 Task: Search for an entire place to stay in Pomerode, Brazil, from September 2nd to September 6th for 3 guests, with a price range of ₹15,000 to ₹20,000.
Action: Mouse moved to (555, 163)
Screenshot: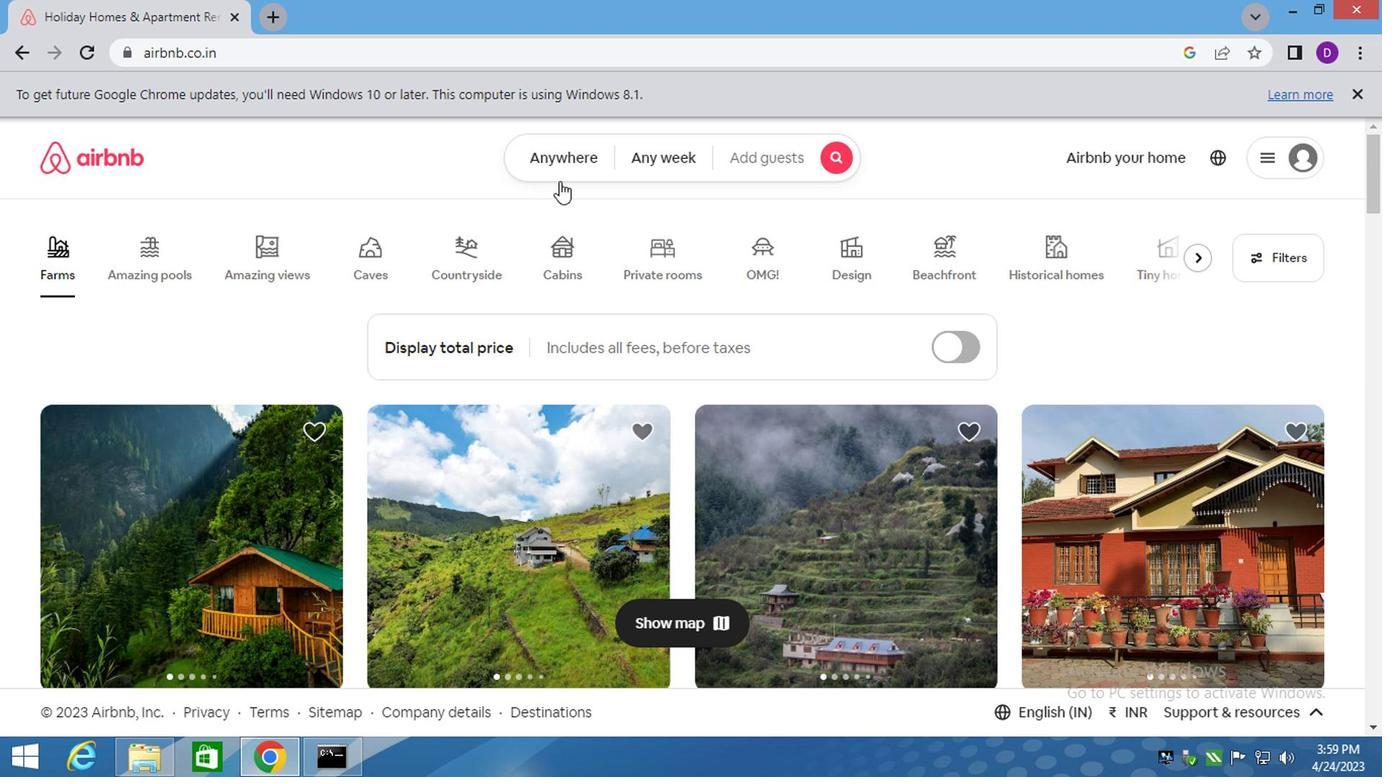 
Action: Mouse pressed left at (555, 163)
Screenshot: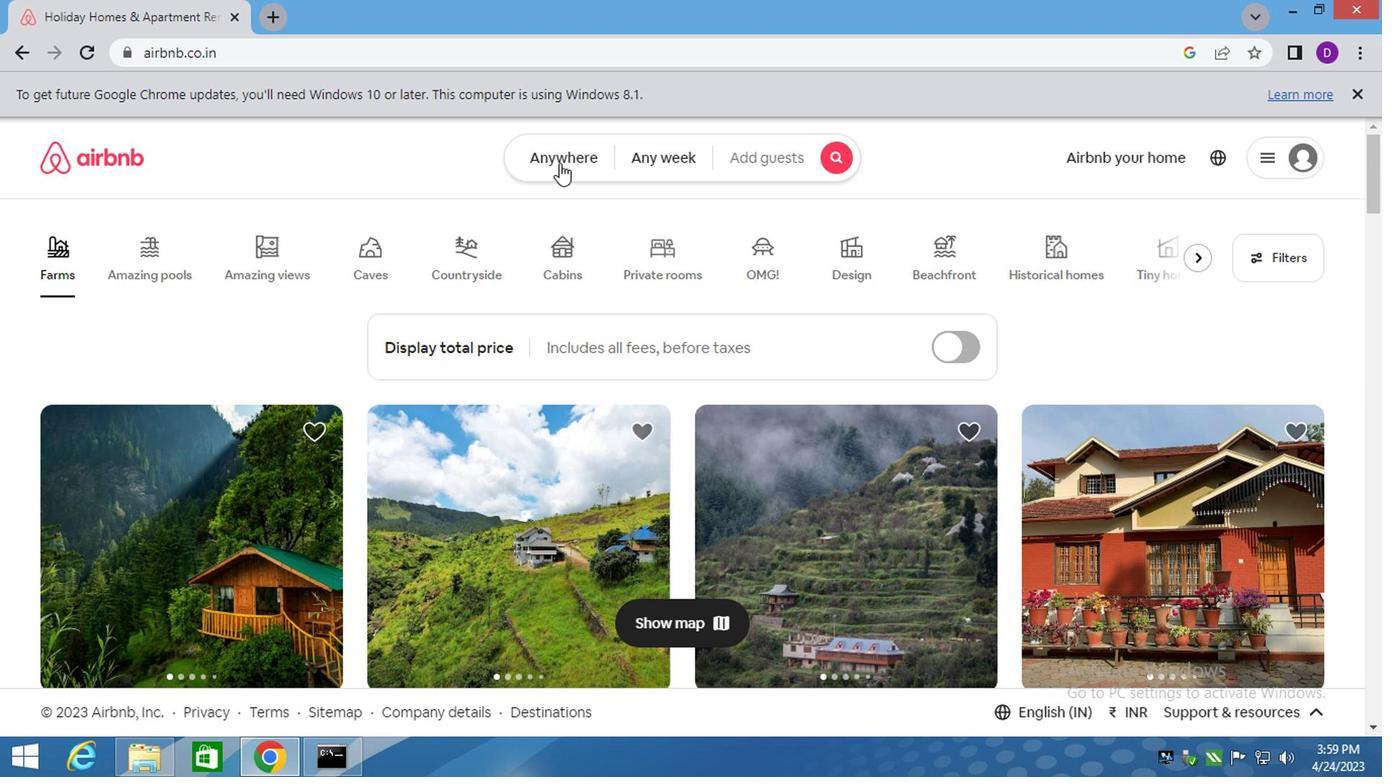 
Action: Mouse moved to (400, 224)
Screenshot: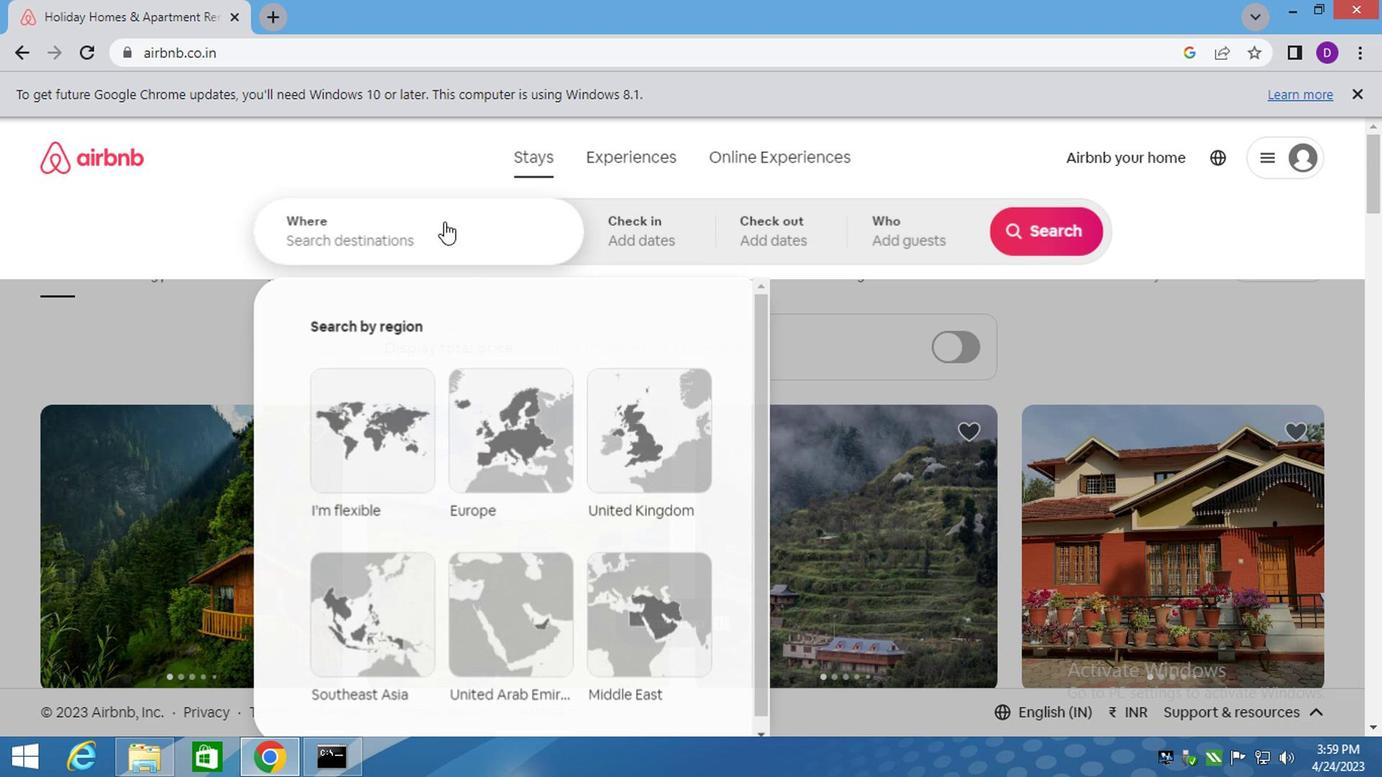 
Action: Mouse pressed left at (400, 224)
Screenshot: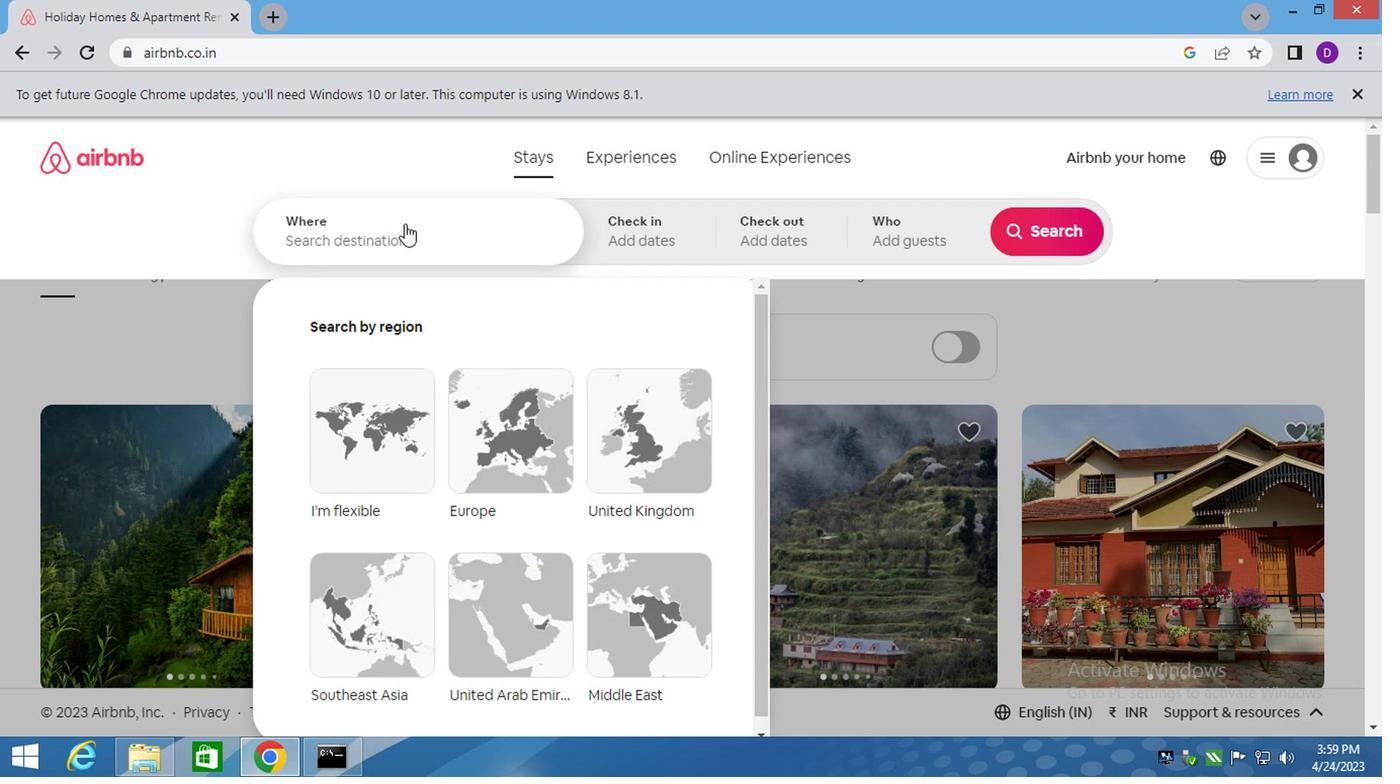 
Action: Mouse moved to (380, 241)
Screenshot: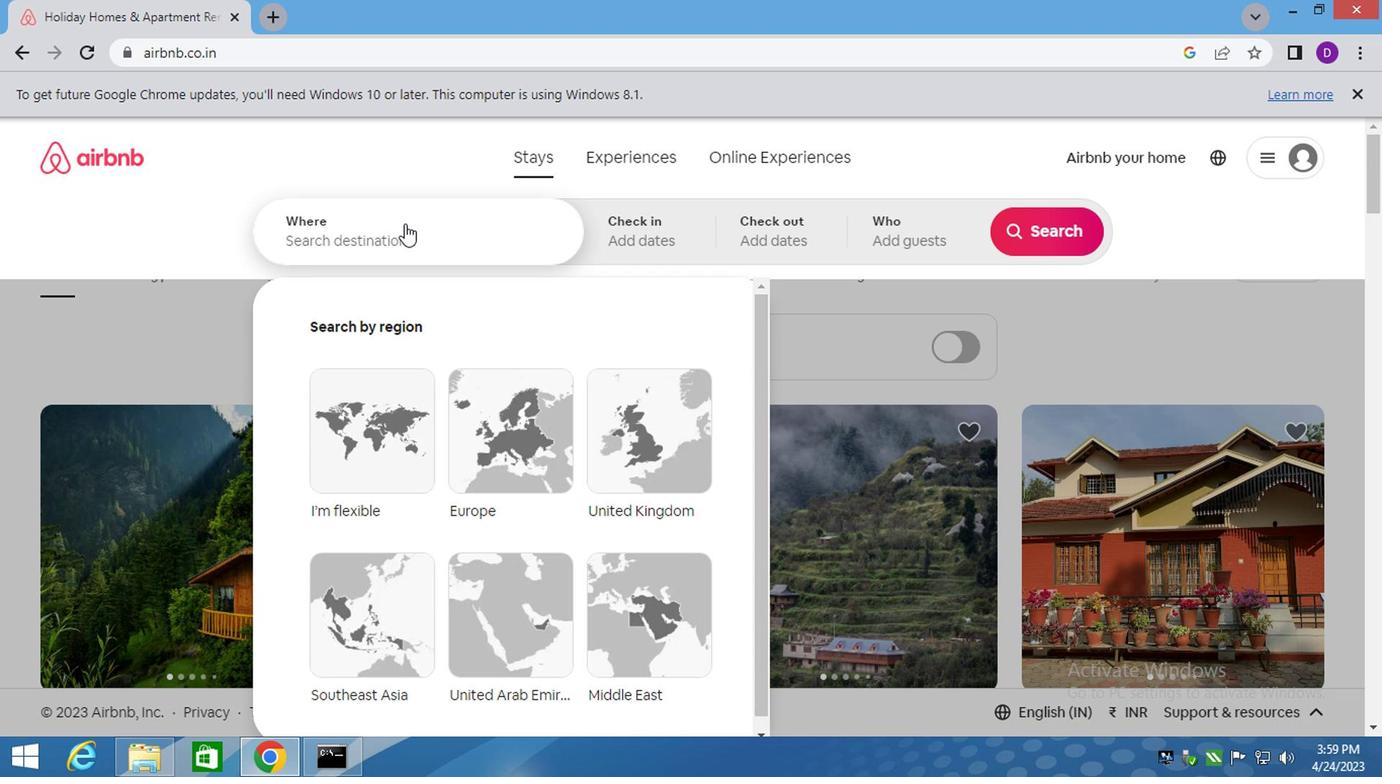 
Action: Mouse pressed left at (380, 241)
Screenshot: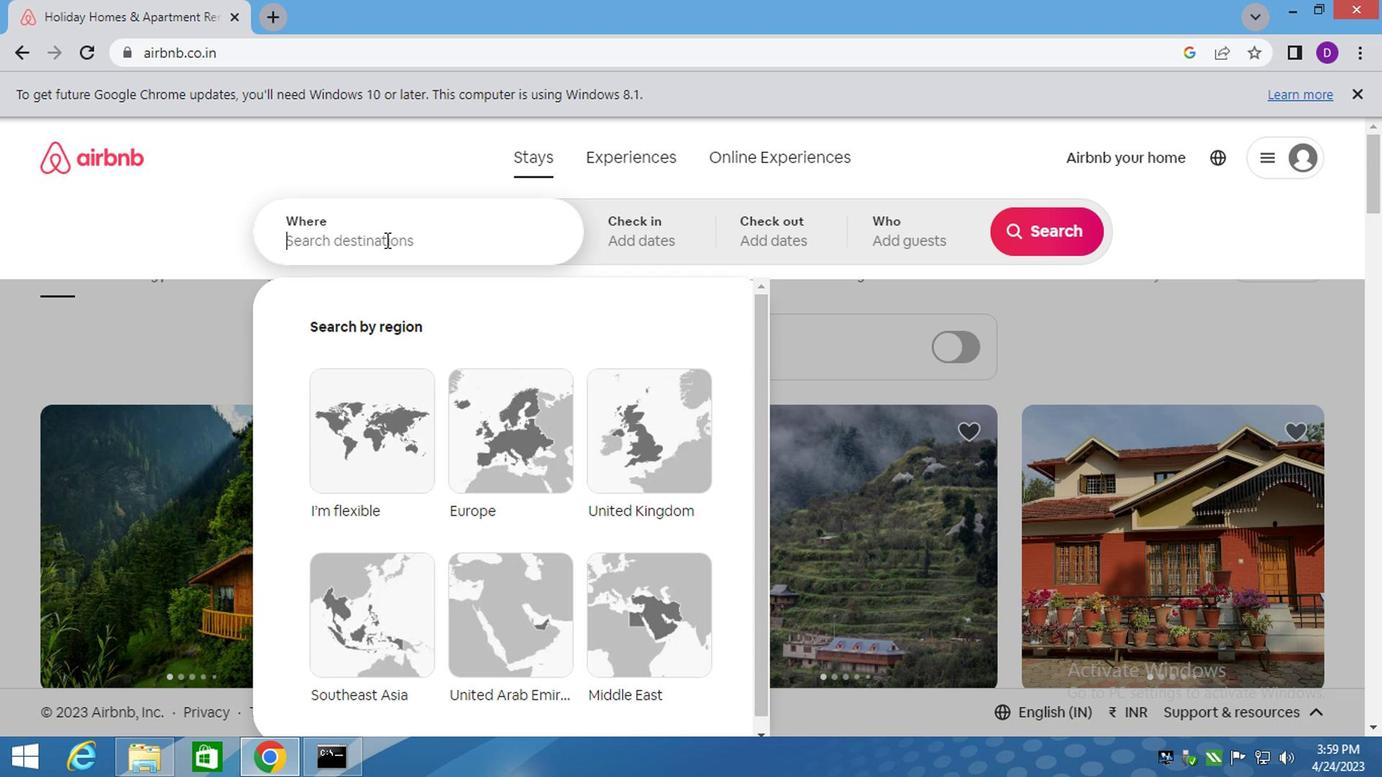 
Action: Key pressed pomerode,<Key.space><Key.shift>BRAZIL<Key.enter>
Screenshot: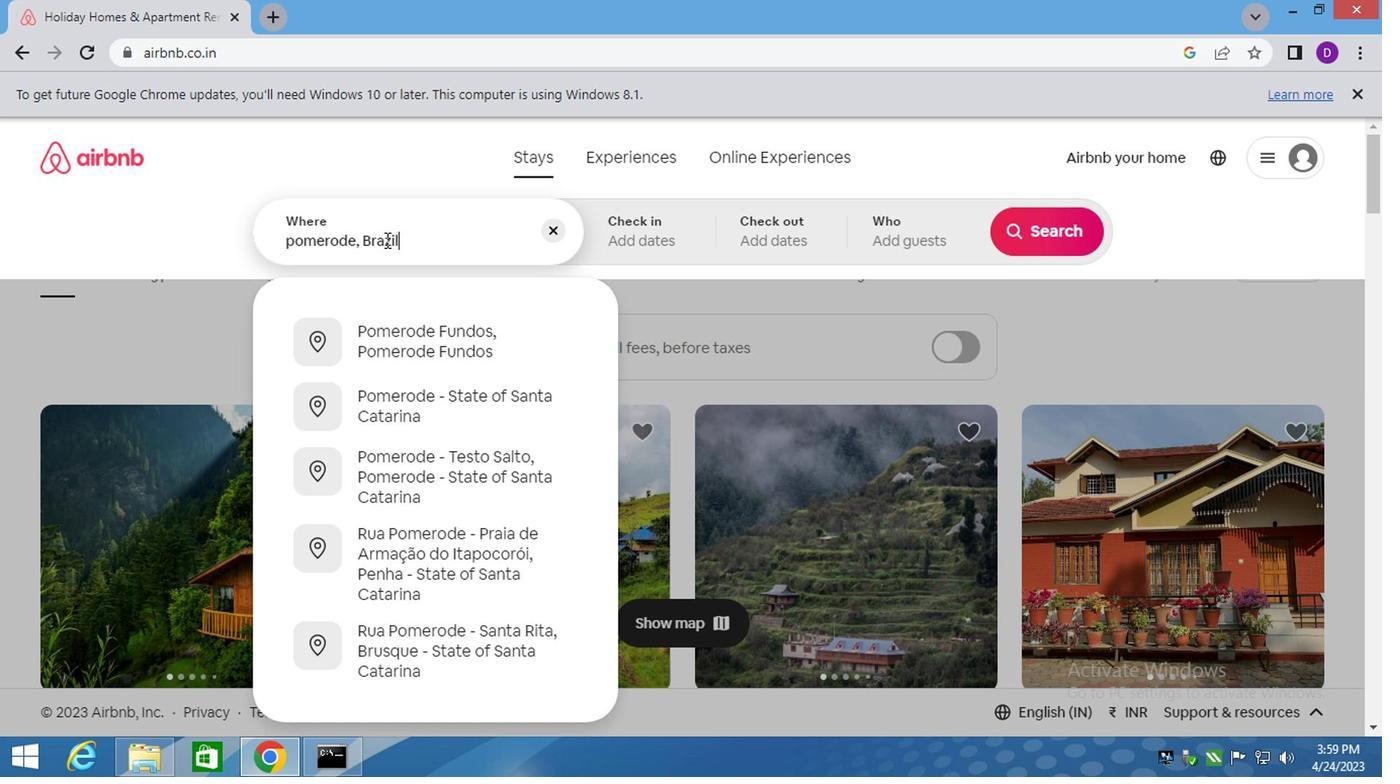 
Action: Mouse moved to (1030, 400)
Screenshot: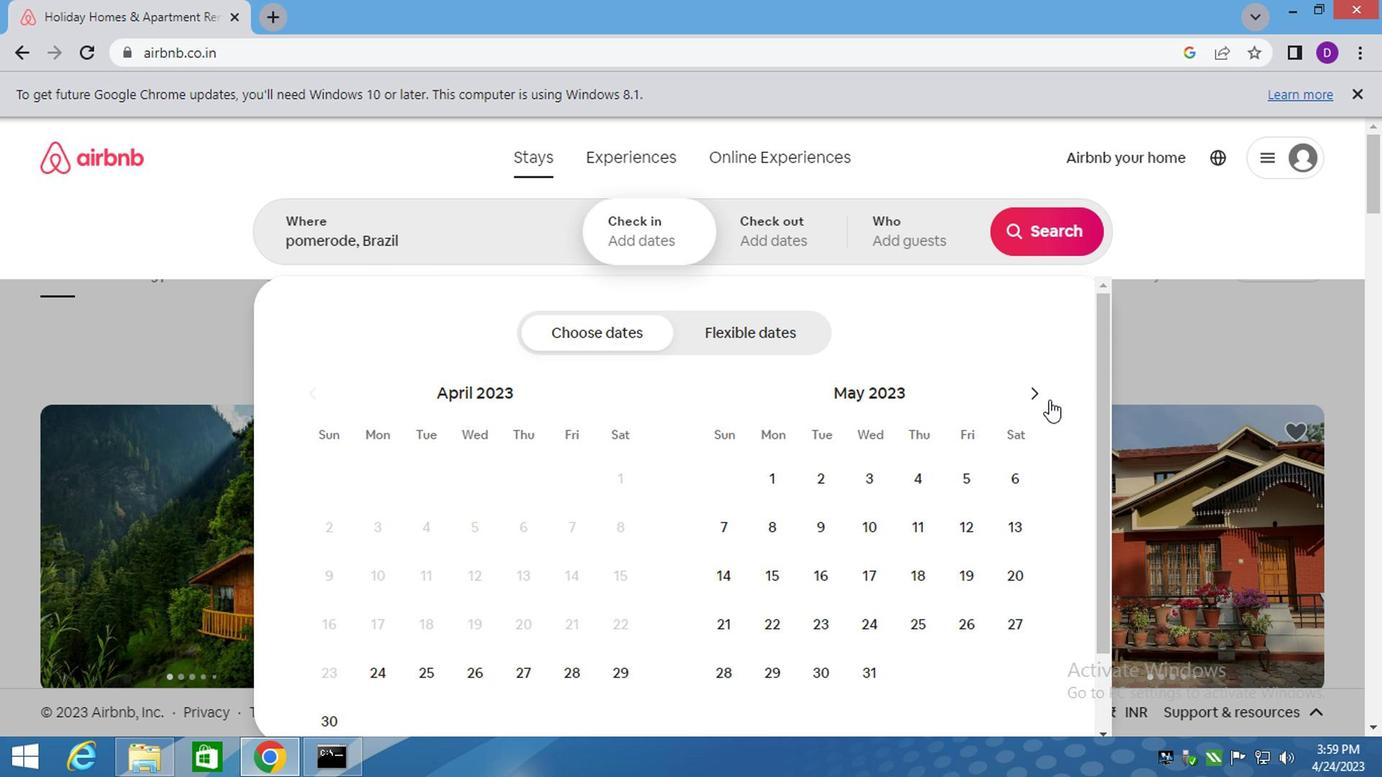 
Action: Mouse pressed left at (1030, 400)
Screenshot: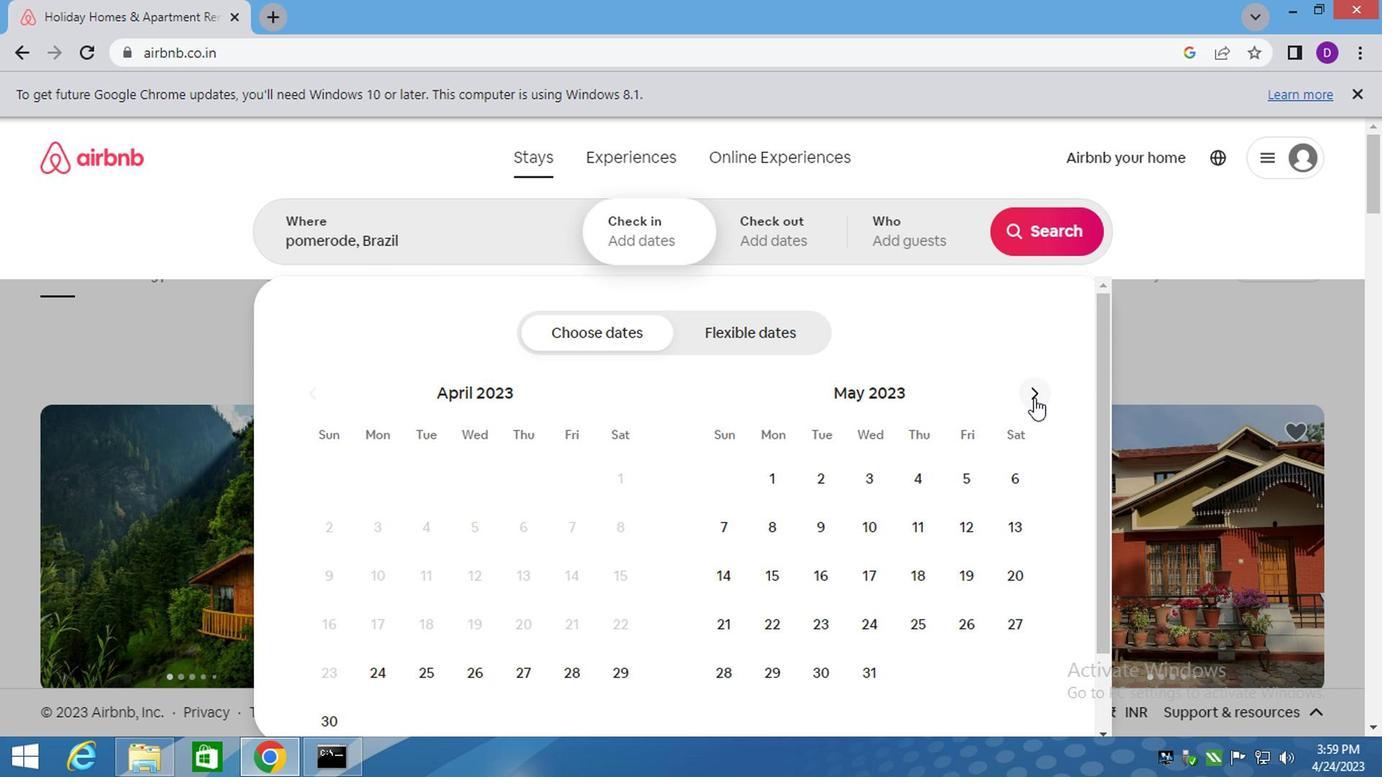 
Action: Mouse pressed left at (1030, 400)
Screenshot: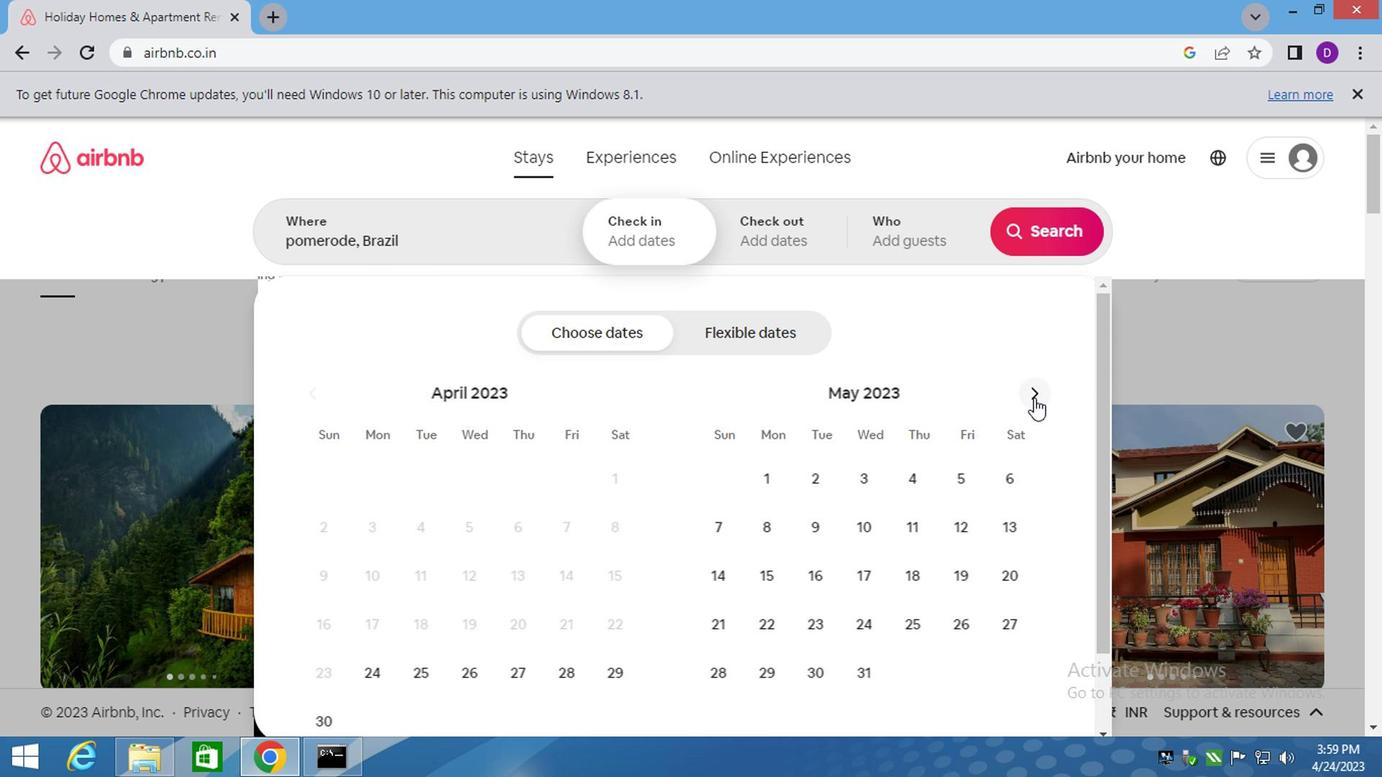 
Action: Mouse pressed left at (1030, 400)
Screenshot: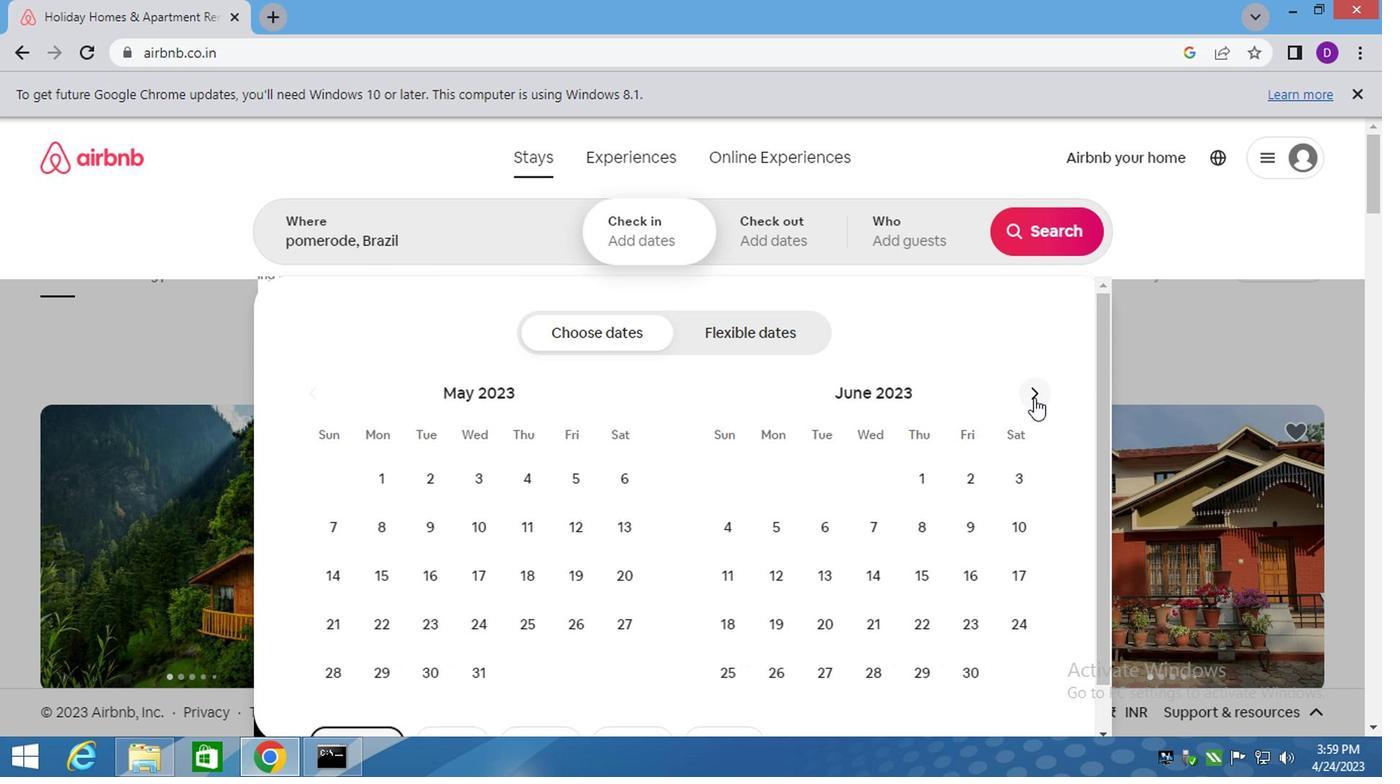 
Action: Mouse pressed left at (1030, 400)
Screenshot: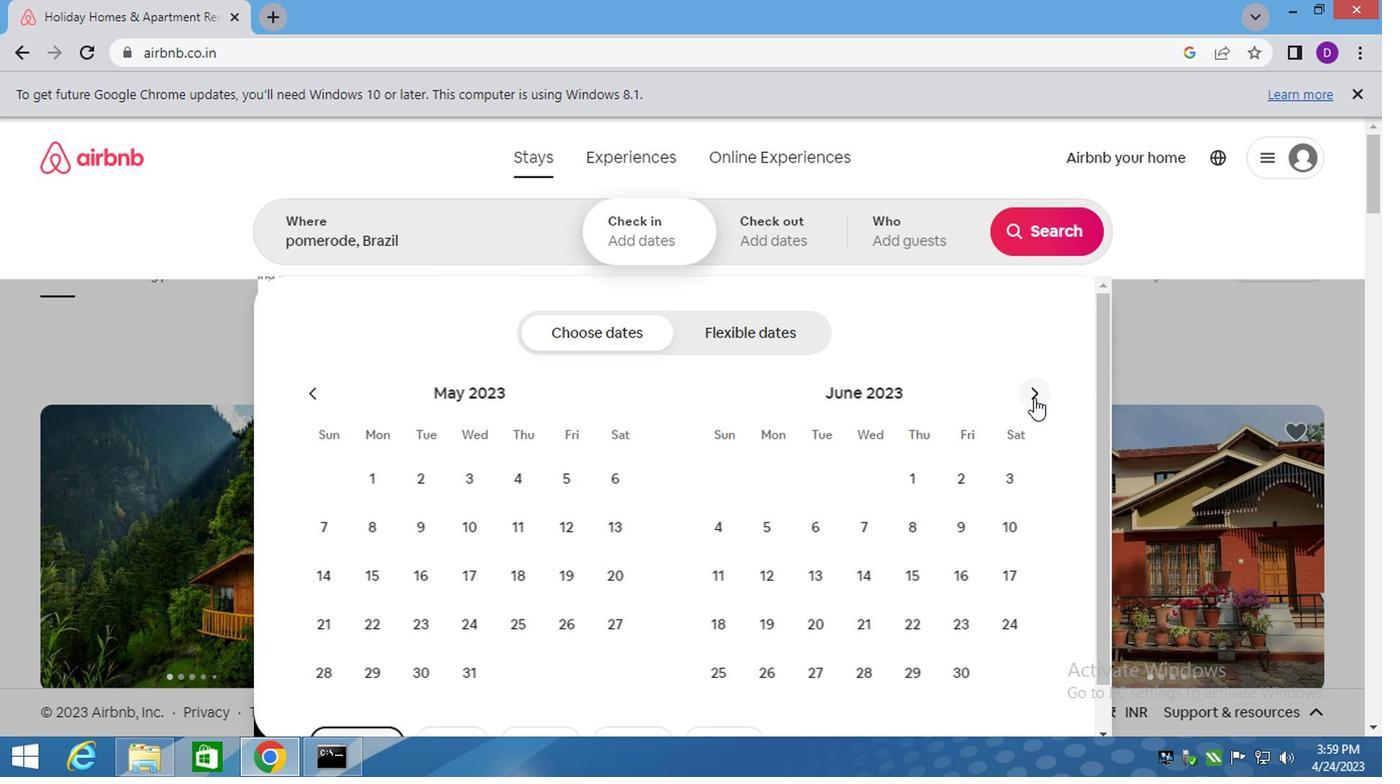 
Action: Mouse pressed left at (1030, 400)
Screenshot: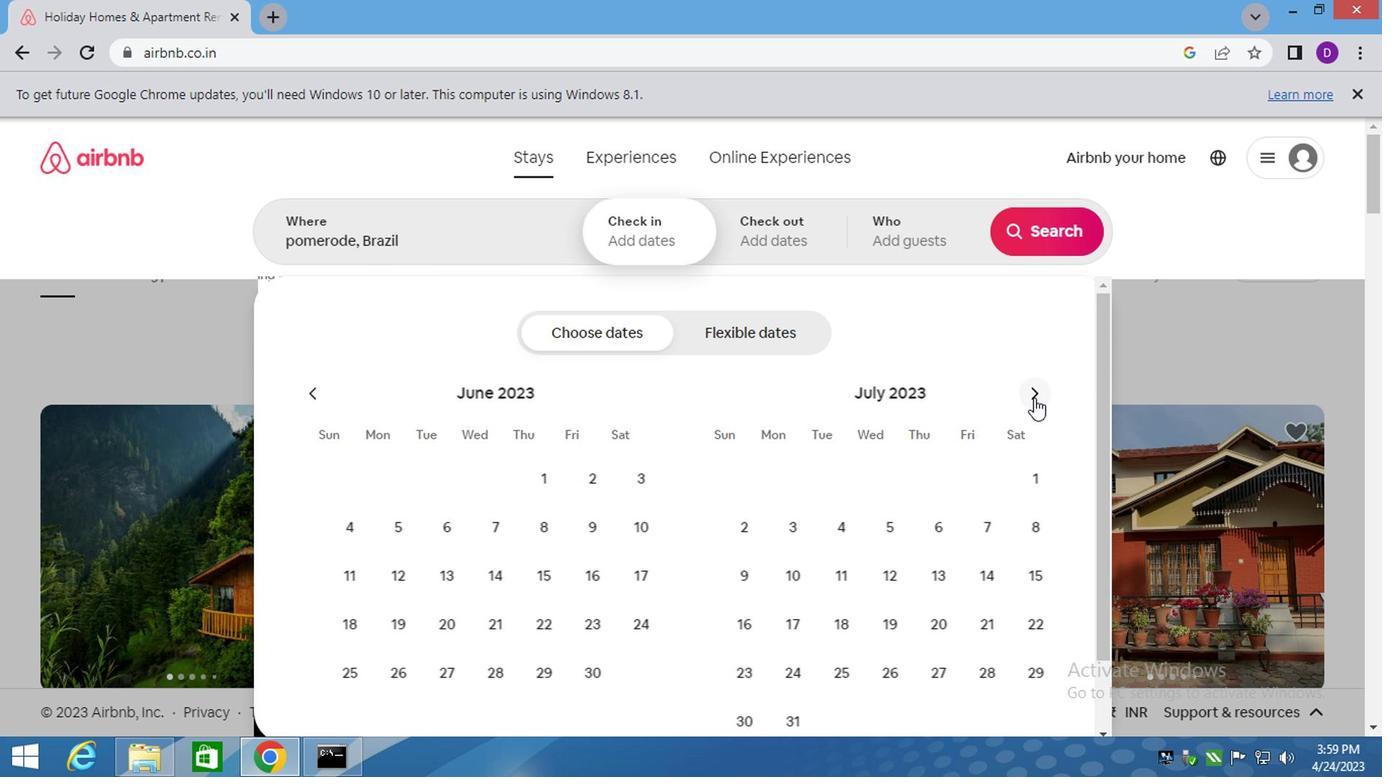 
Action: Mouse pressed left at (1030, 400)
Screenshot: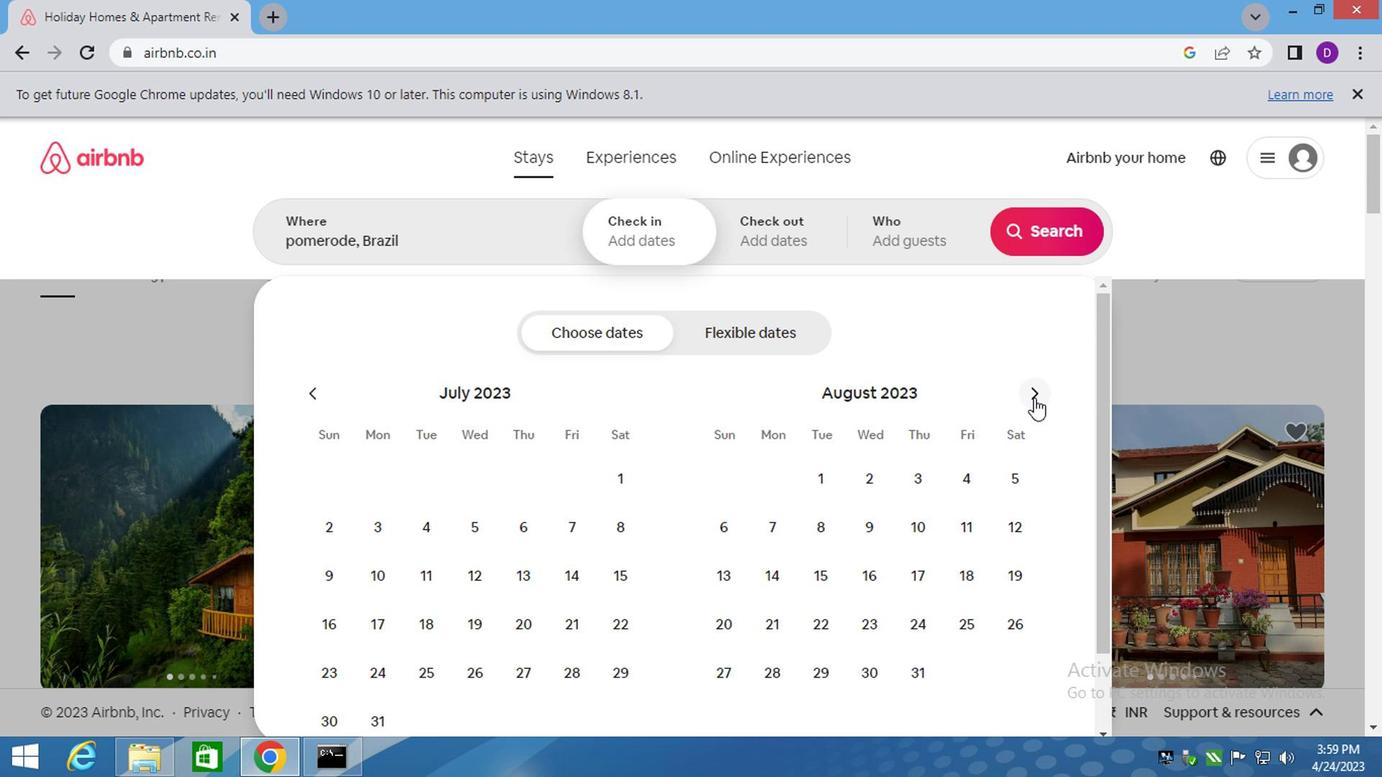 
Action: Mouse moved to (1004, 494)
Screenshot: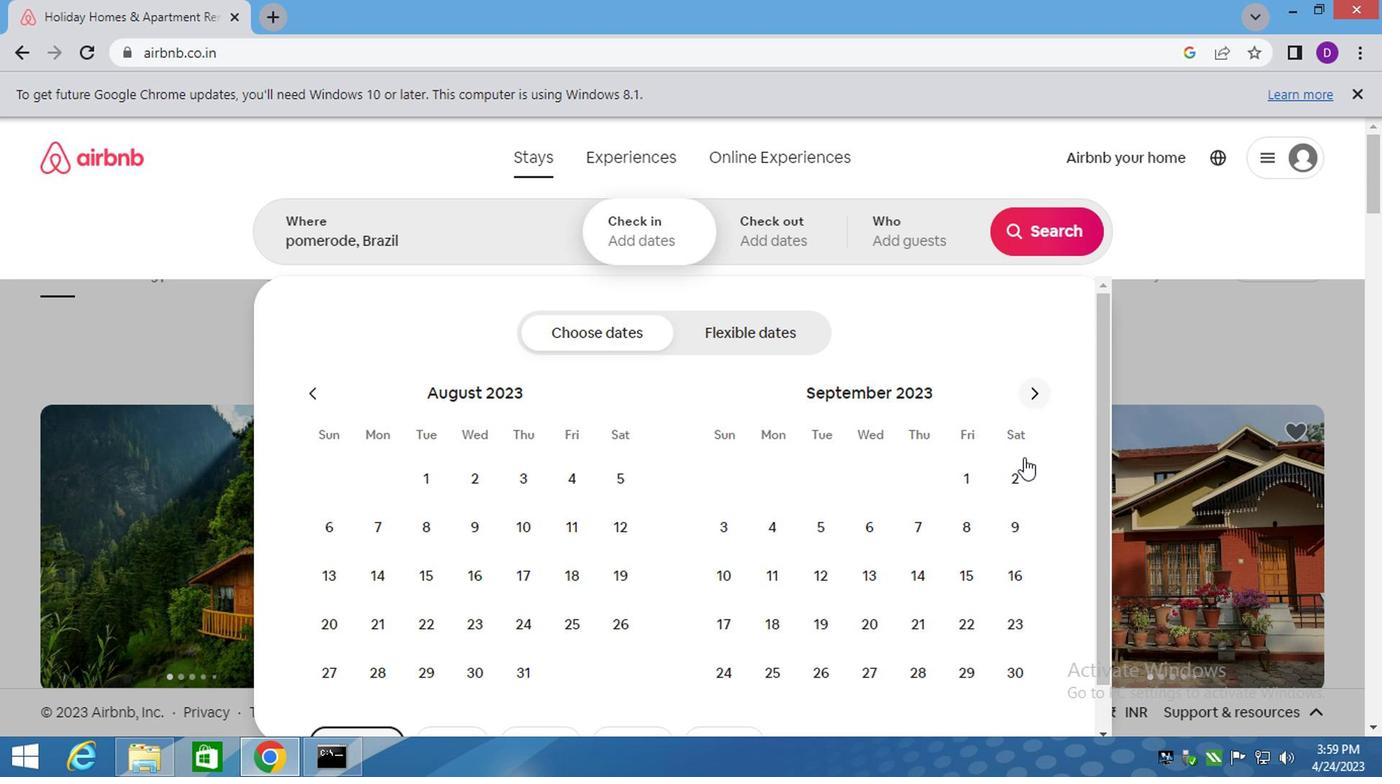 
Action: Mouse pressed left at (1004, 494)
Screenshot: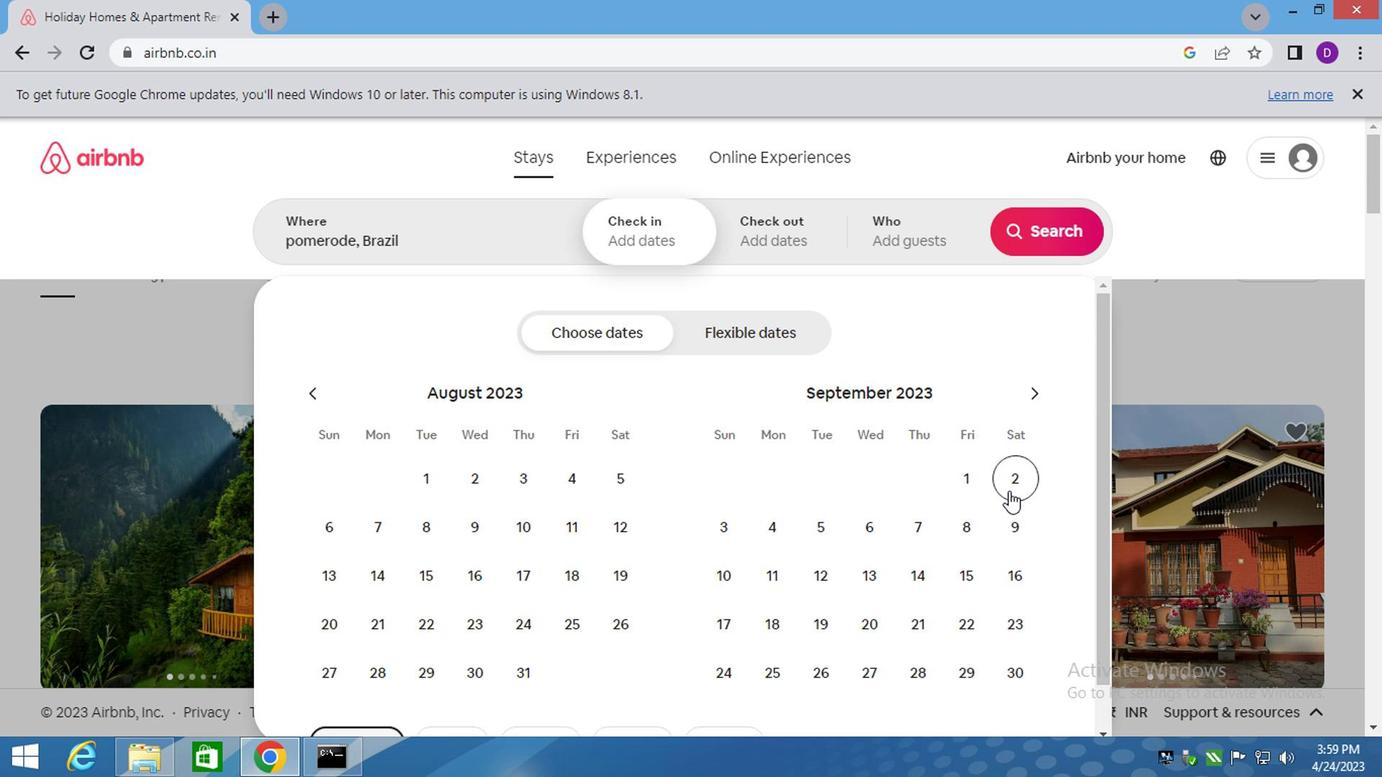 
Action: Mouse moved to (852, 528)
Screenshot: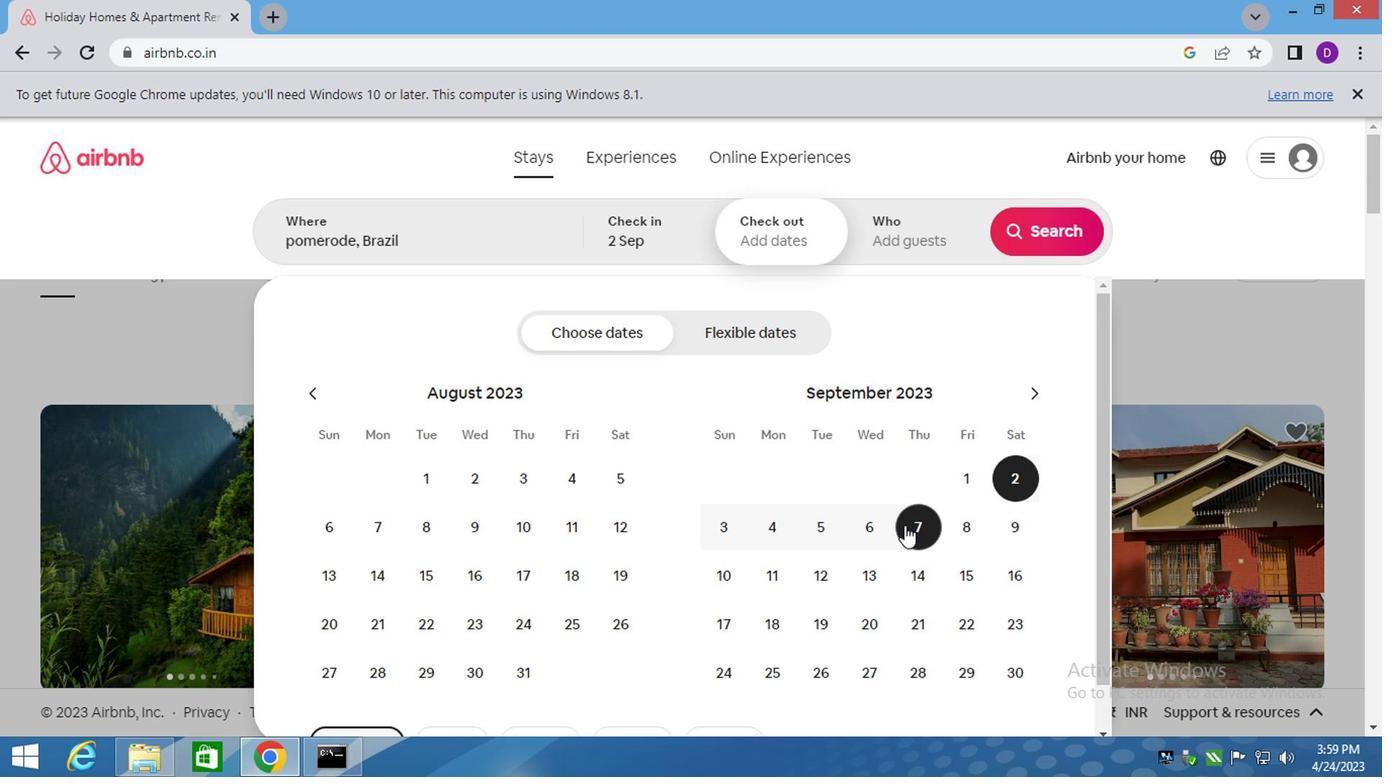 
Action: Mouse pressed left at (852, 528)
Screenshot: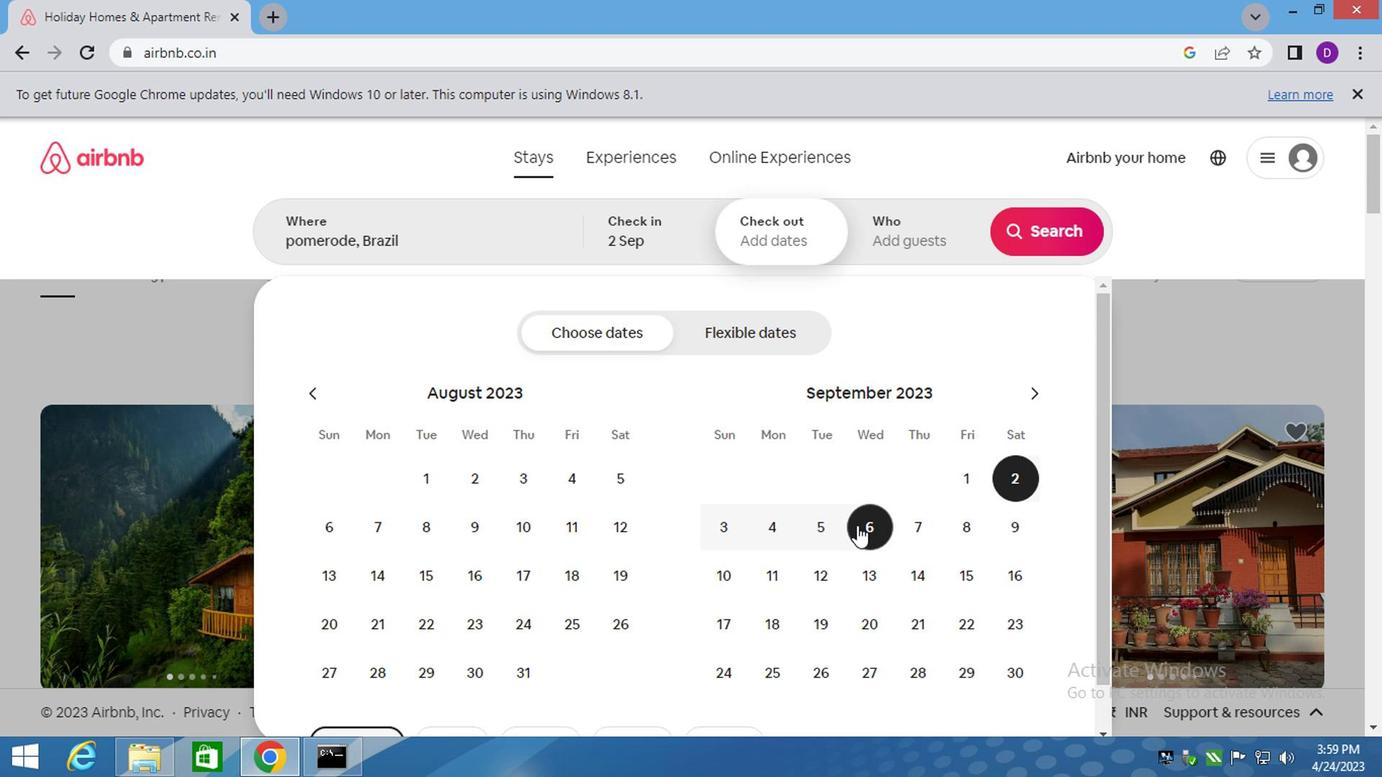 
Action: Mouse moved to (896, 246)
Screenshot: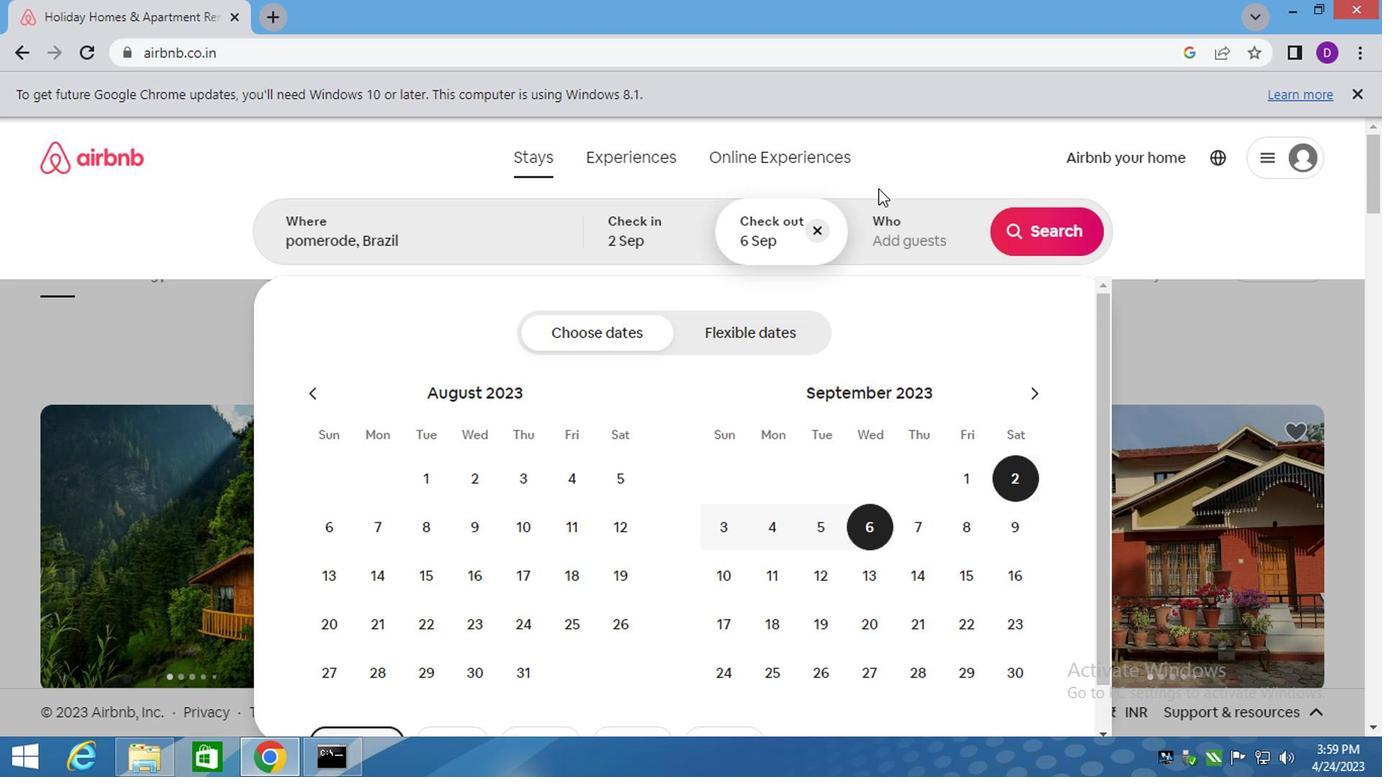 
Action: Mouse pressed left at (896, 246)
Screenshot: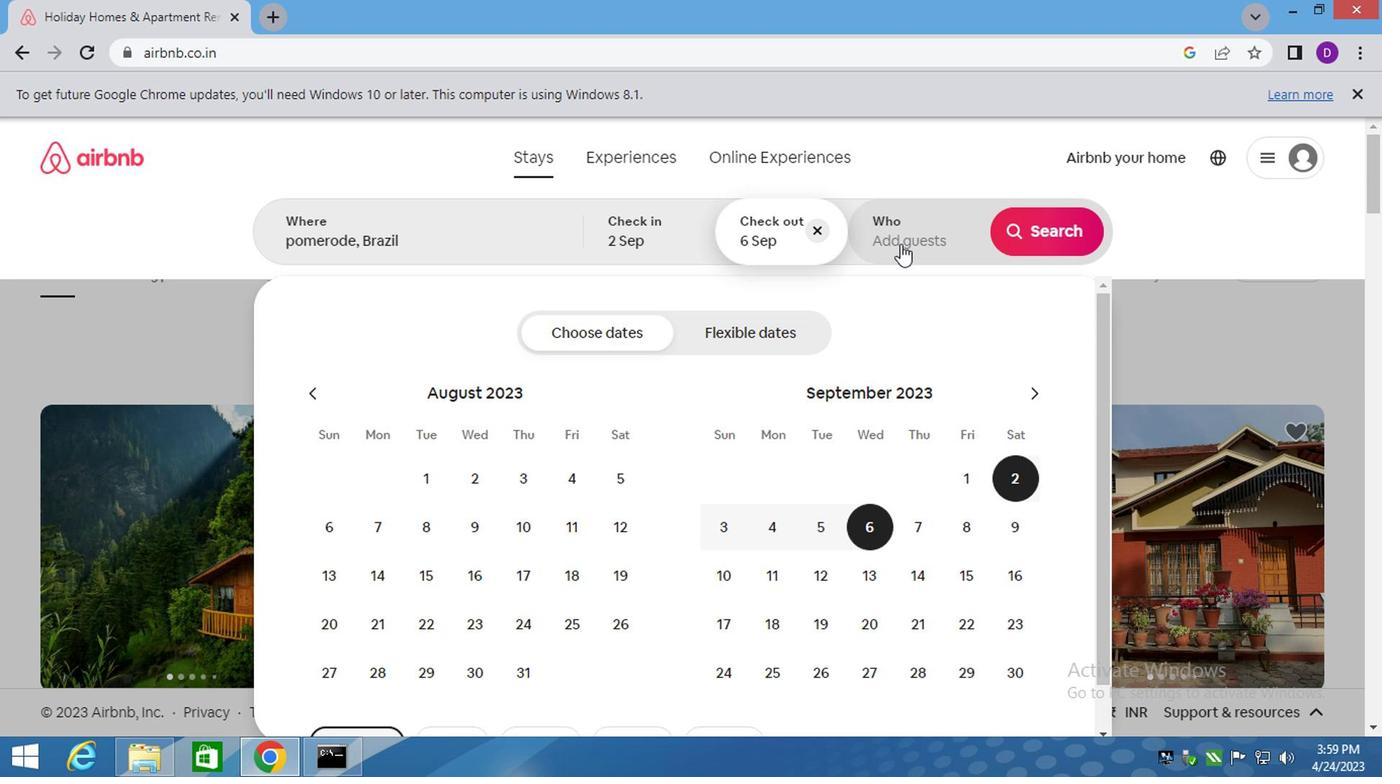 
Action: Mouse moved to (1047, 344)
Screenshot: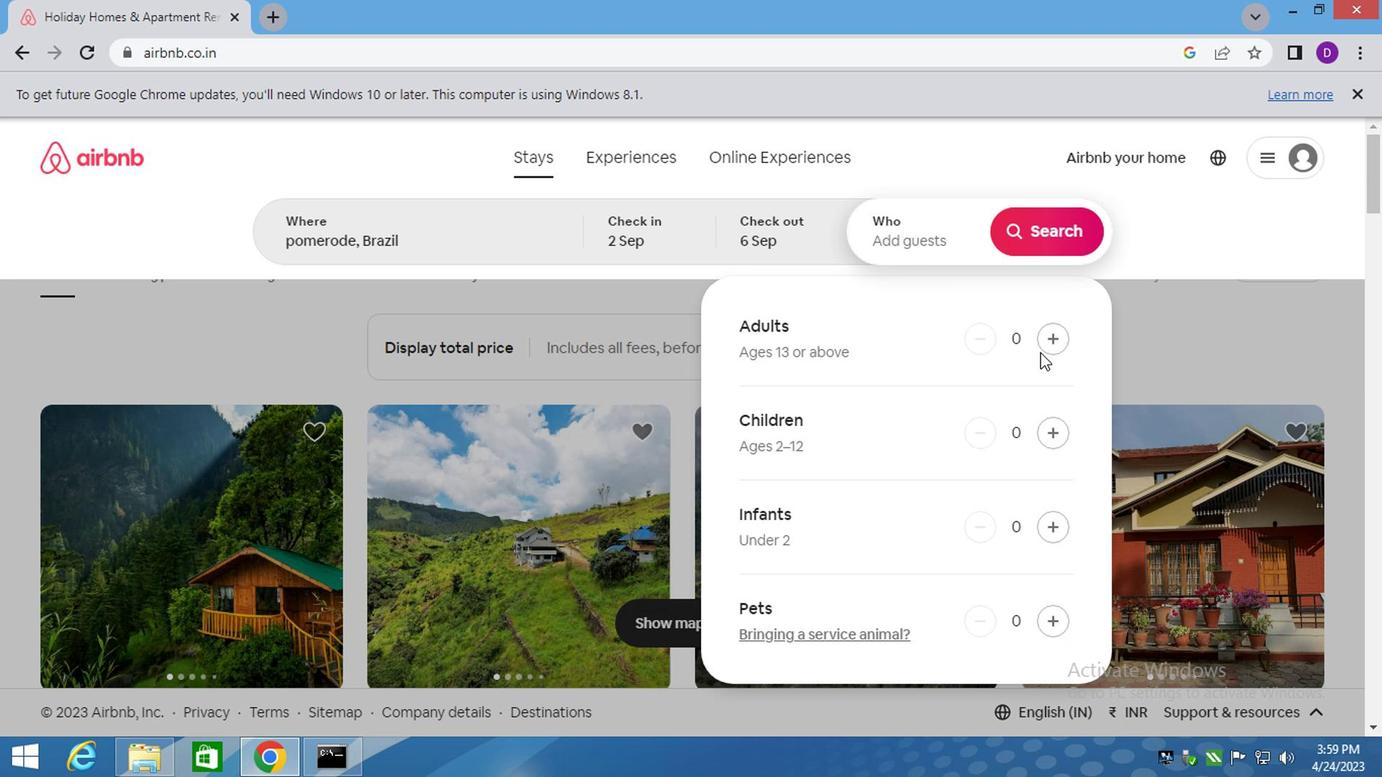 
Action: Mouse pressed left at (1047, 344)
Screenshot: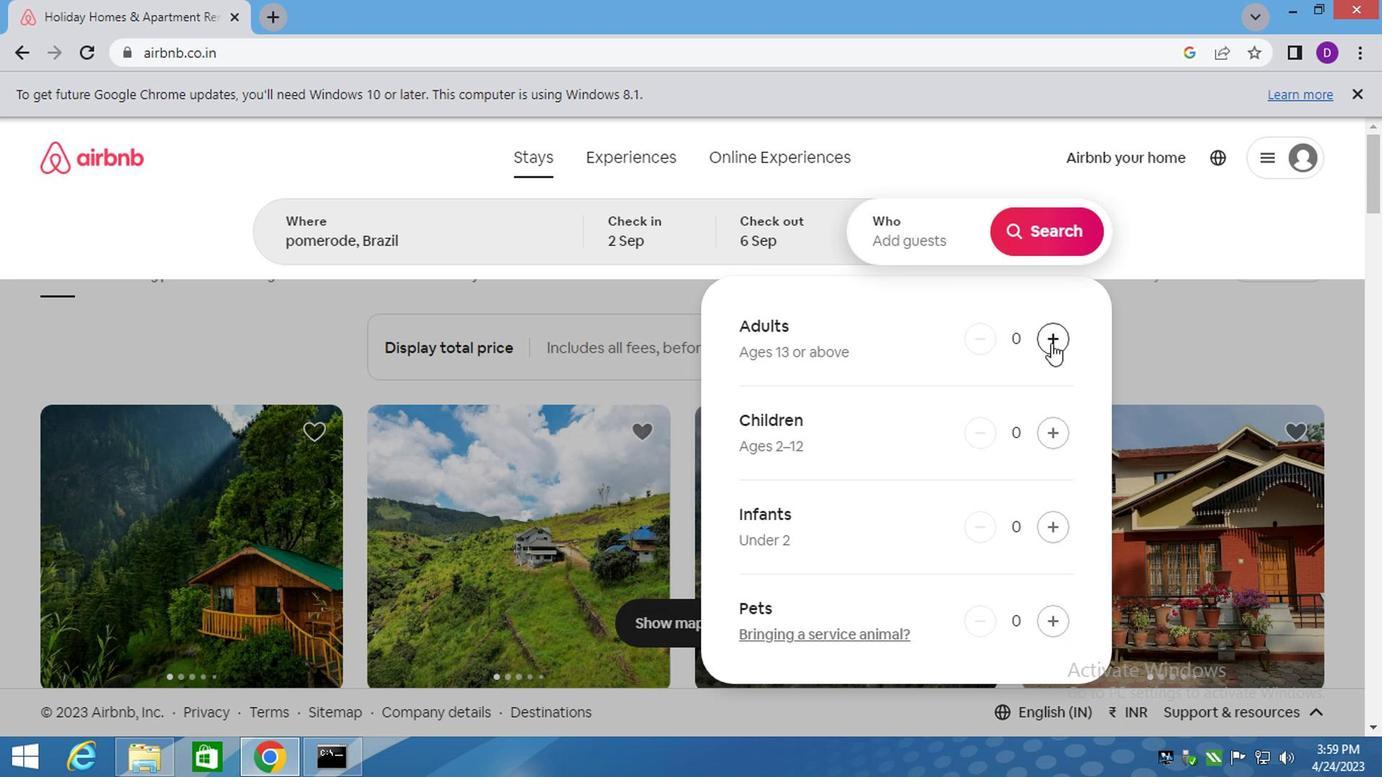
Action: Mouse pressed left at (1047, 344)
Screenshot: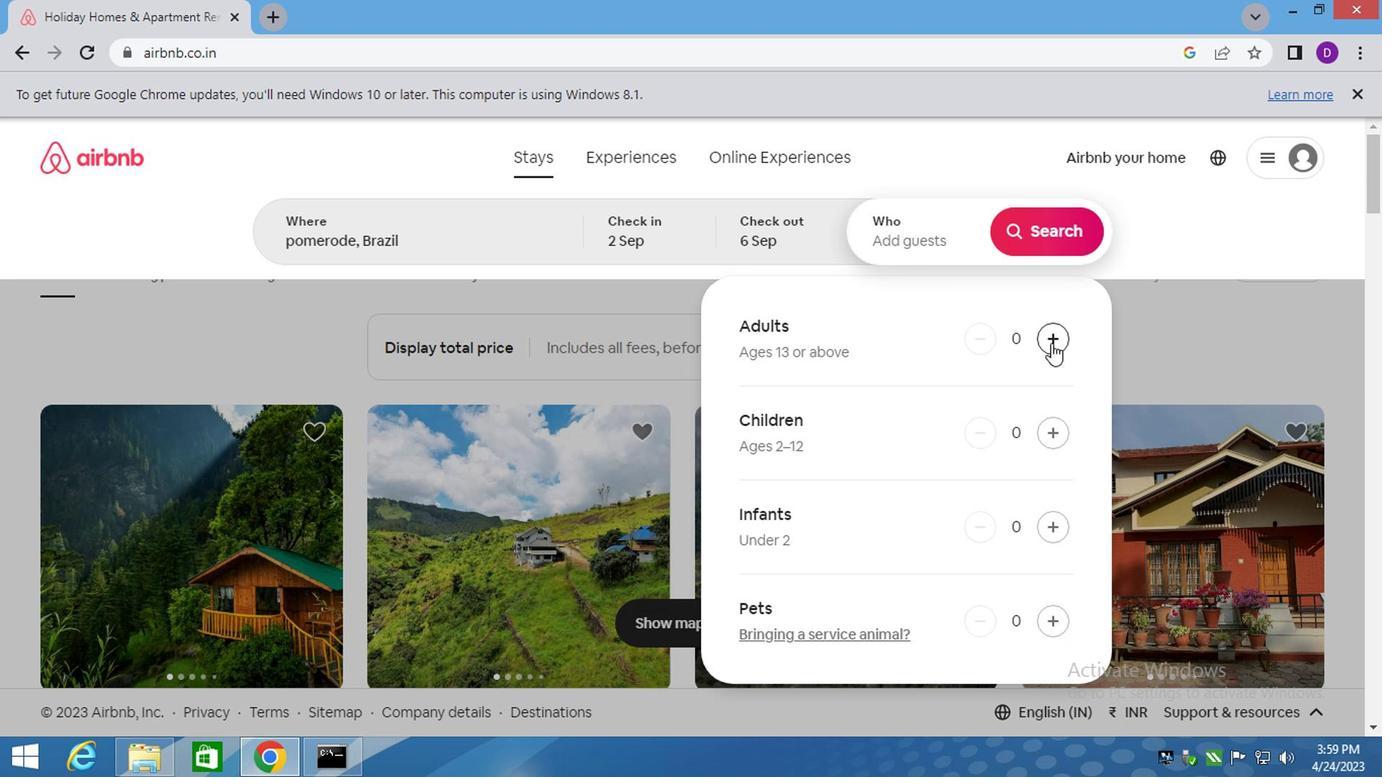 
Action: Mouse moved to (1049, 221)
Screenshot: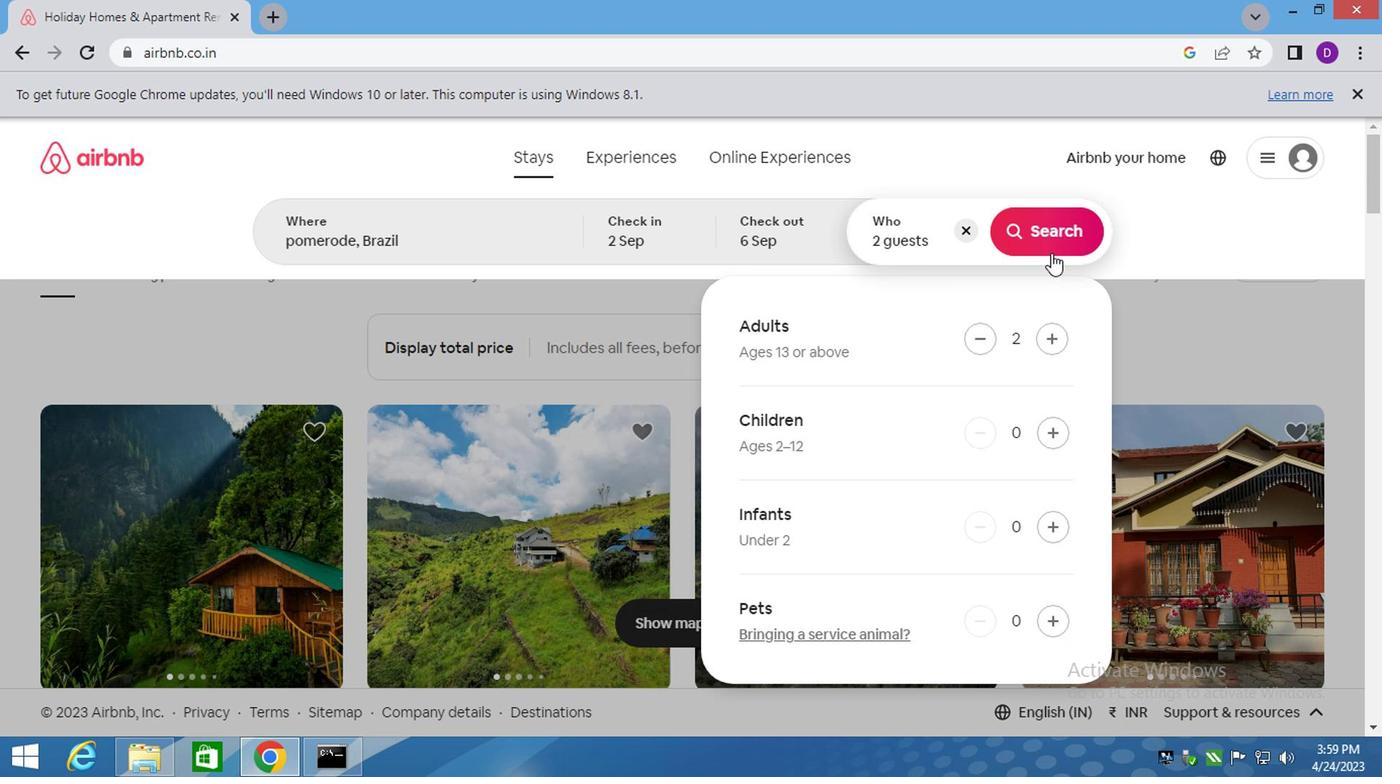 
Action: Mouse pressed left at (1049, 221)
Screenshot: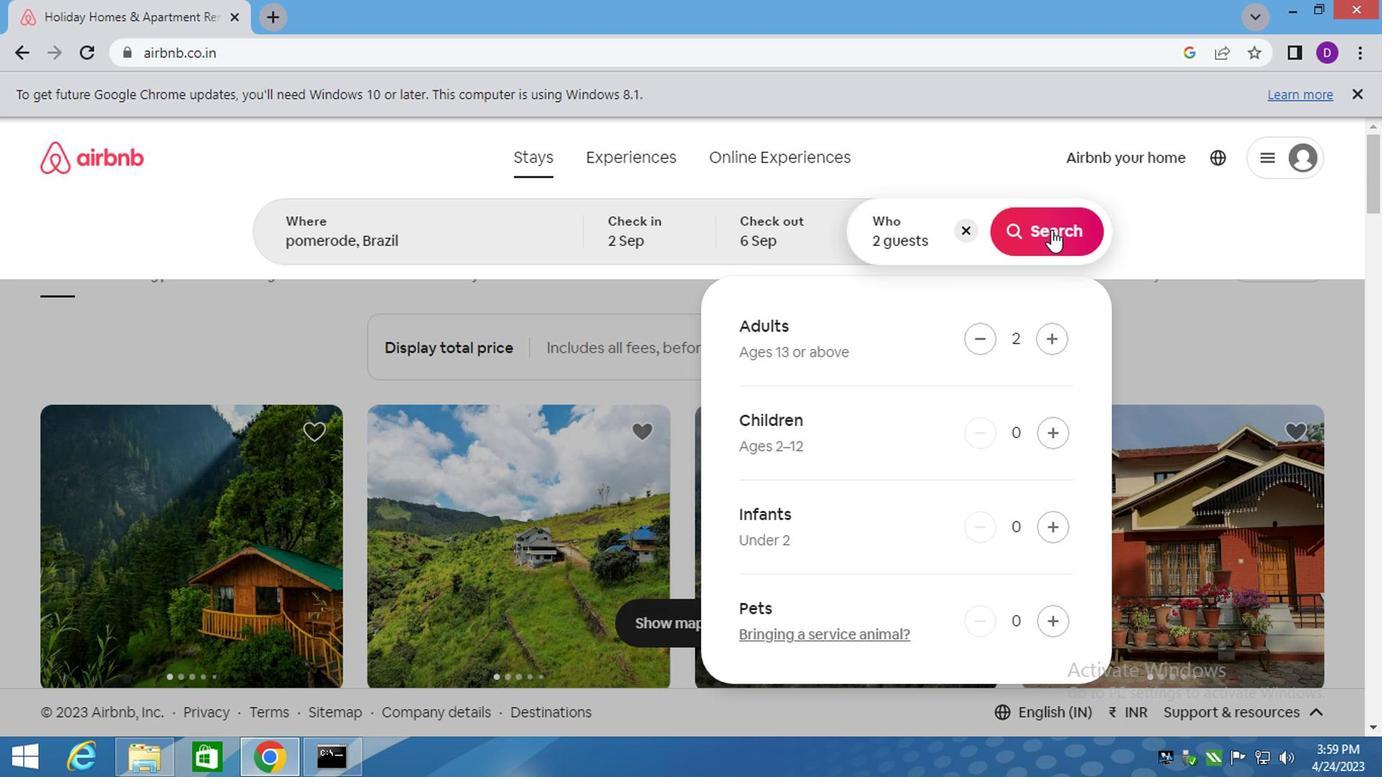 
Action: Mouse moved to (1248, 244)
Screenshot: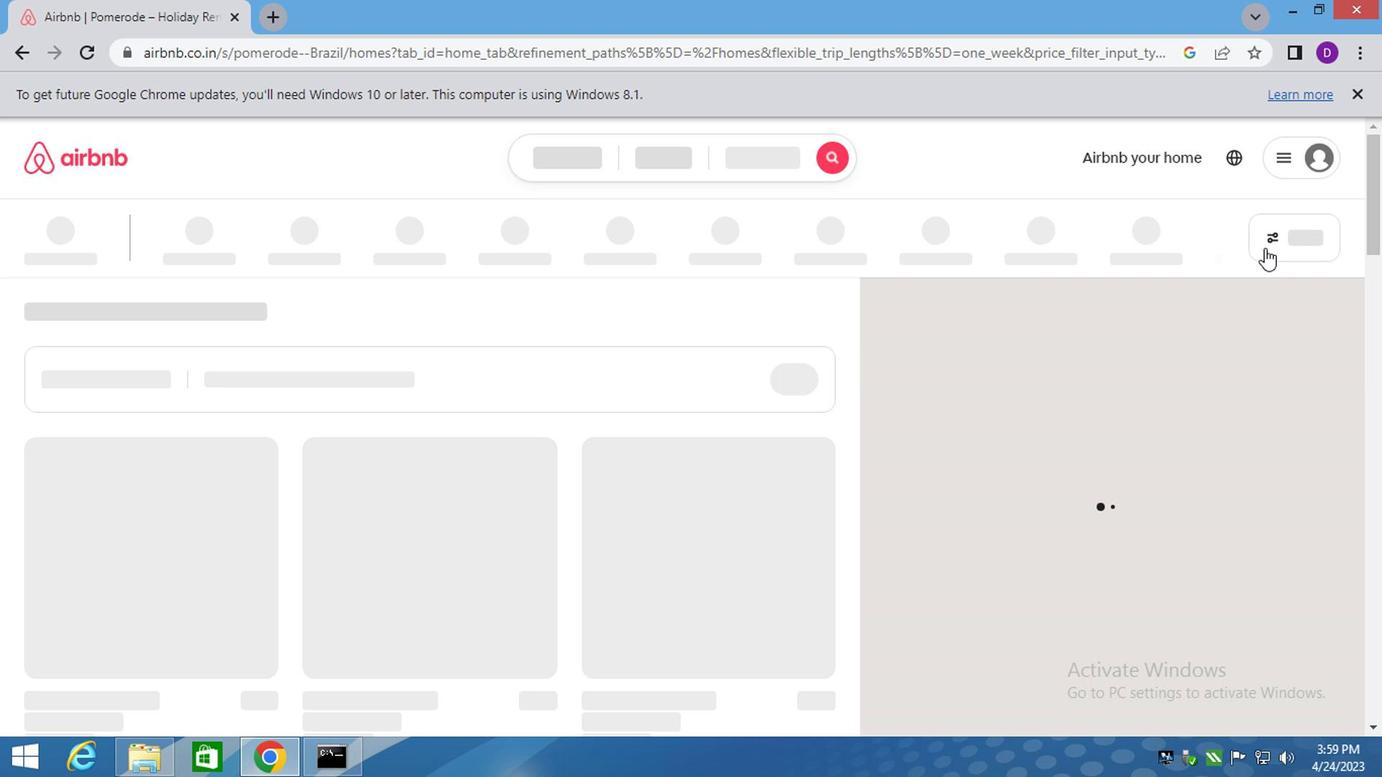
Action: Mouse pressed left at (1248, 244)
Screenshot: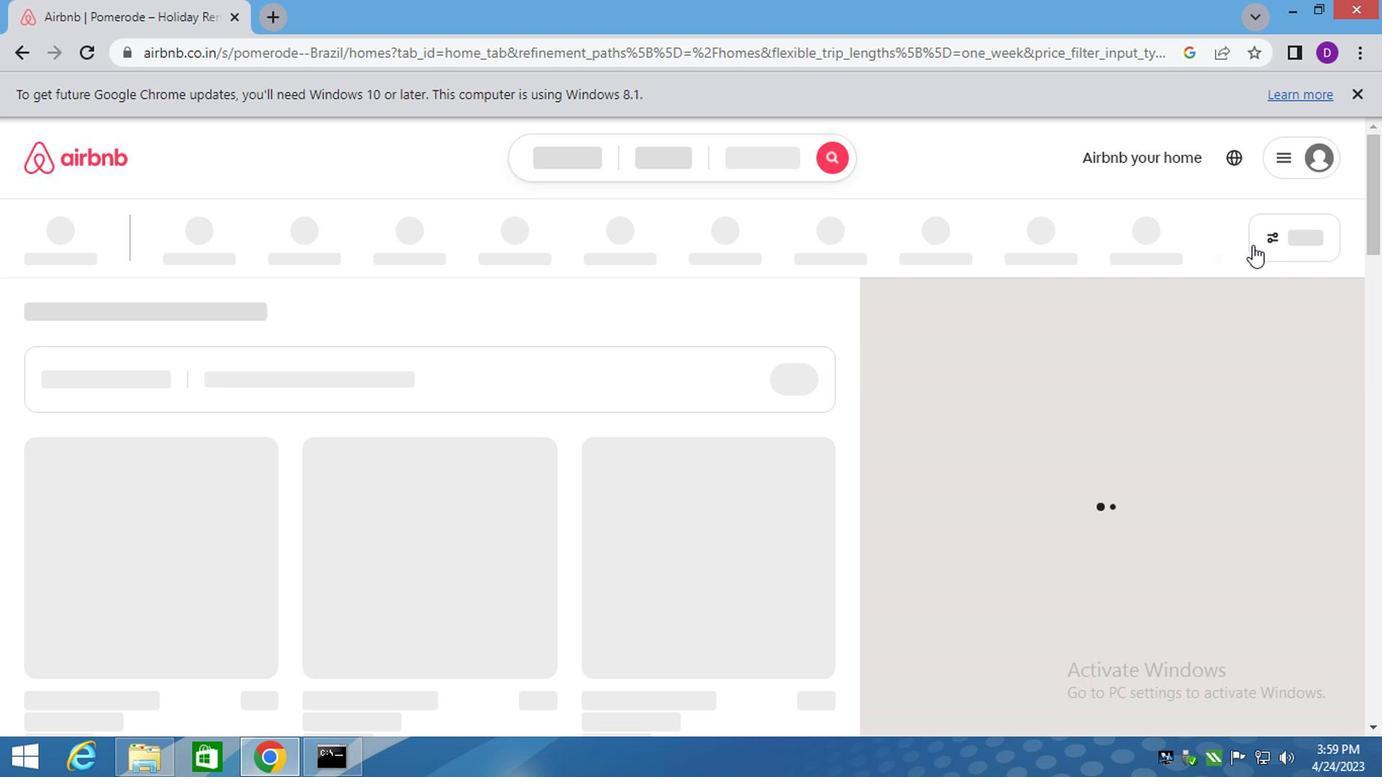 
Action: Mouse moved to (441, 491)
Screenshot: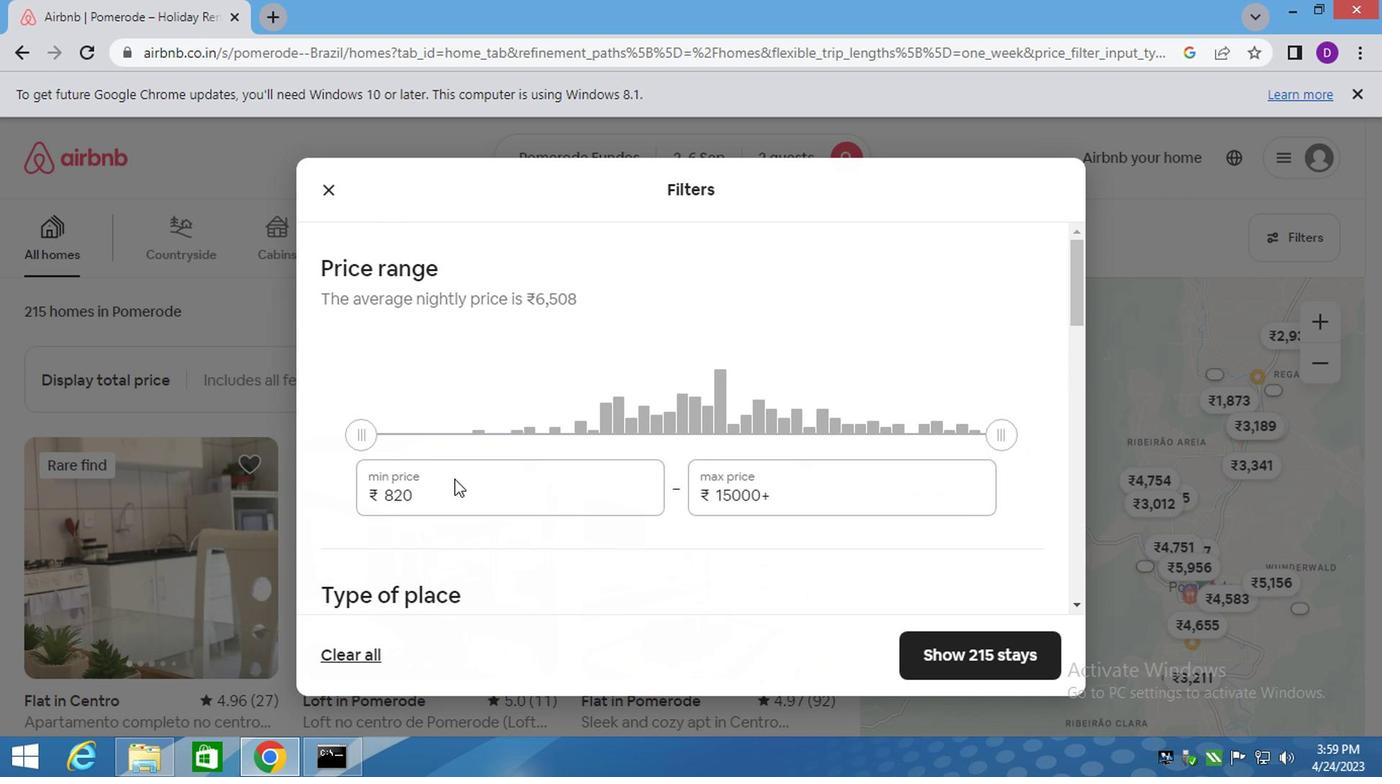 
Action: Mouse pressed left at (441, 491)
Screenshot: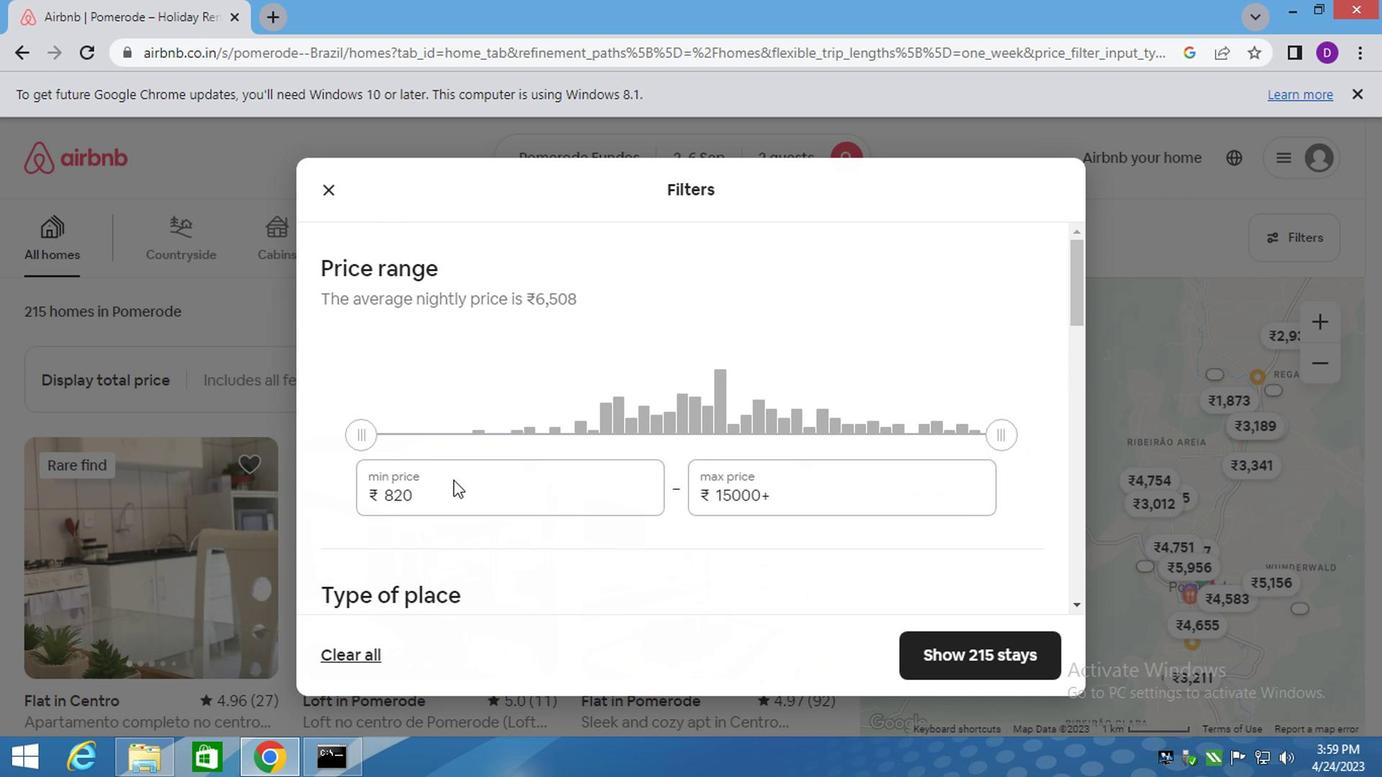 
Action: Mouse pressed left at (441, 491)
Screenshot: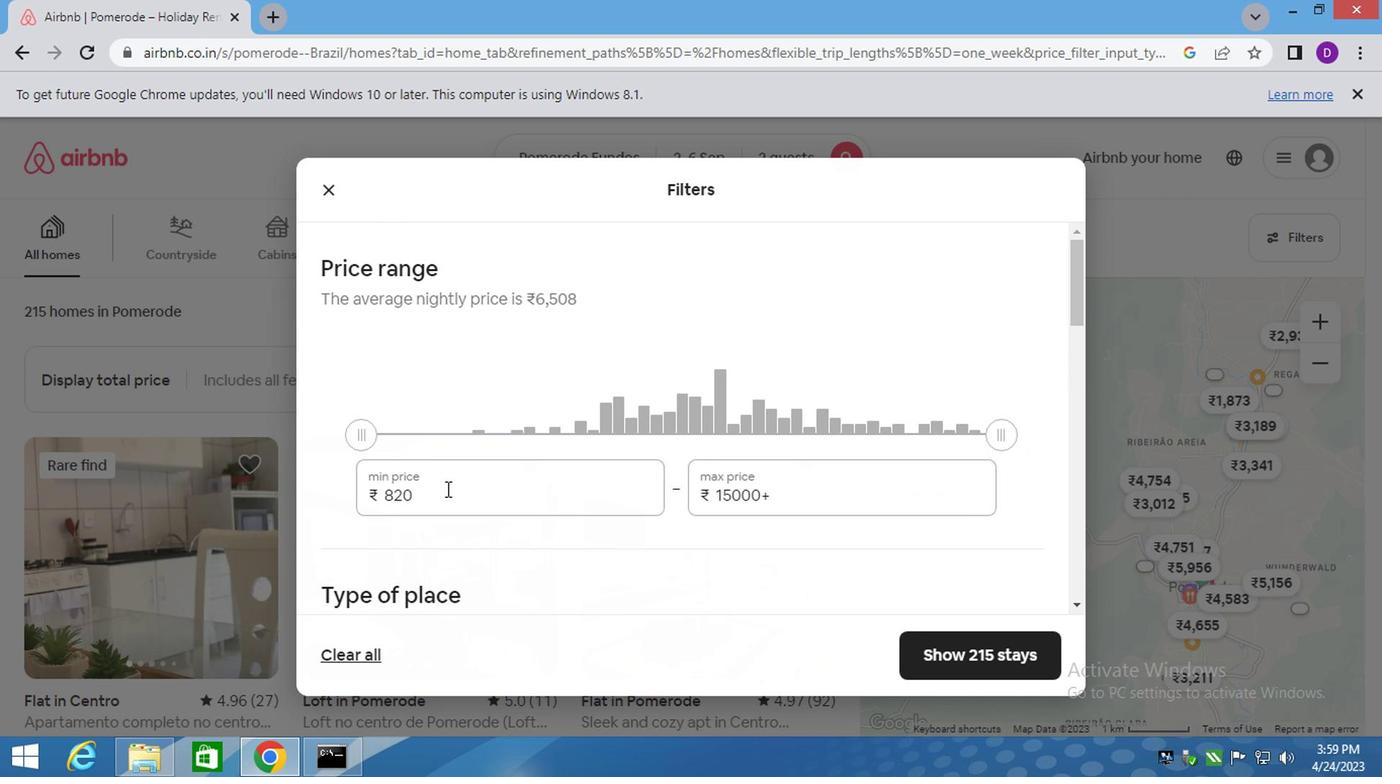 
Action: Mouse pressed left at (441, 491)
Screenshot: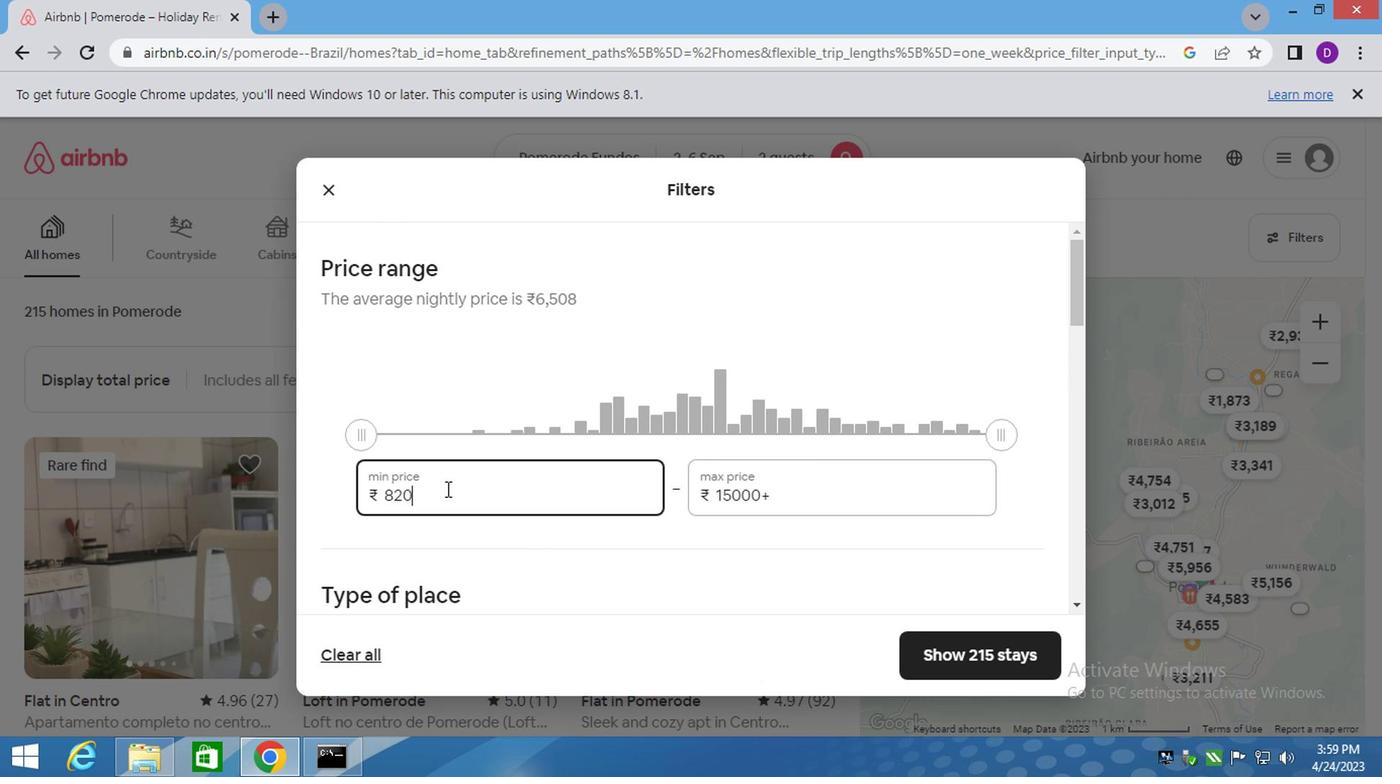 
Action: Key pressed 150
Screenshot: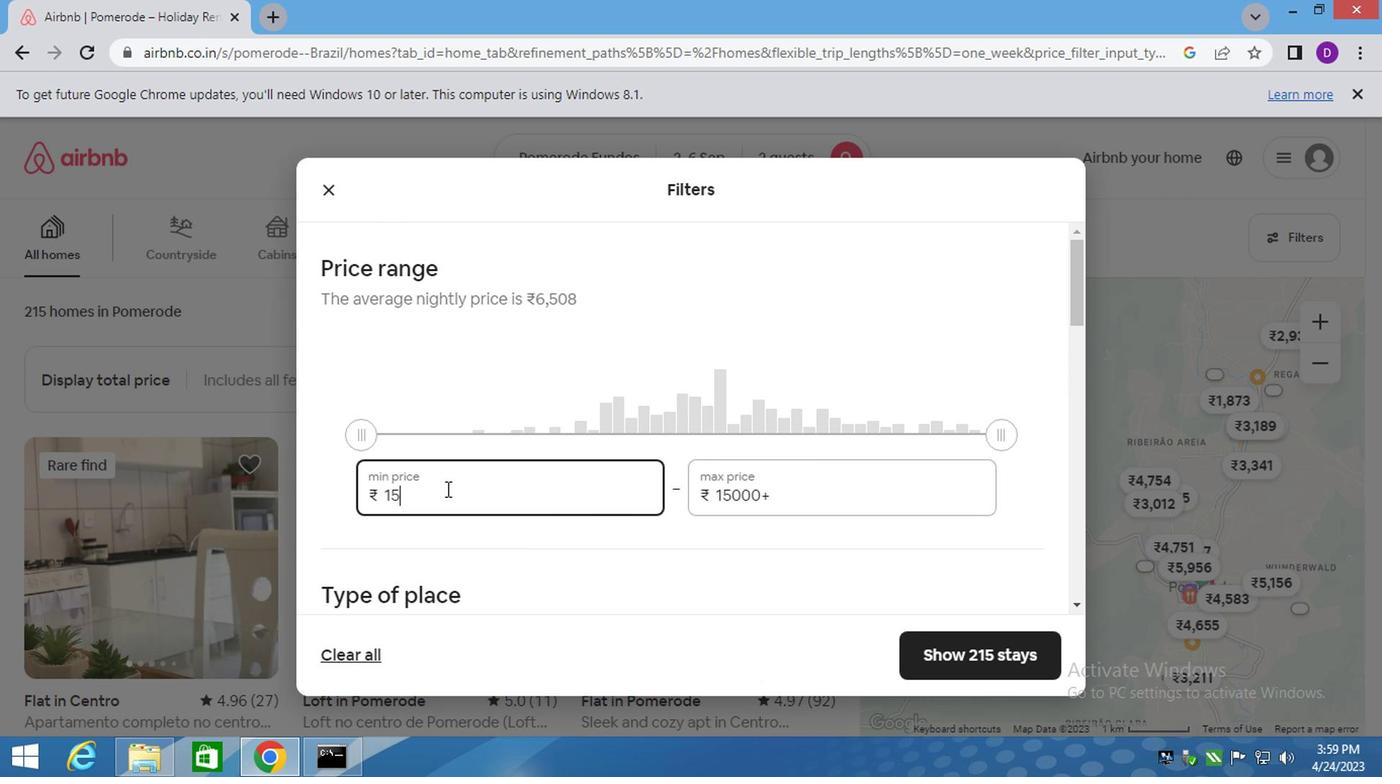 
Action: Mouse moved to (442, 491)
Screenshot: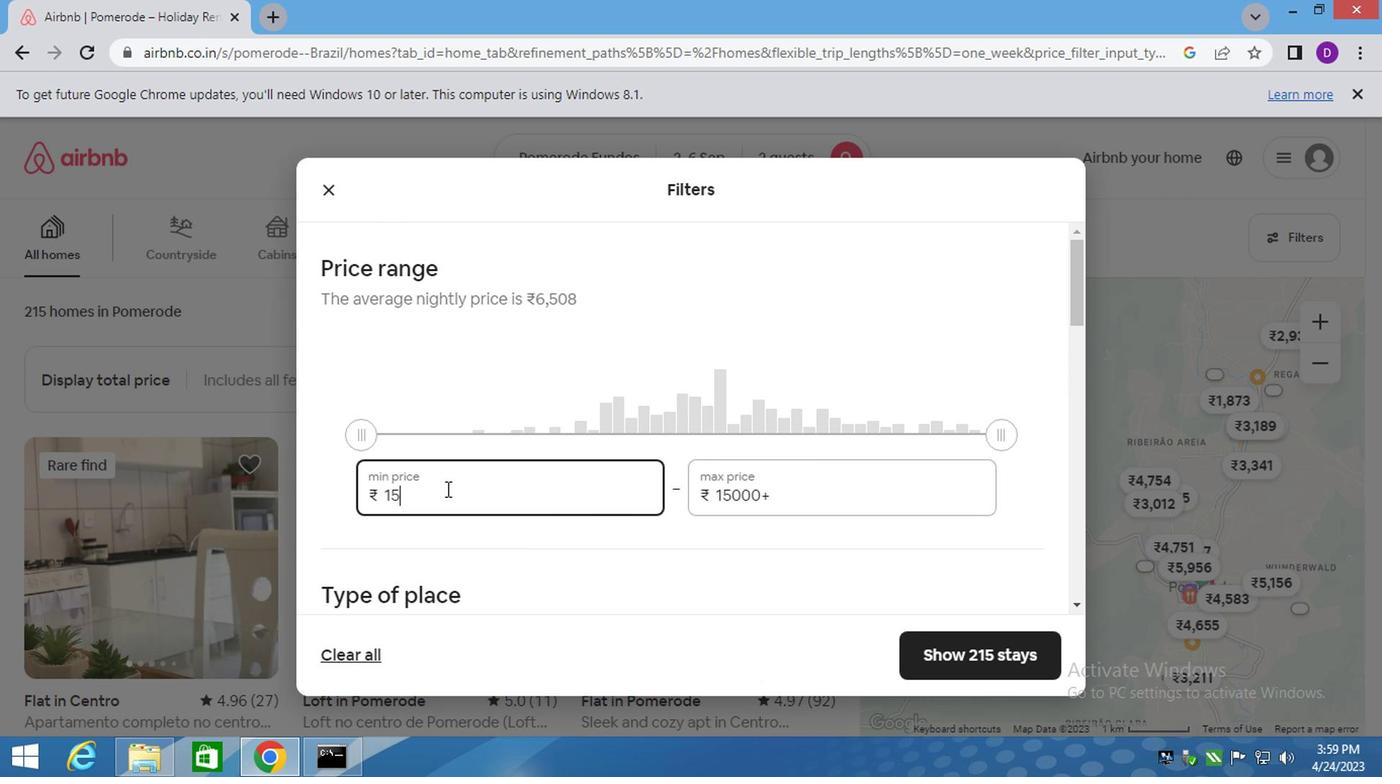
Action: Key pressed 0
Screenshot: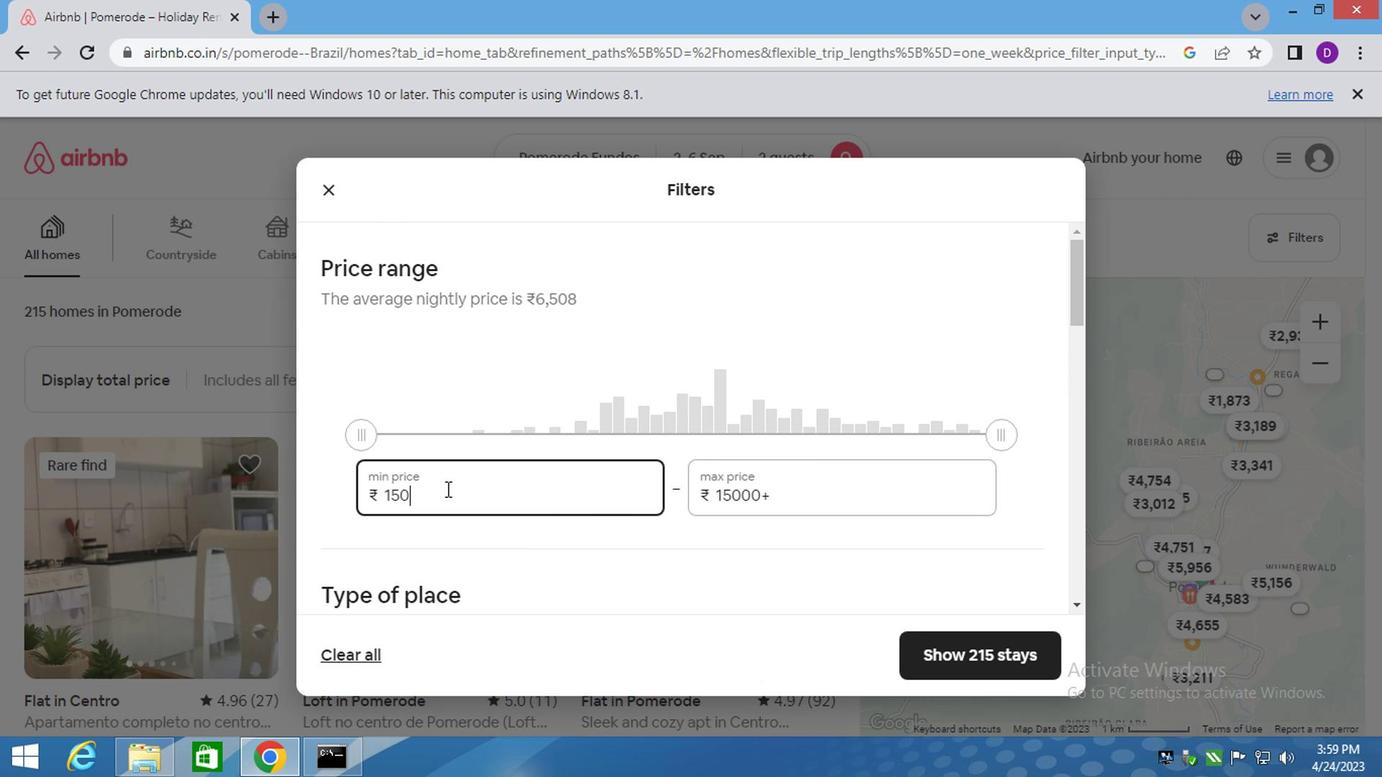 
Action: Mouse moved to (571, 484)
Screenshot: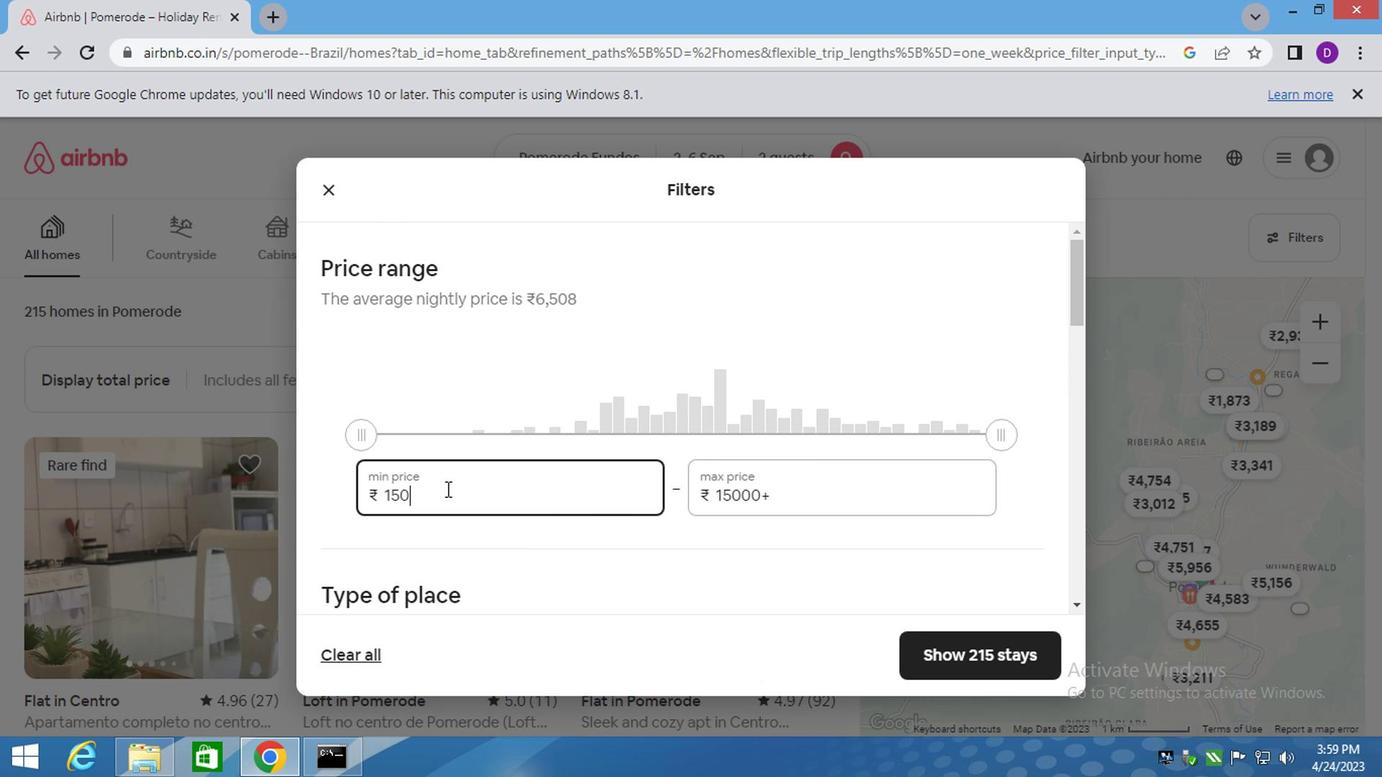 
Action: Key pressed 0
Screenshot: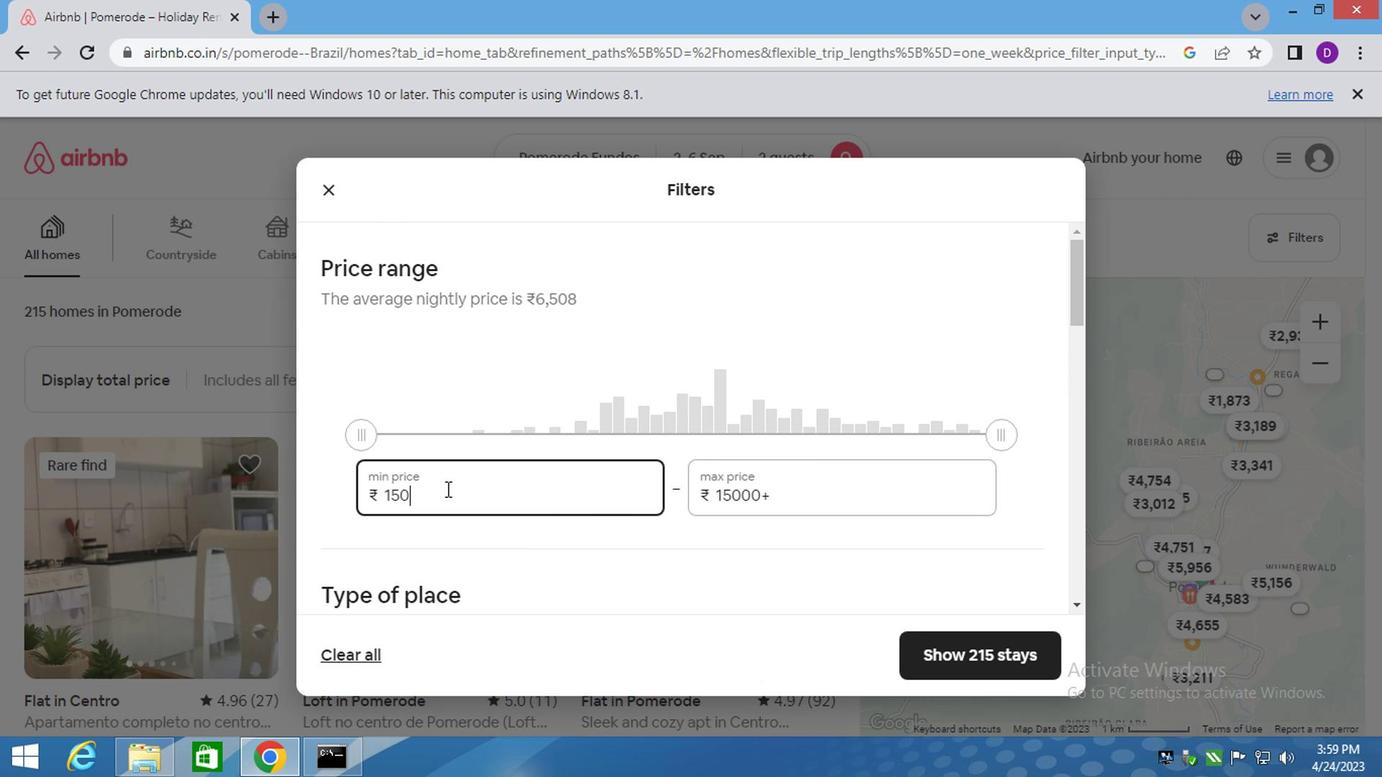 
Action: Mouse moved to (712, 496)
Screenshot: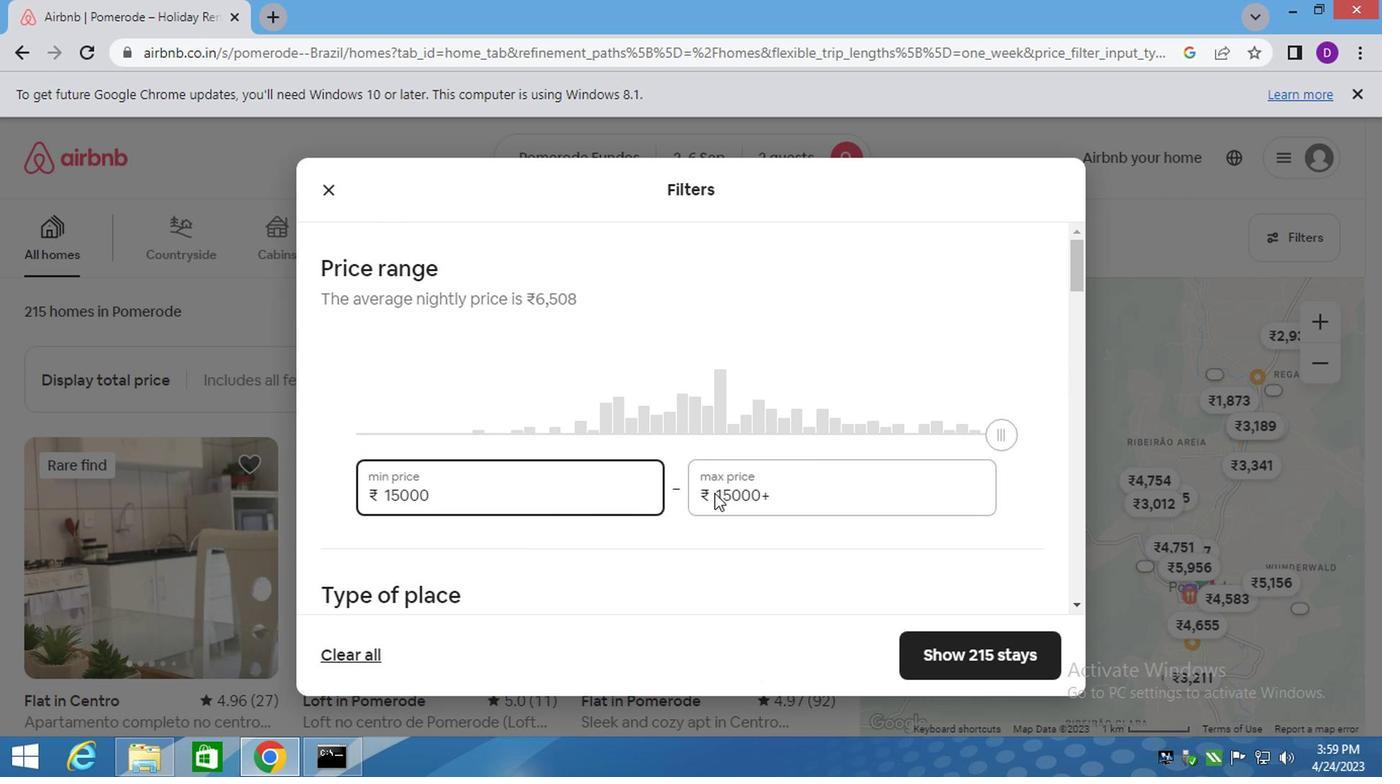 
Action: Mouse pressed left at (712, 496)
Screenshot: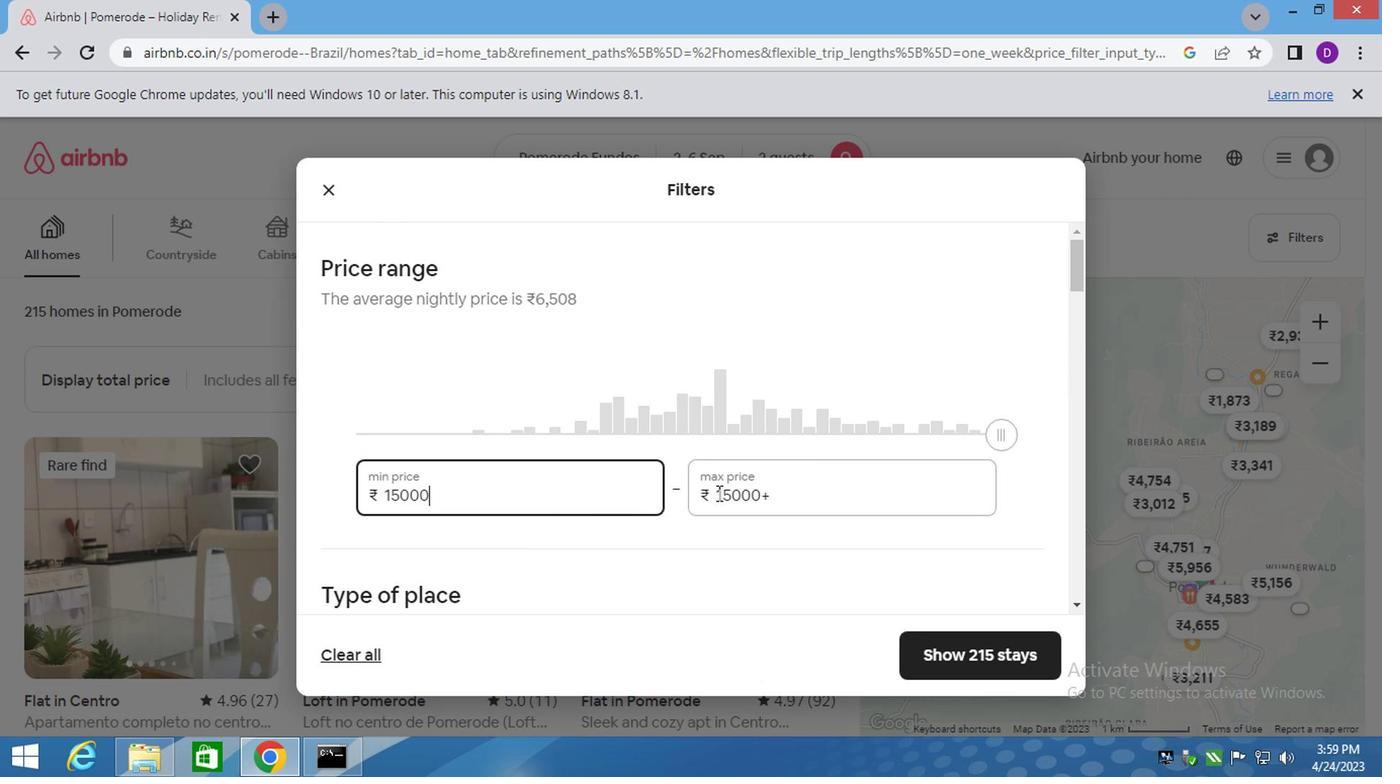 
Action: Mouse moved to (712, 496)
Screenshot: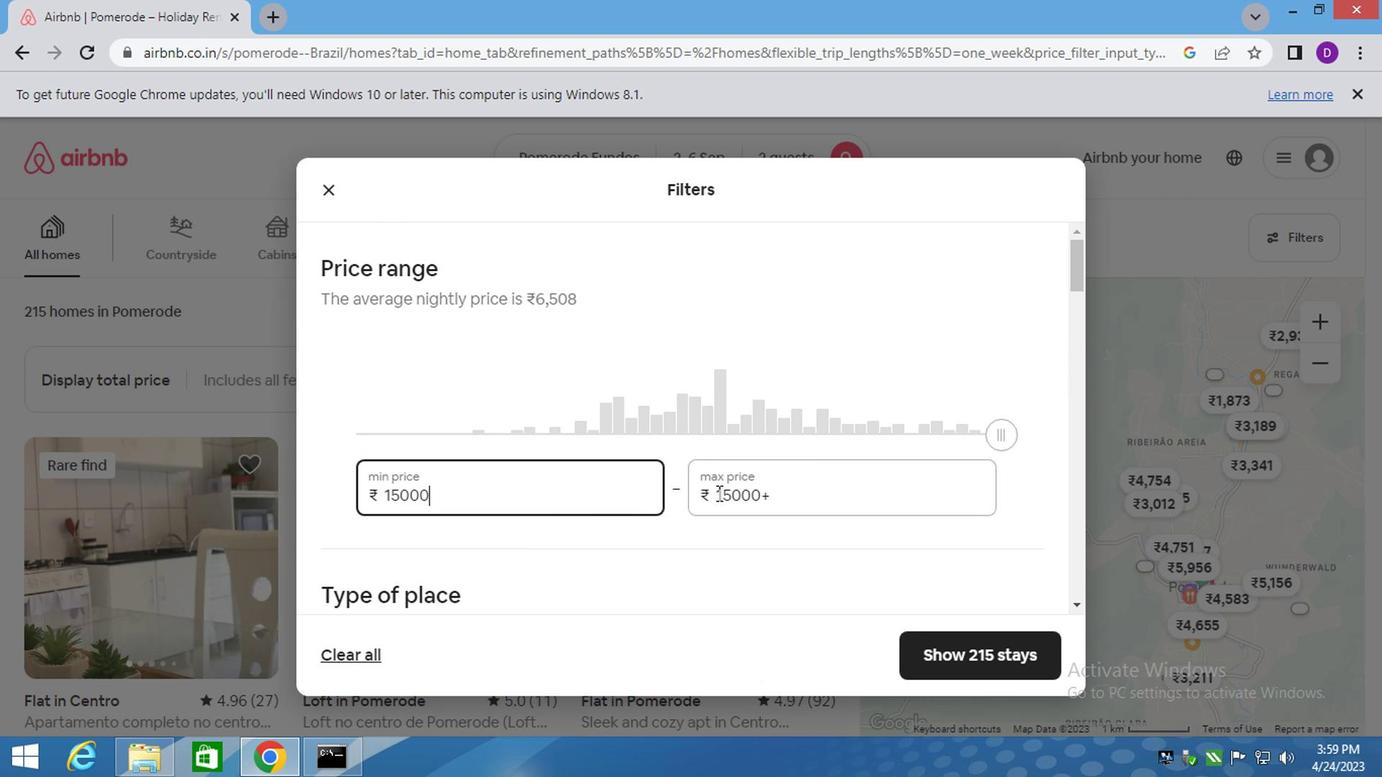 
Action: Mouse pressed left at (712, 496)
Screenshot: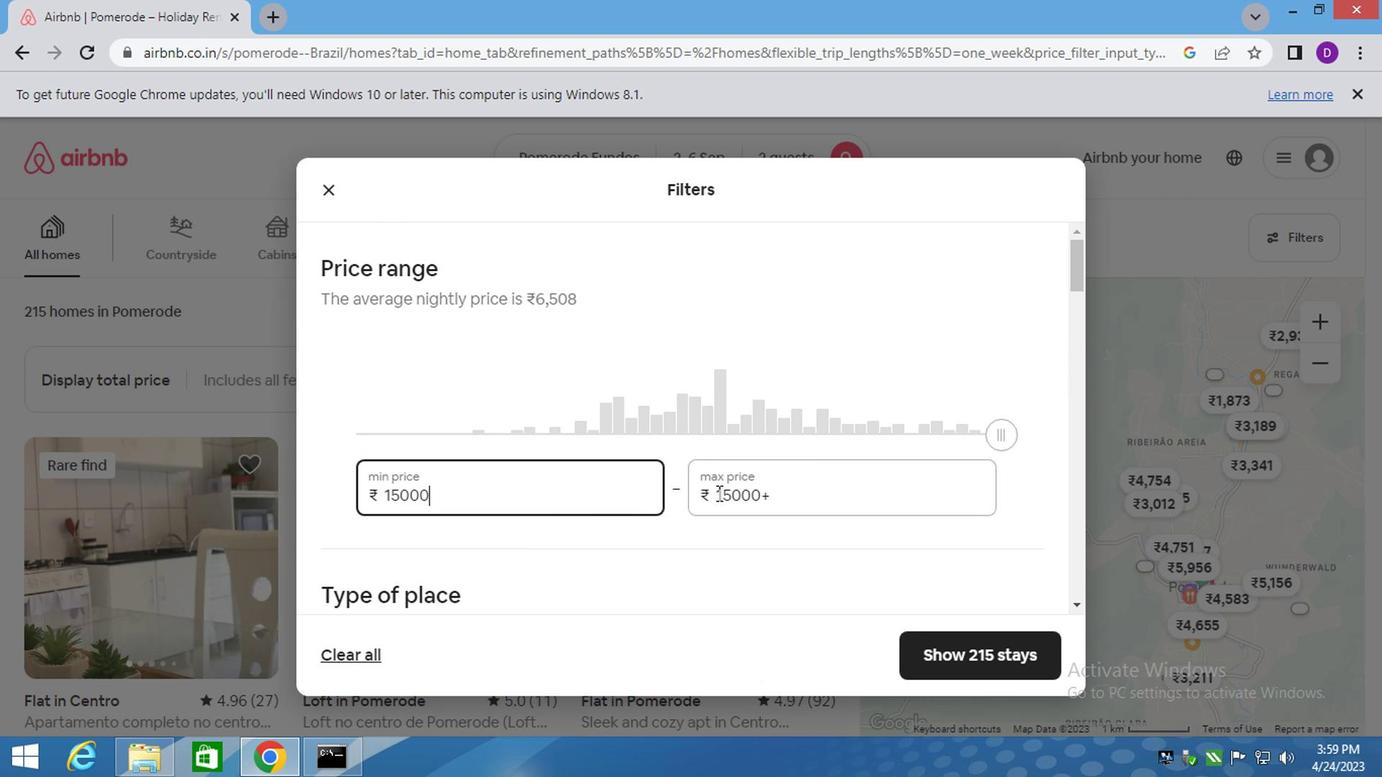 
Action: Mouse pressed left at (712, 496)
Screenshot: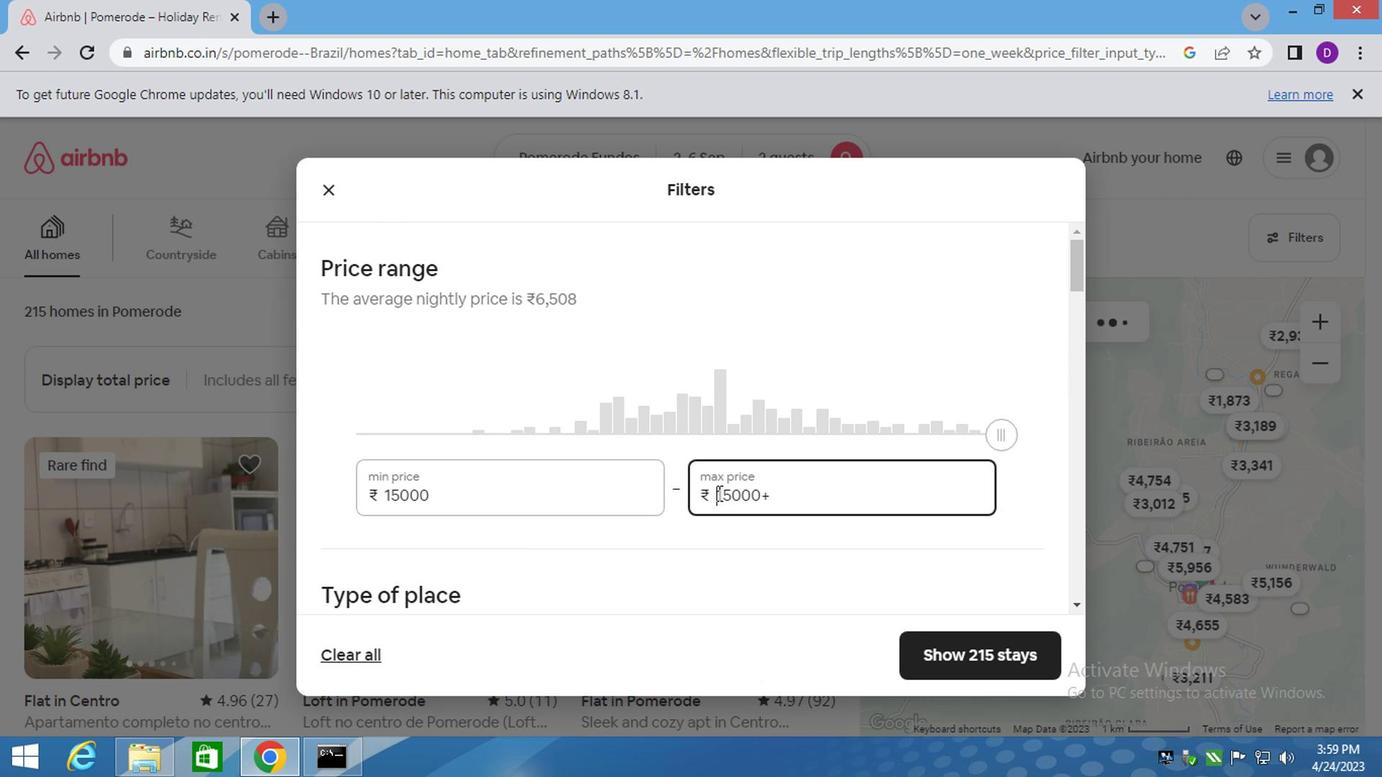 
Action: Mouse pressed left at (712, 496)
Screenshot: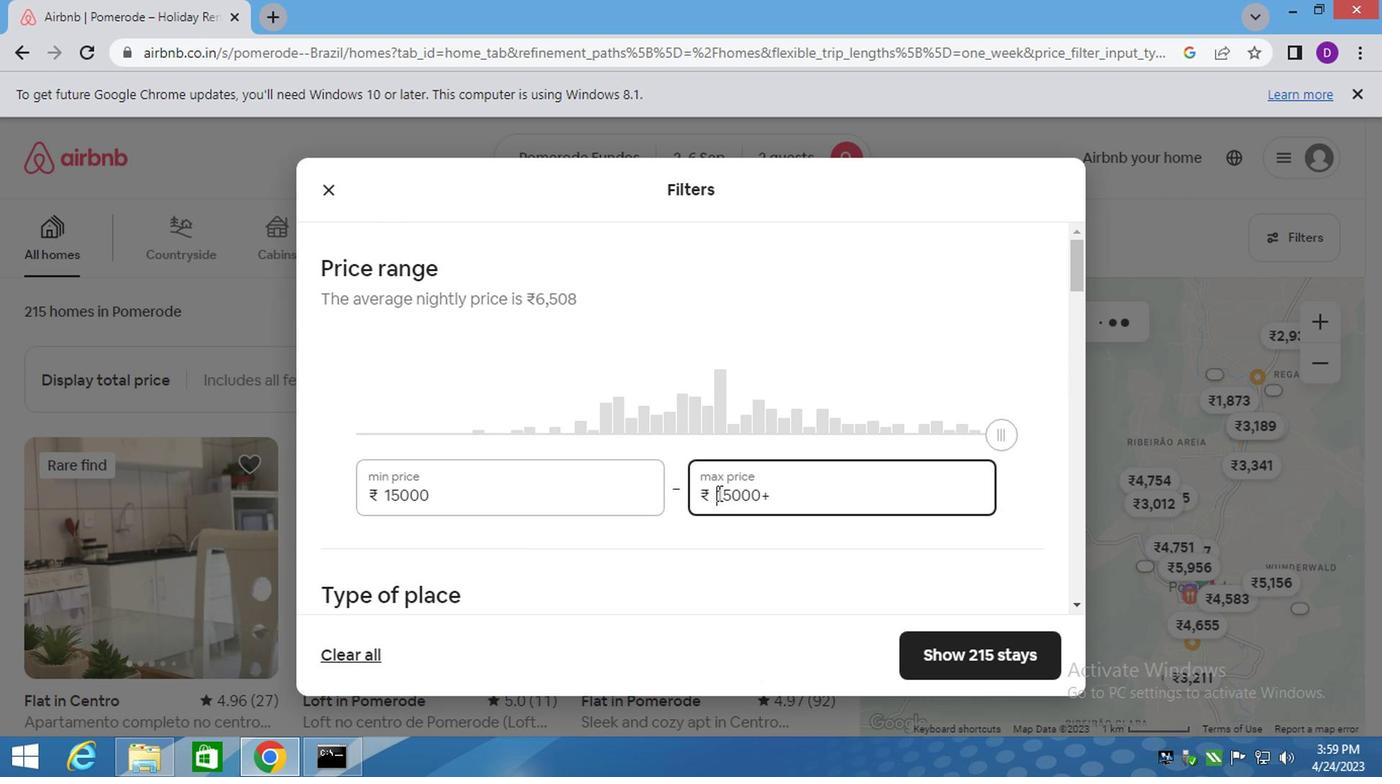 
Action: Key pressed 20000
Screenshot: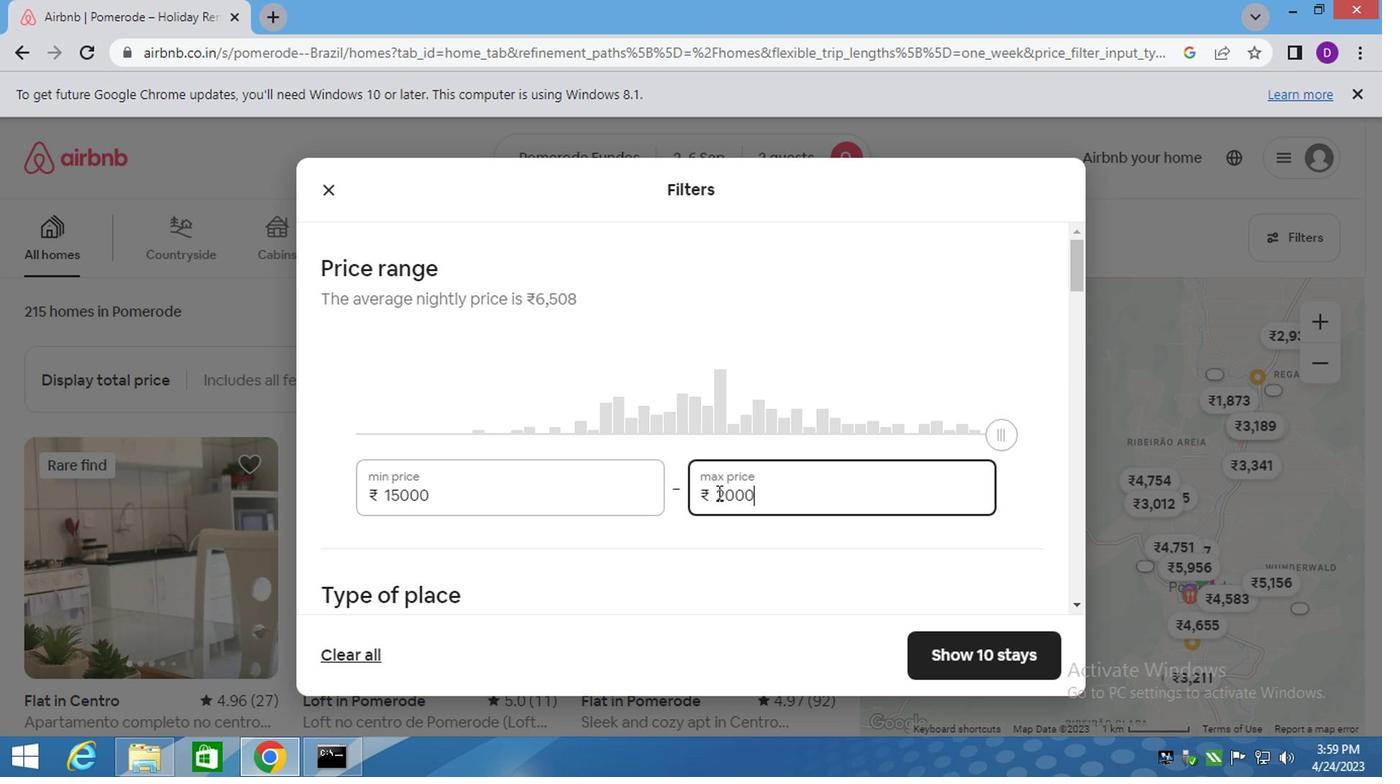 
Action: Mouse scrolled (712, 495) with delta (0, 0)
Screenshot: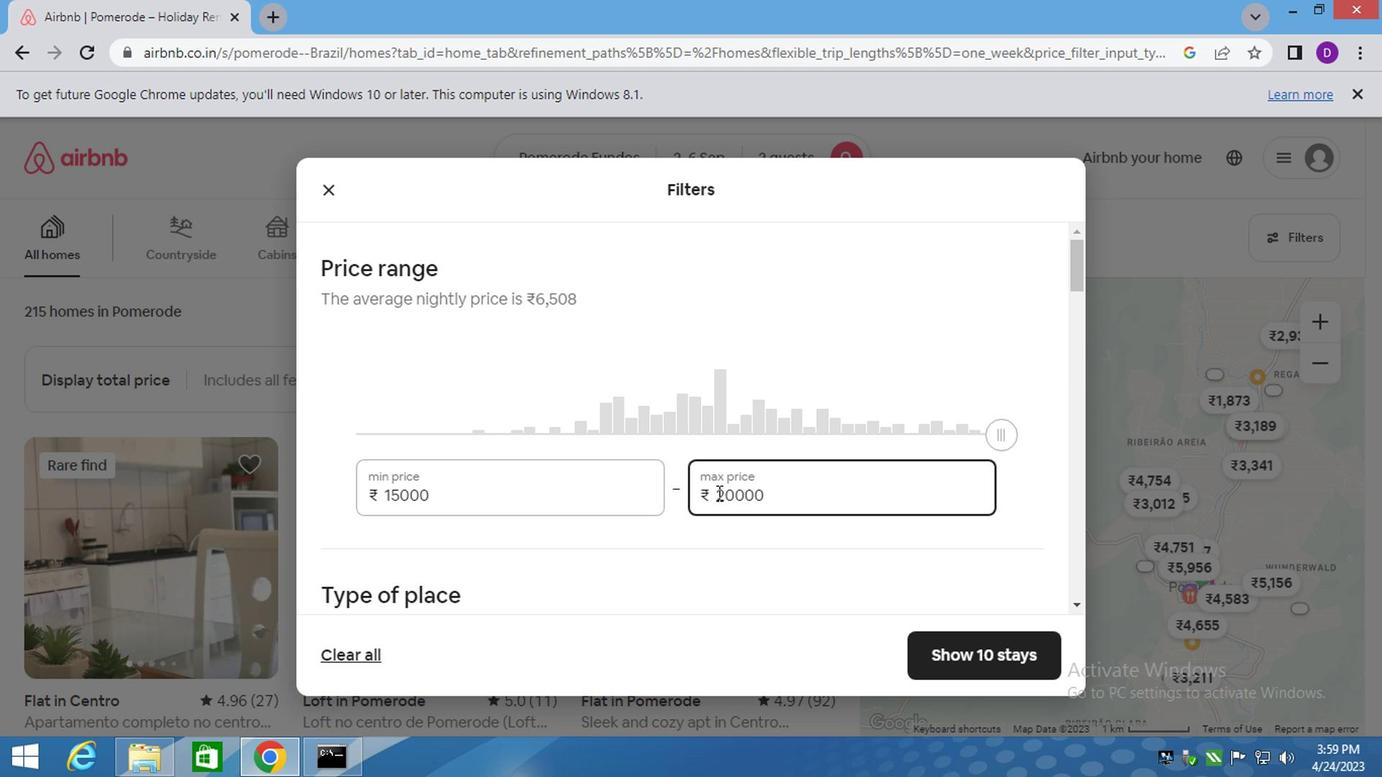 
Action: Mouse scrolled (712, 495) with delta (0, 0)
Screenshot: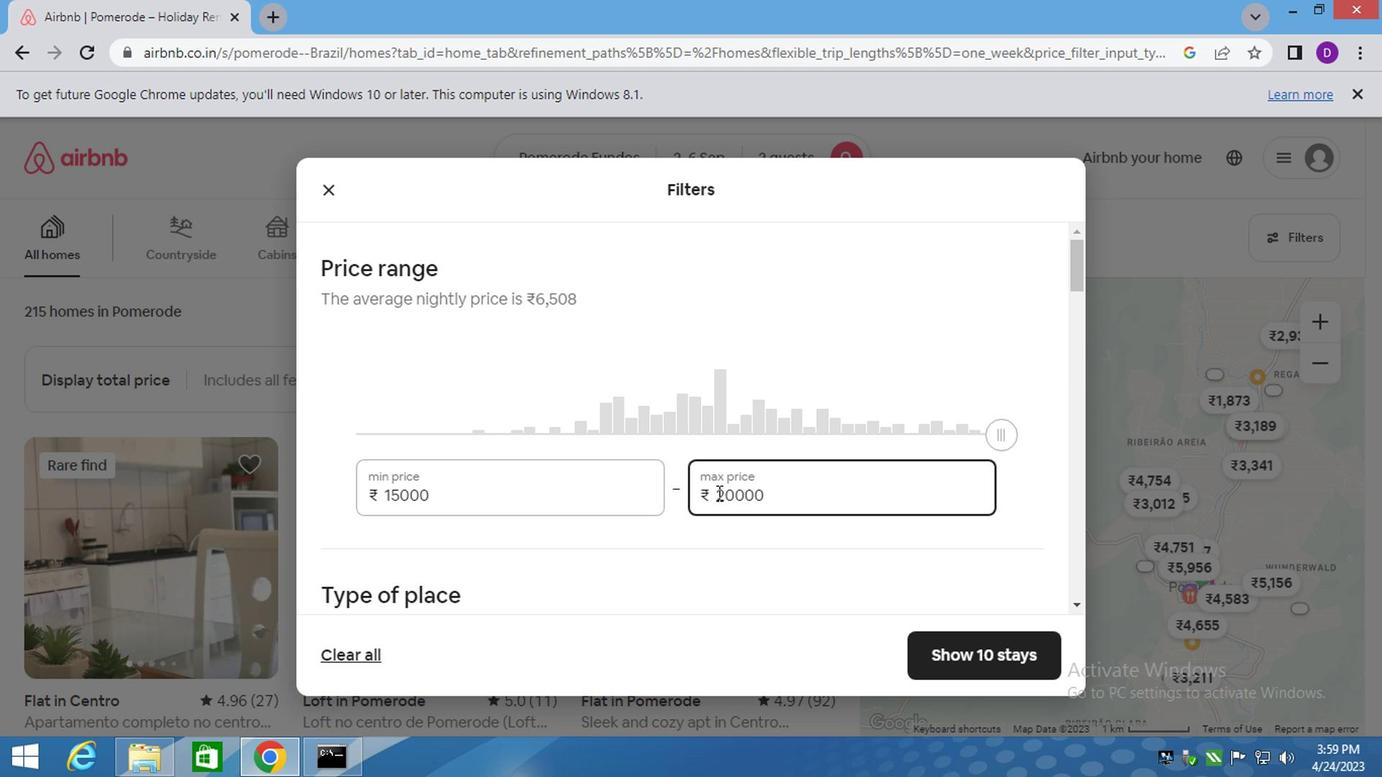 
Action: Mouse moved to (410, 471)
Screenshot: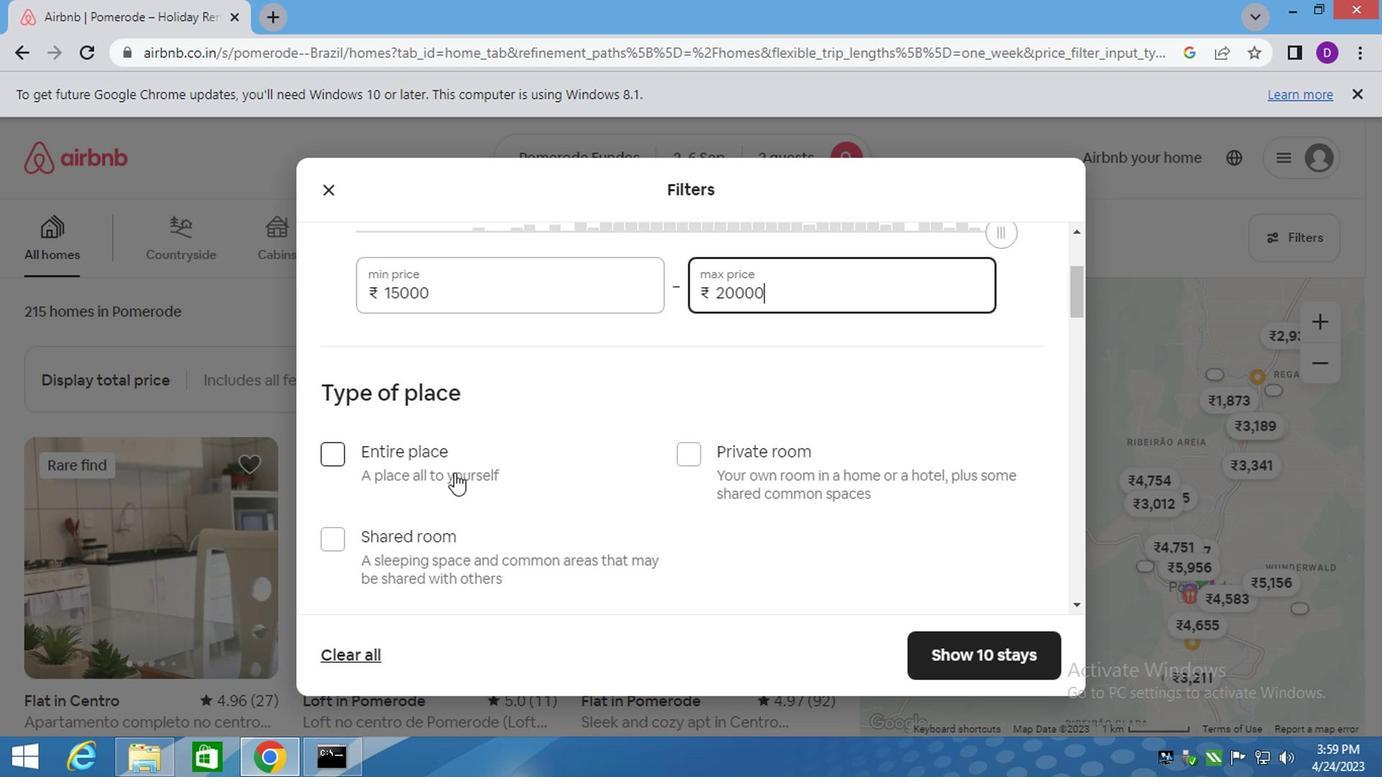 
Action: Mouse pressed left at (410, 471)
Screenshot: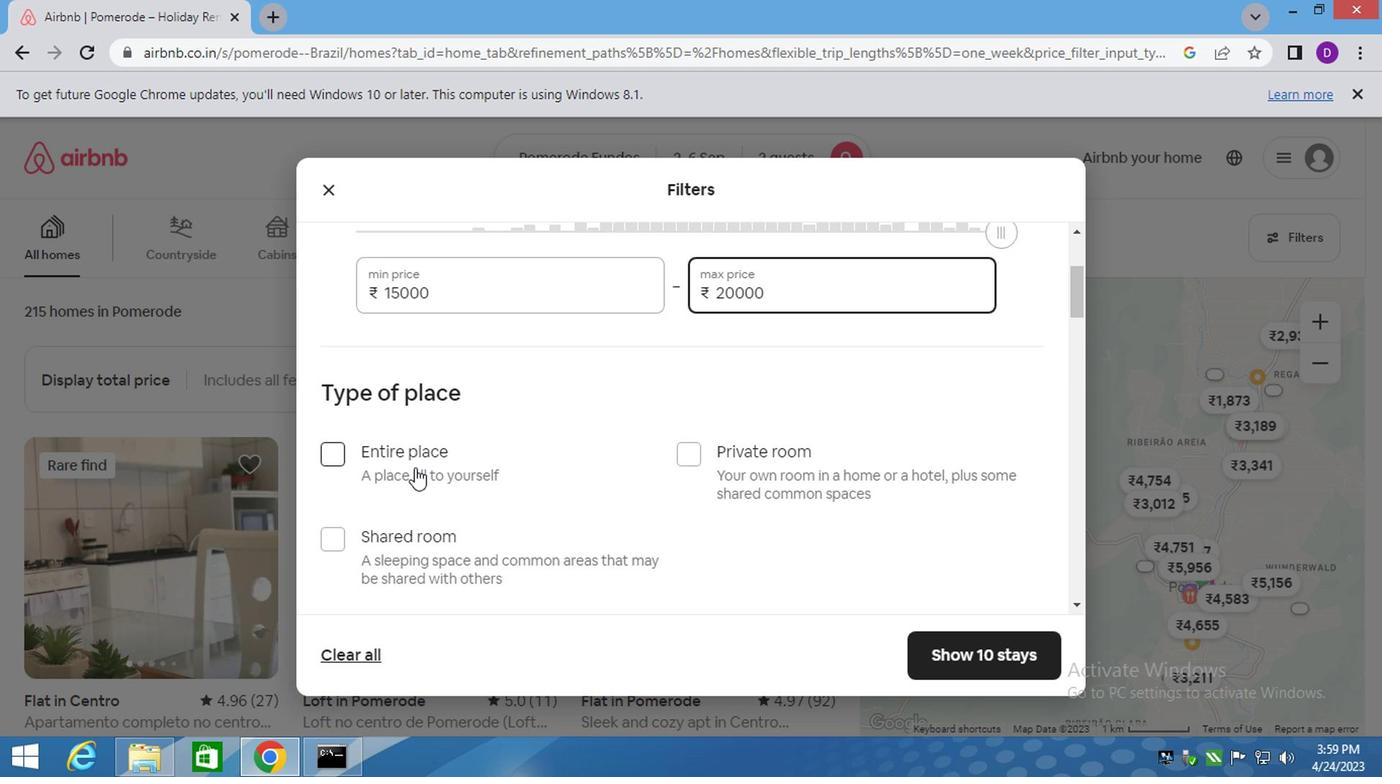 
Action: Mouse moved to (410, 481)
Screenshot: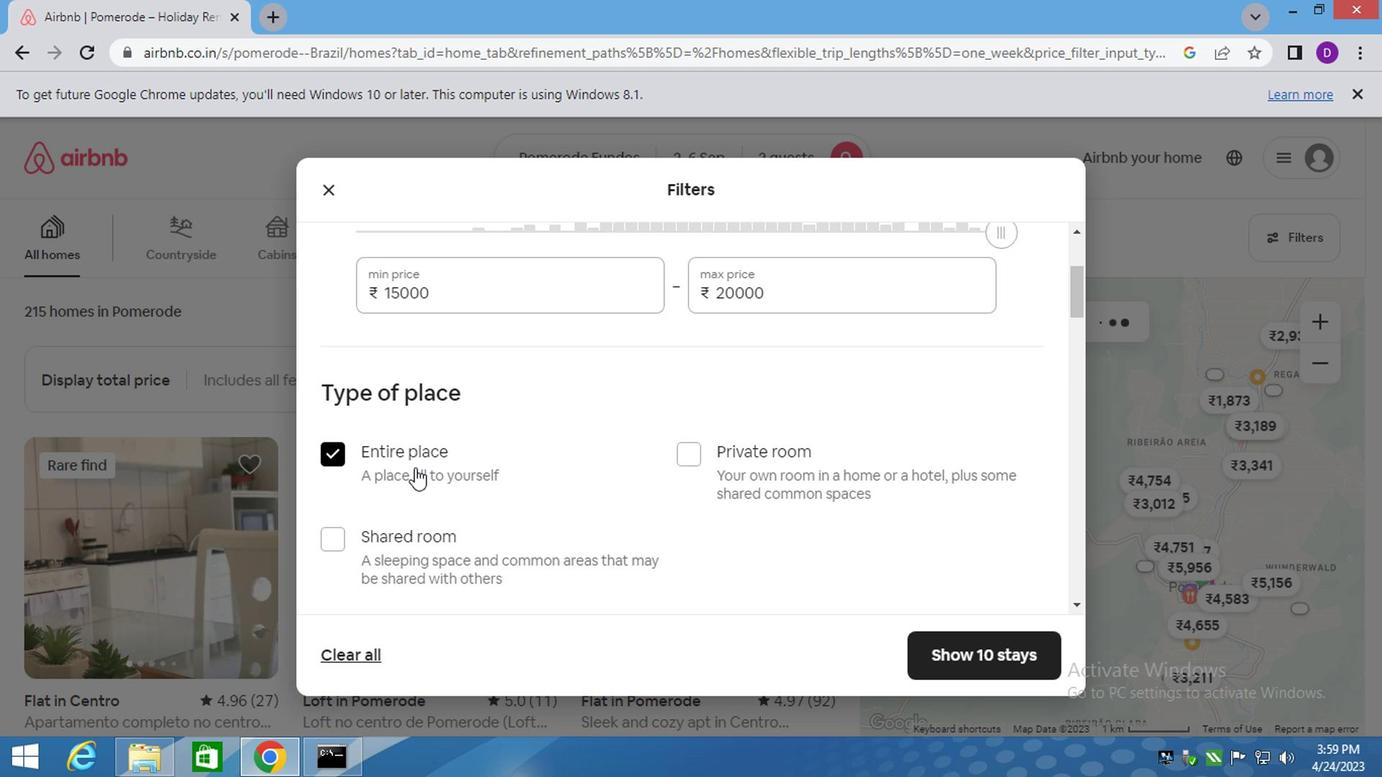
Action: Mouse scrolled (410, 479) with delta (0, -1)
Screenshot: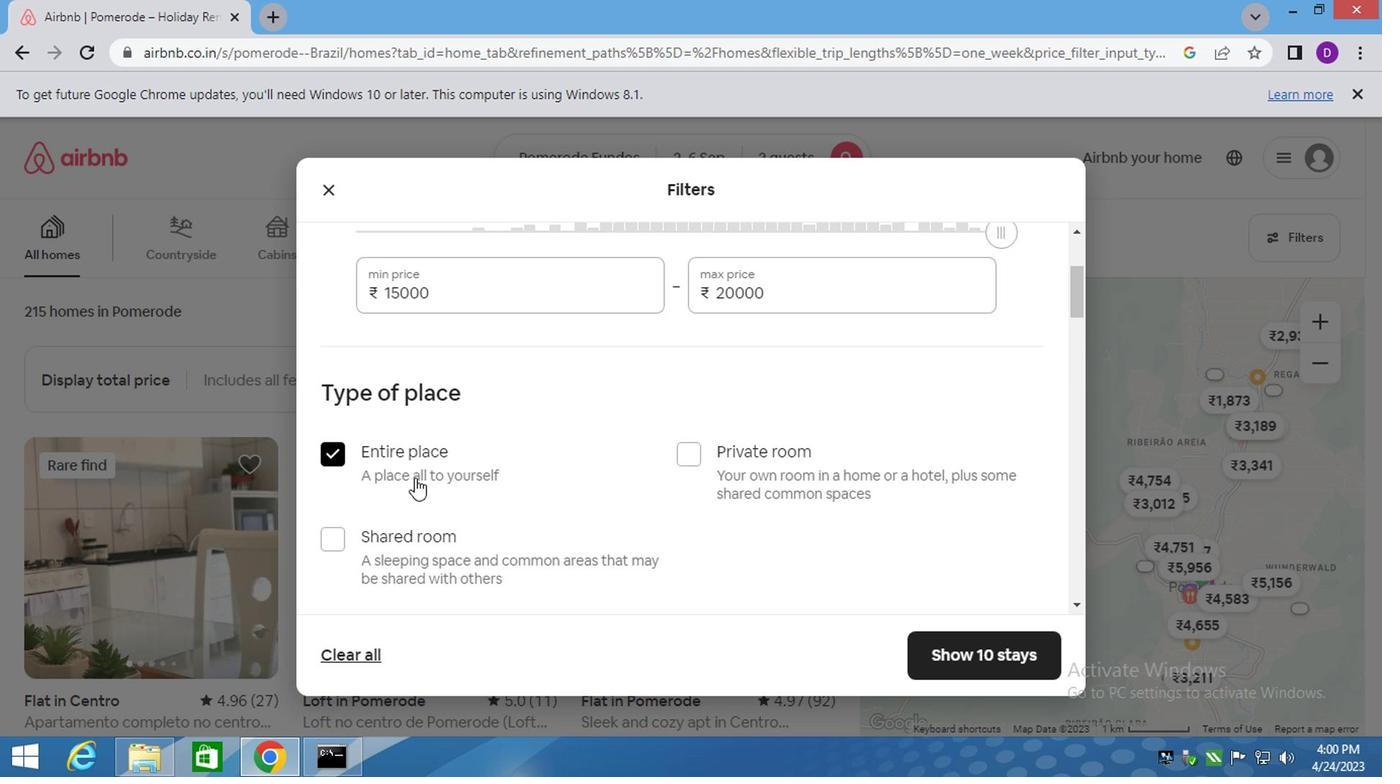 
Action: Mouse scrolled (410, 479) with delta (0, -1)
Screenshot: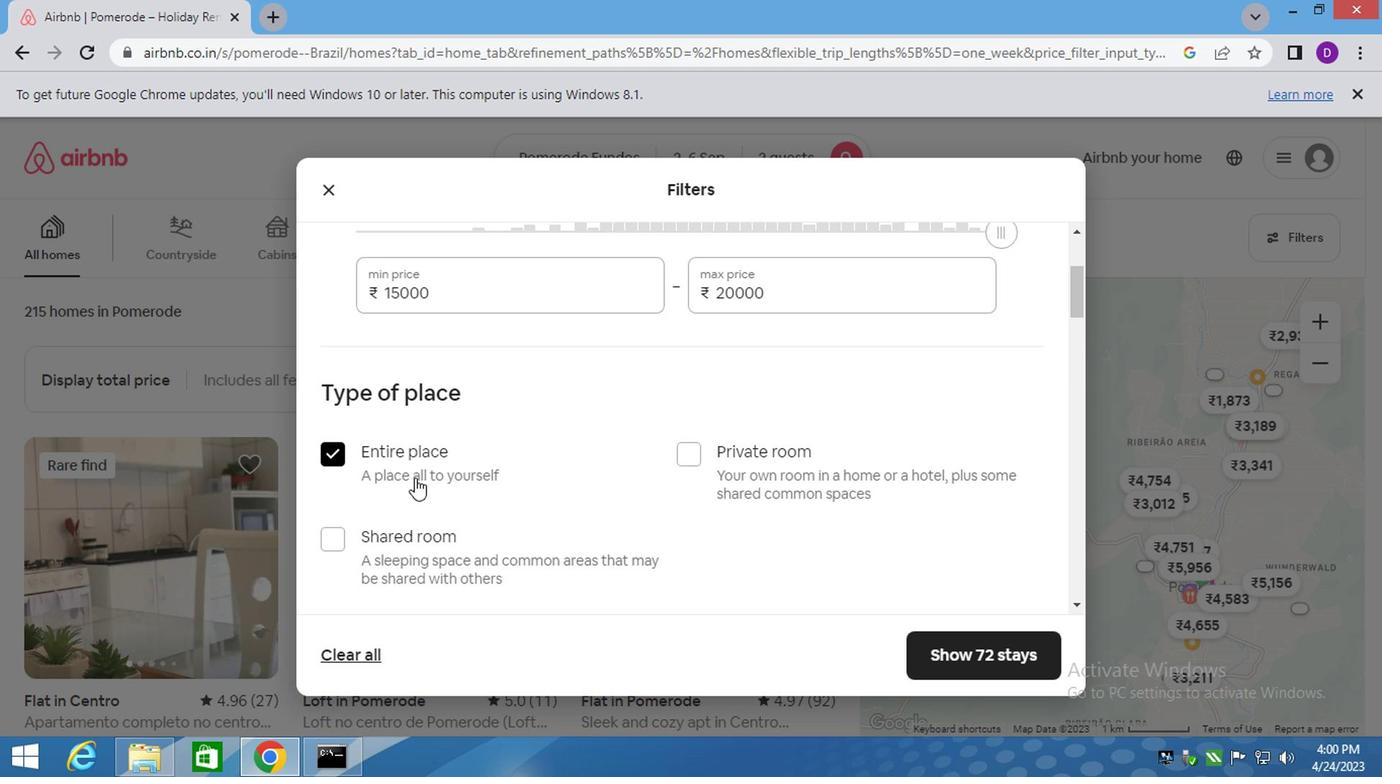 
Action: Mouse moved to (429, 478)
Screenshot: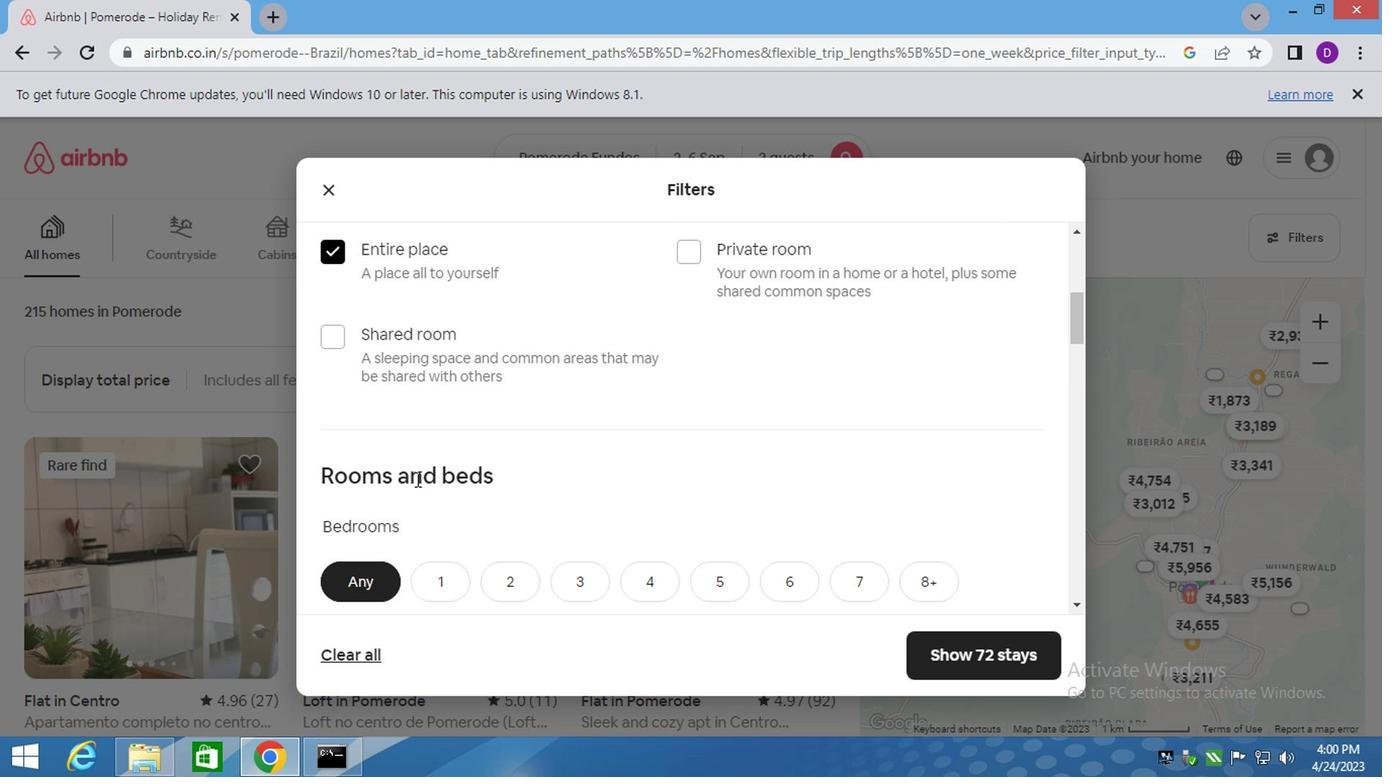 
Action: Mouse scrolled (429, 477) with delta (0, -1)
Screenshot: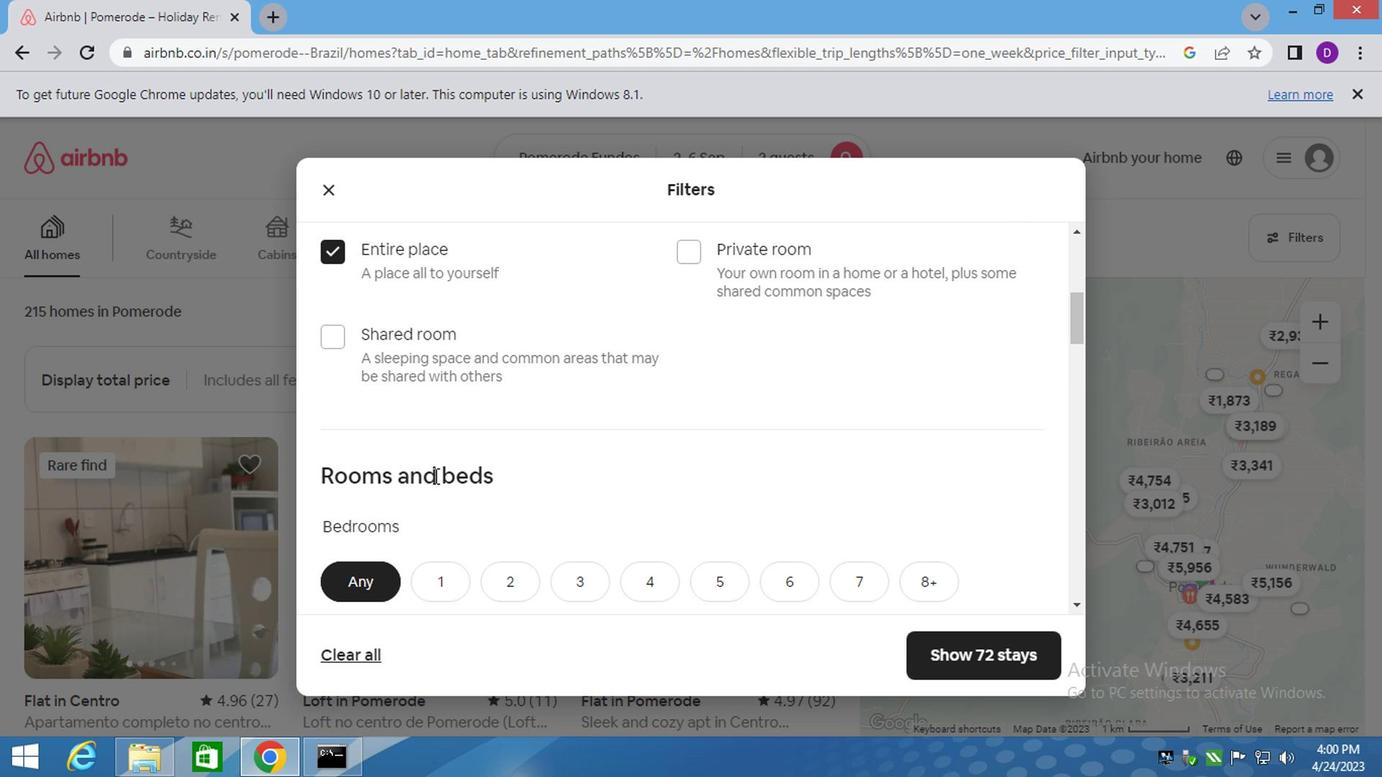 
Action: Mouse scrolled (429, 477) with delta (0, -1)
Screenshot: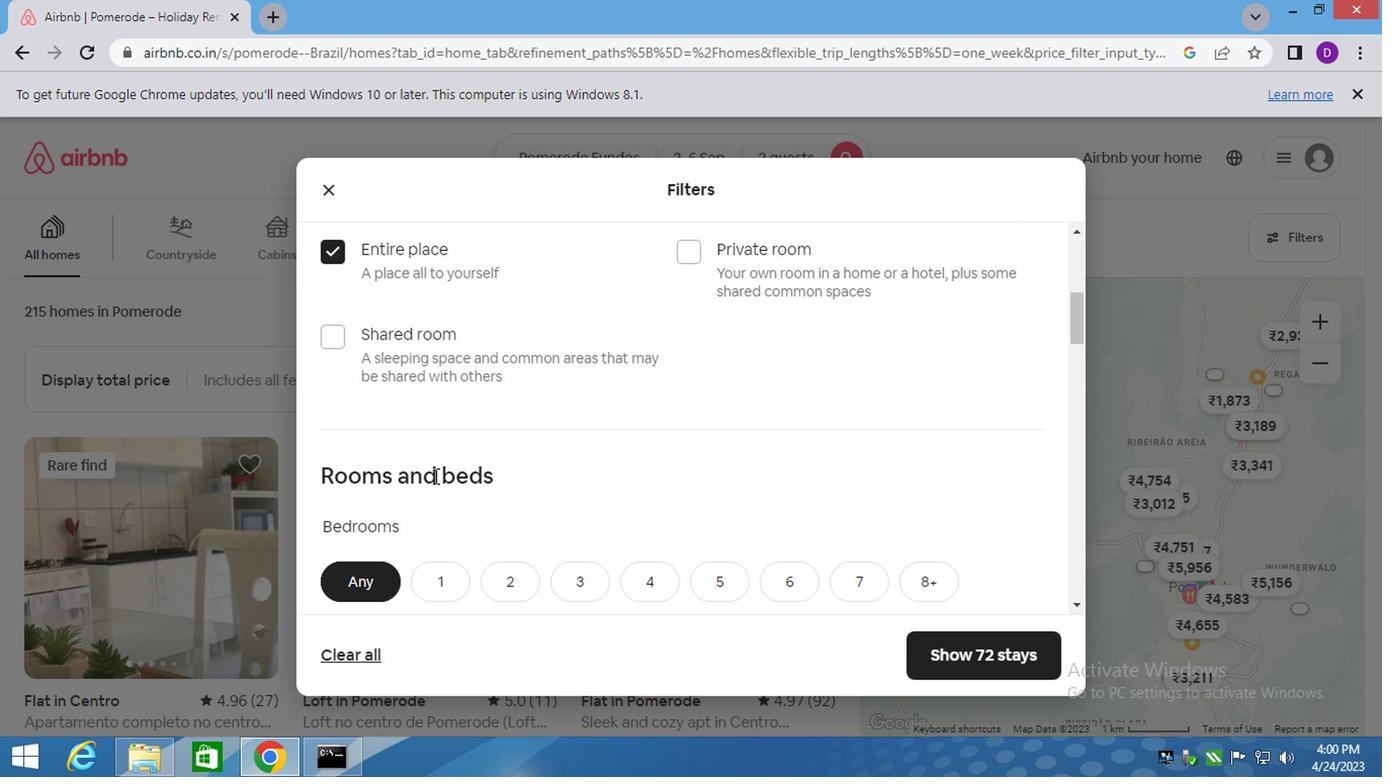 
Action: Mouse moved to (468, 406)
Screenshot: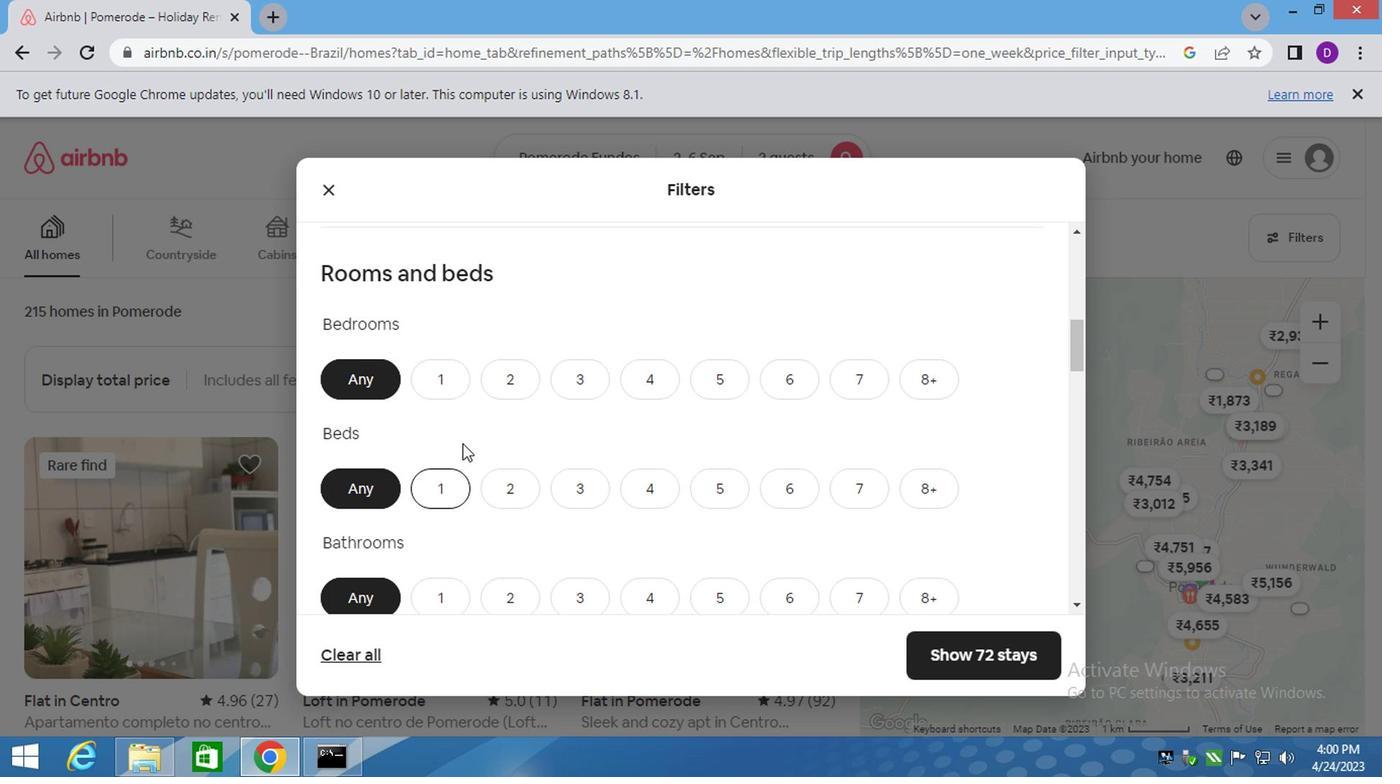 
Action: Mouse scrolled (468, 405) with delta (0, 0)
Screenshot: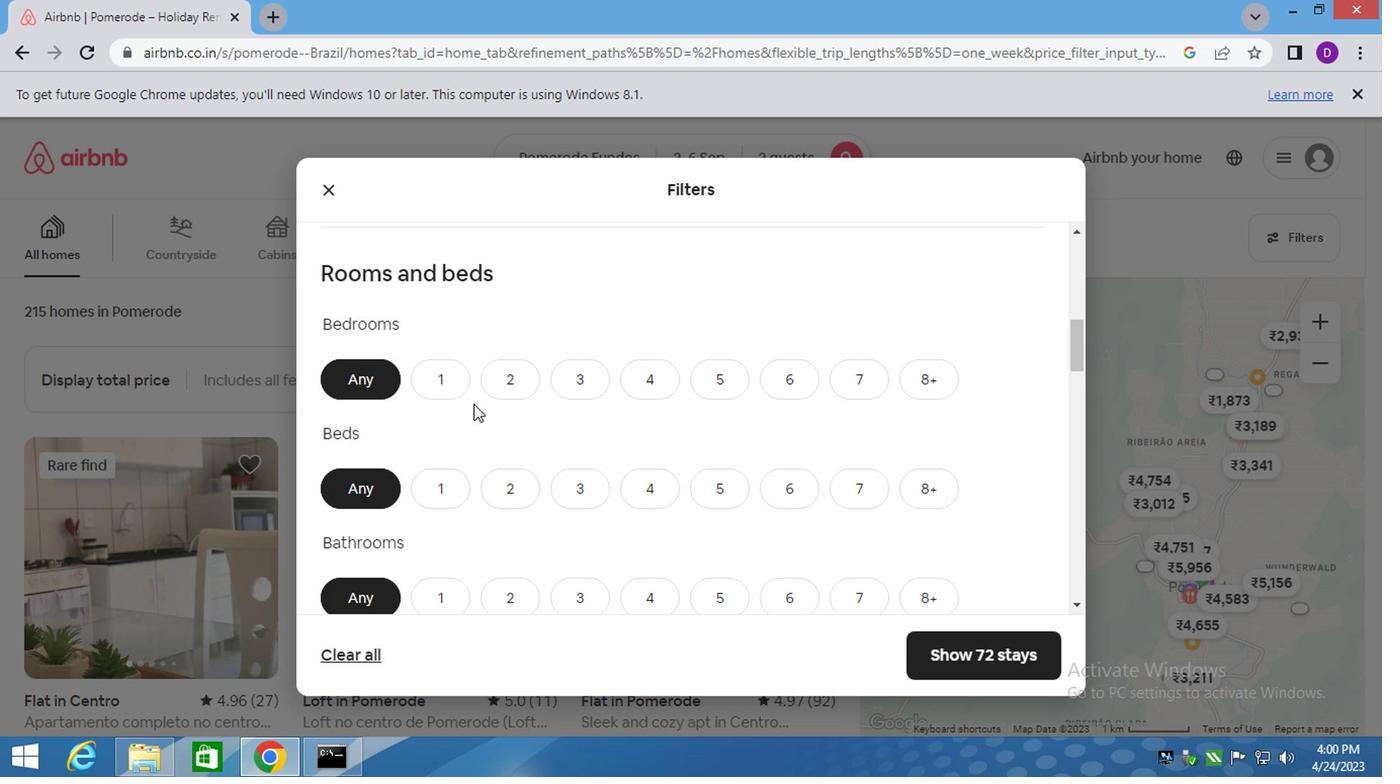 
Action: Mouse moved to (421, 278)
Screenshot: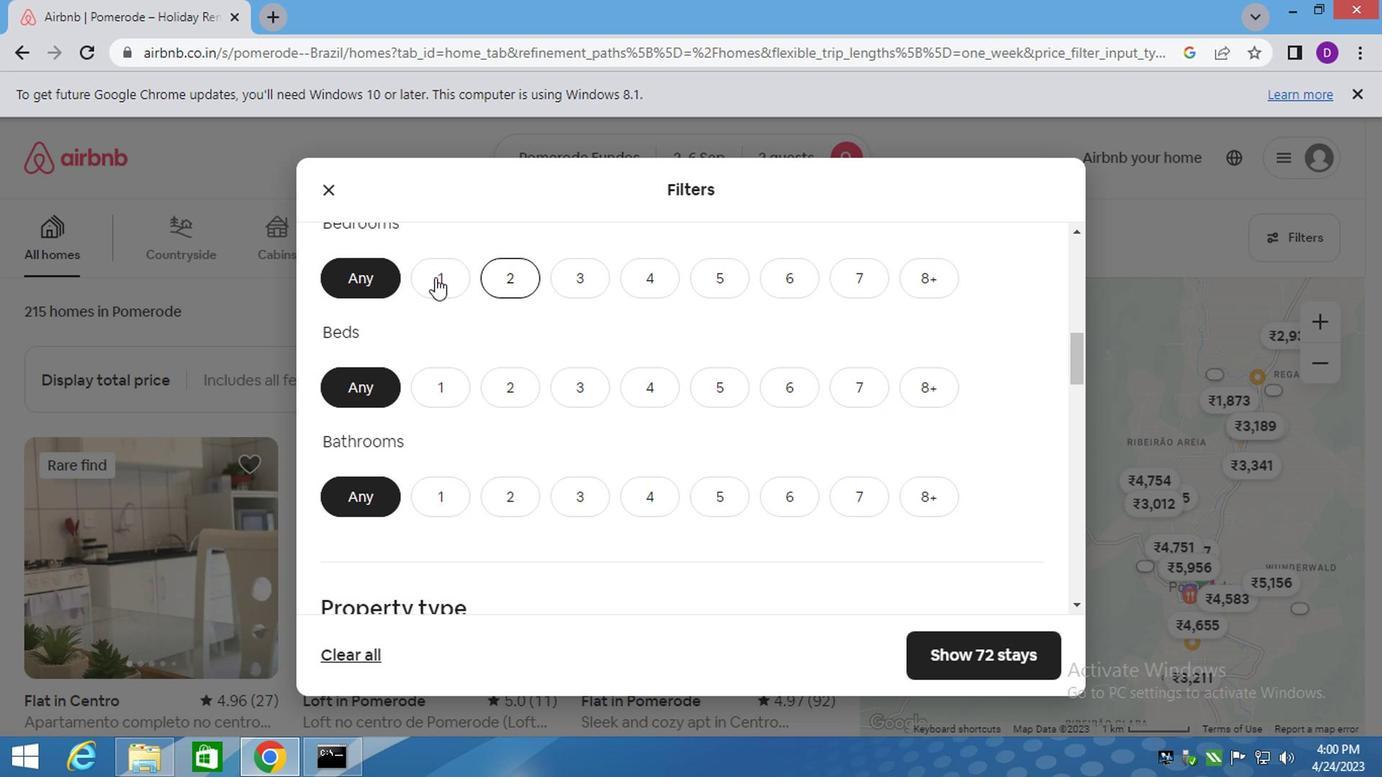 
Action: Mouse pressed left at (421, 278)
Screenshot: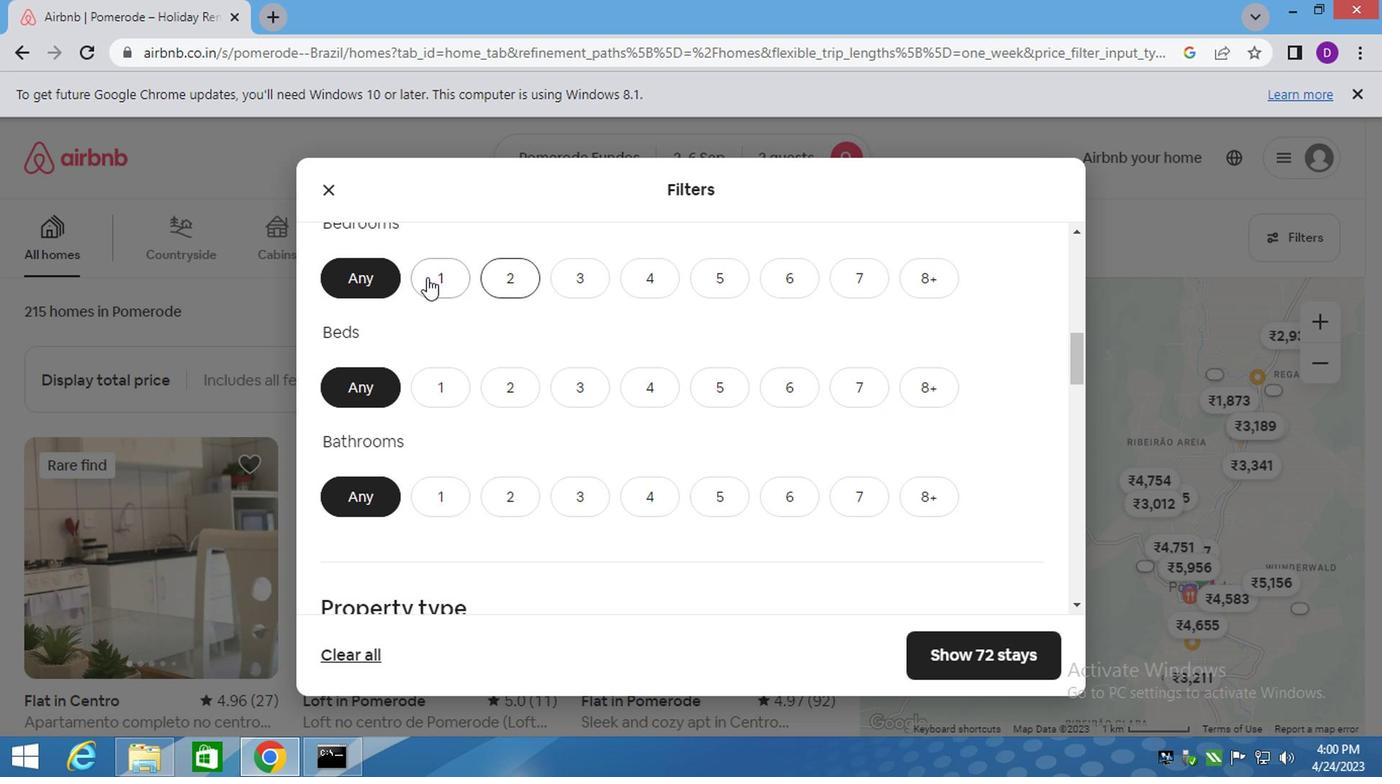 
Action: Mouse moved to (424, 397)
Screenshot: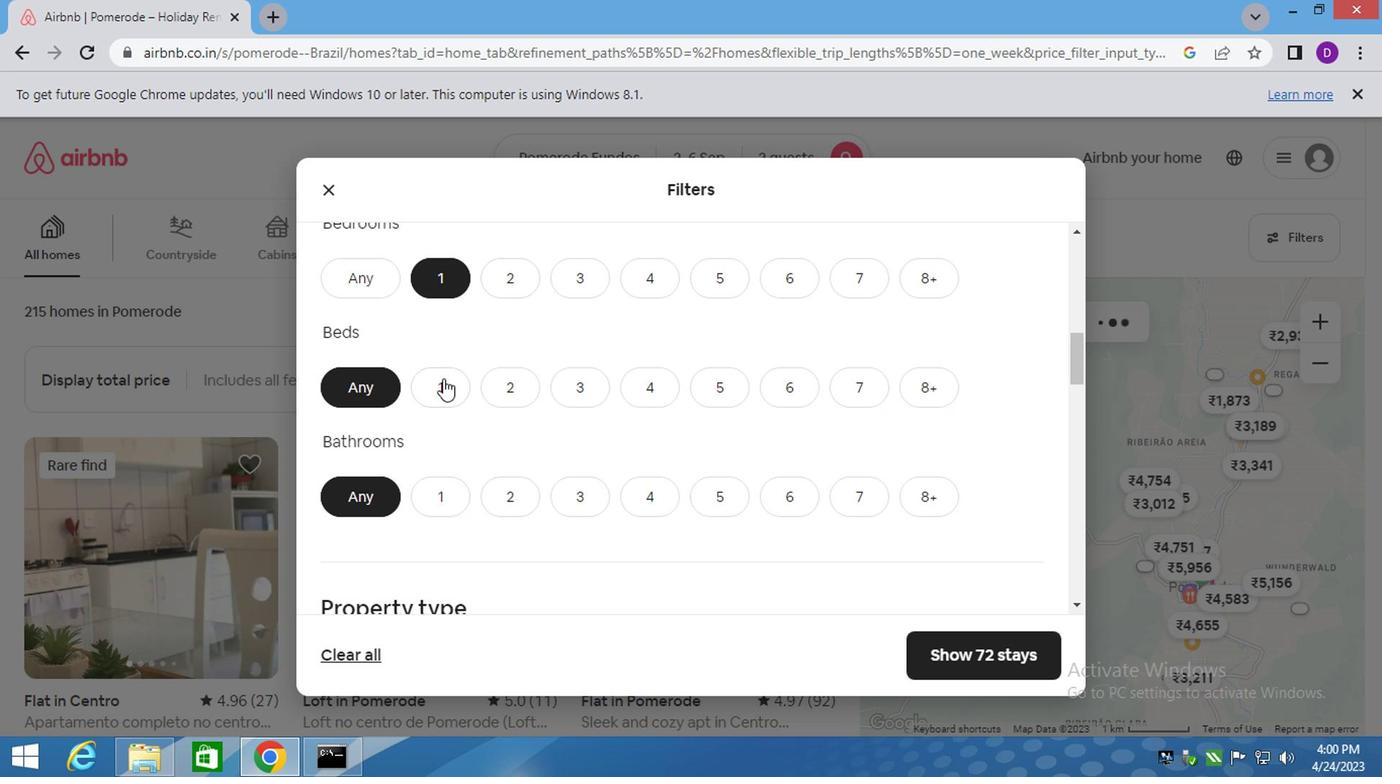 
Action: Mouse pressed left at (424, 397)
Screenshot: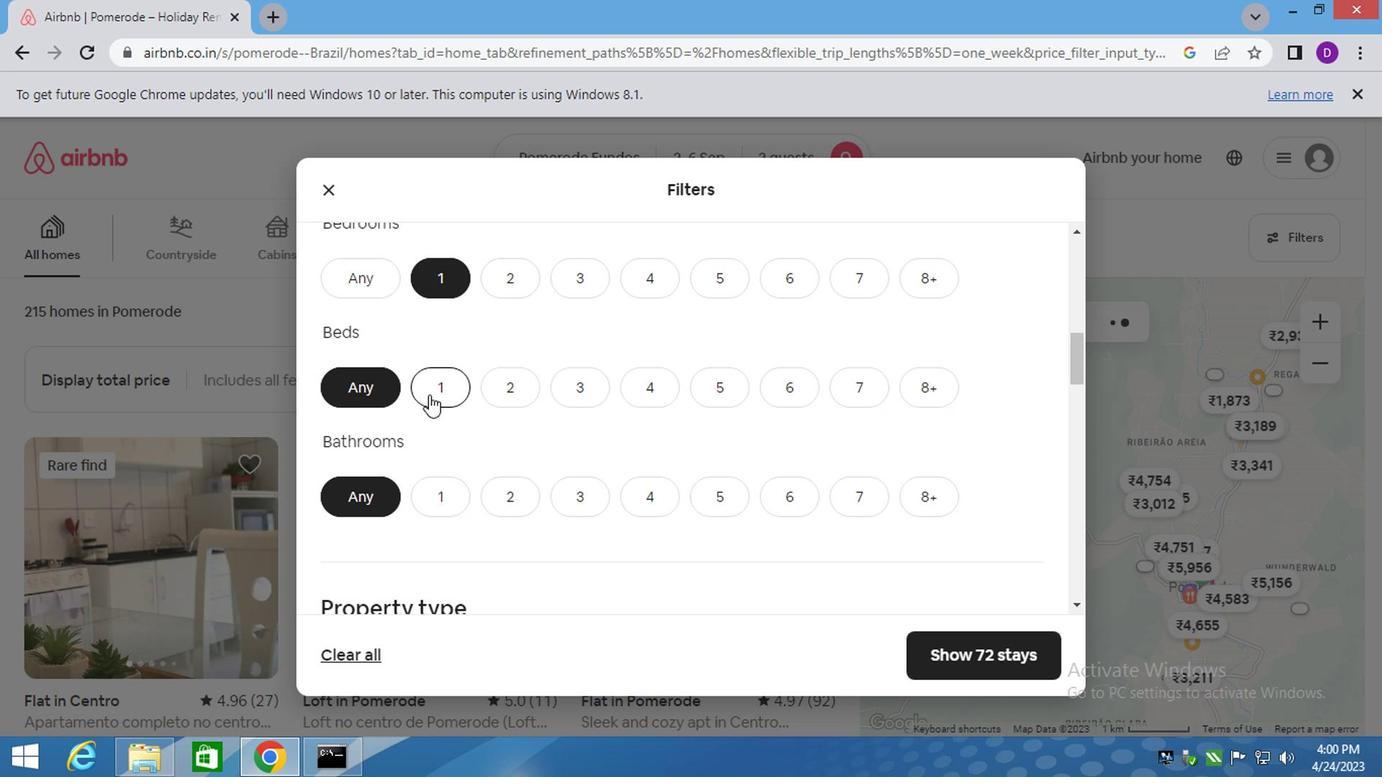 
Action: Mouse moved to (443, 503)
Screenshot: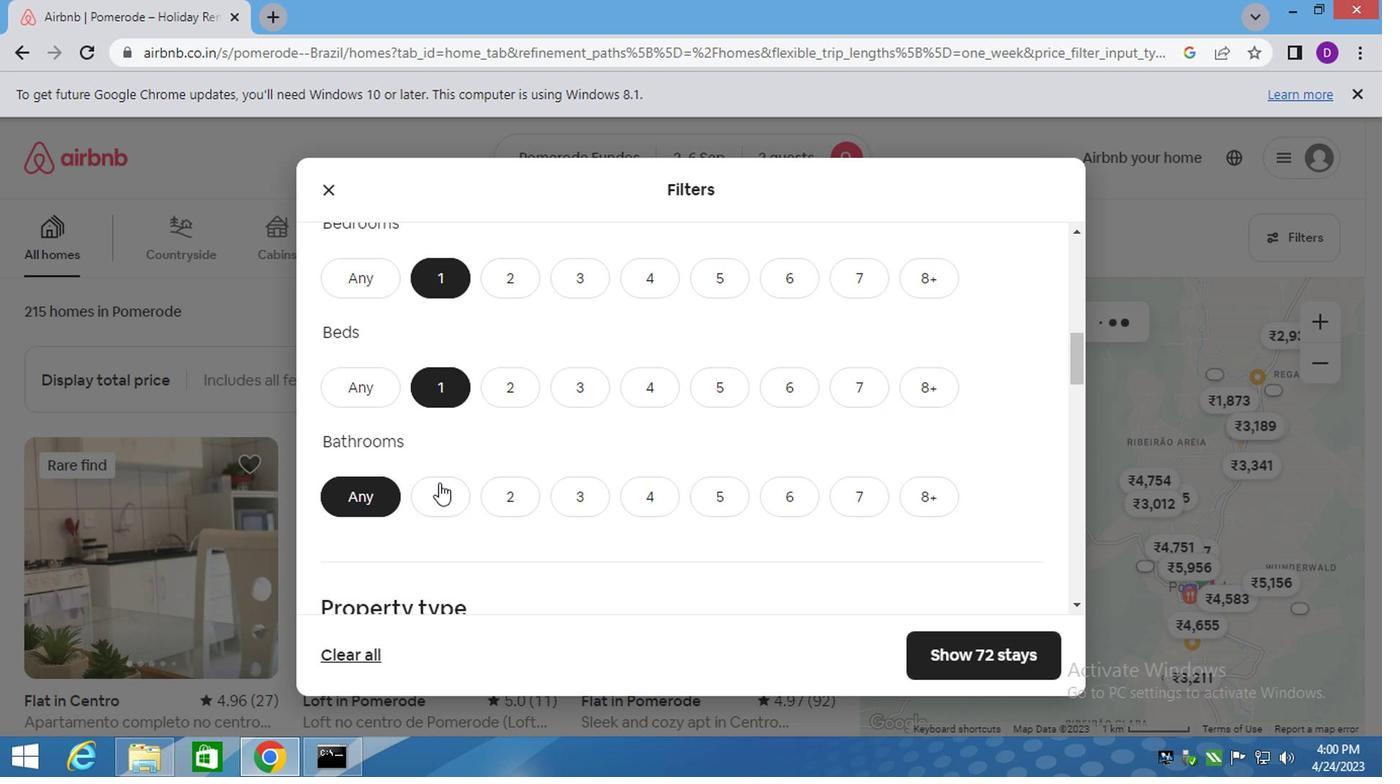 
Action: Mouse pressed left at (443, 503)
Screenshot: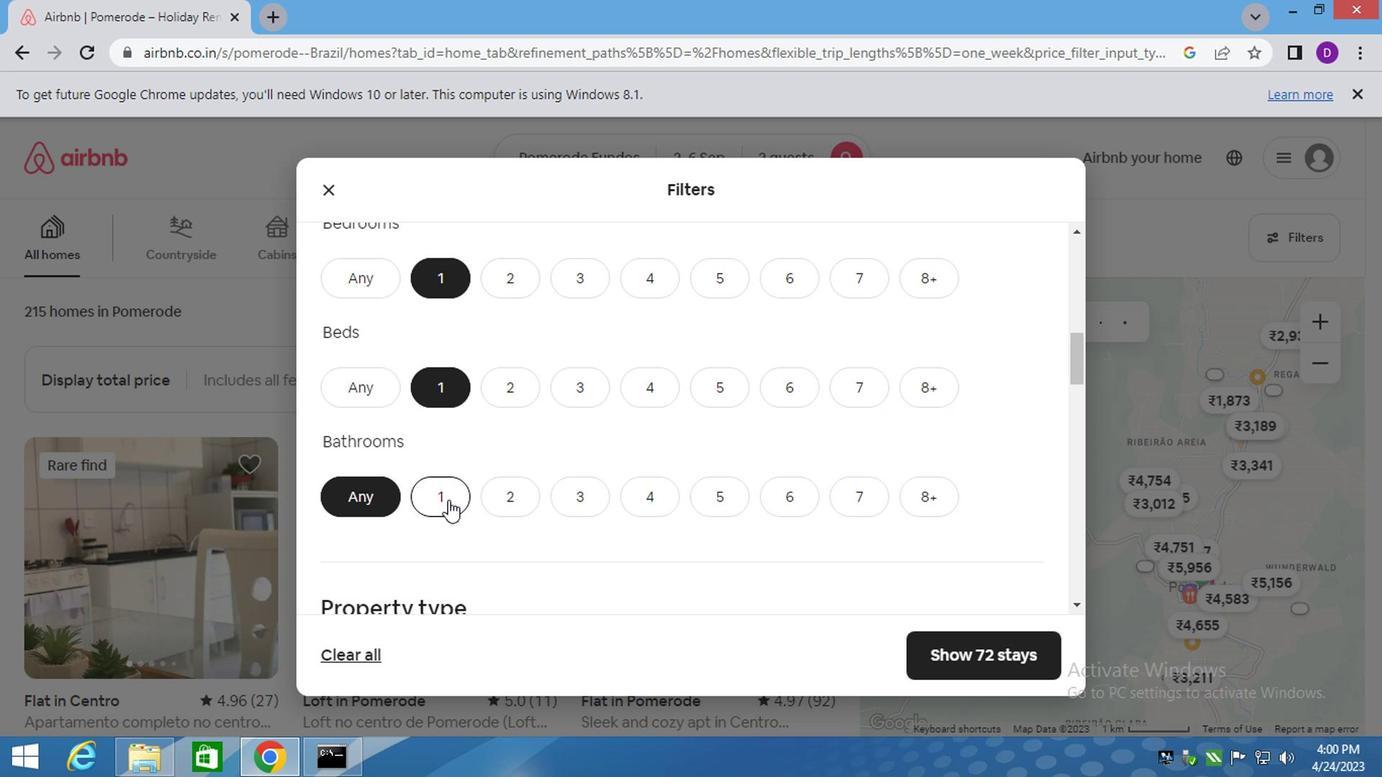 
Action: Mouse moved to (463, 494)
Screenshot: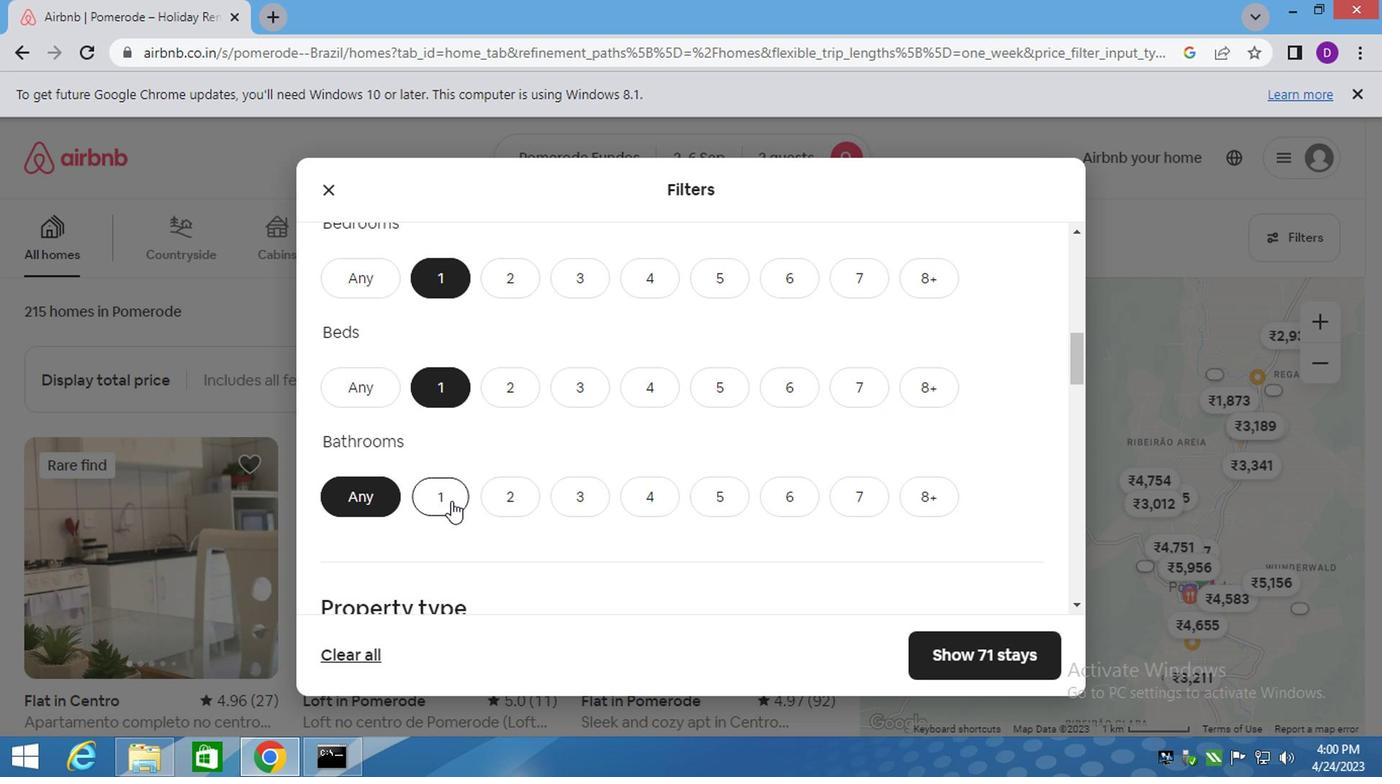 
Action: Mouse scrolled (463, 493) with delta (0, 0)
Screenshot: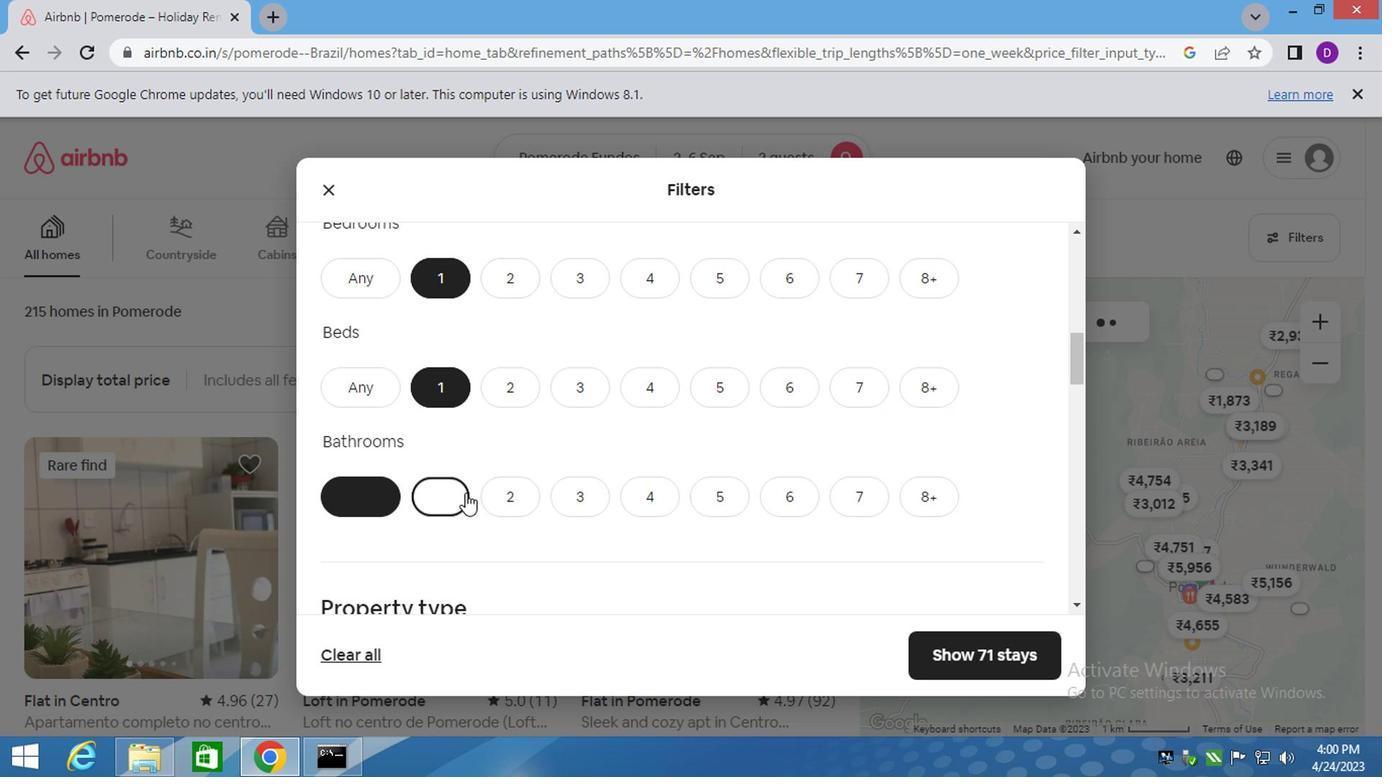 
Action: Mouse scrolled (463, 493) with delta (0, 0)
Screenshot: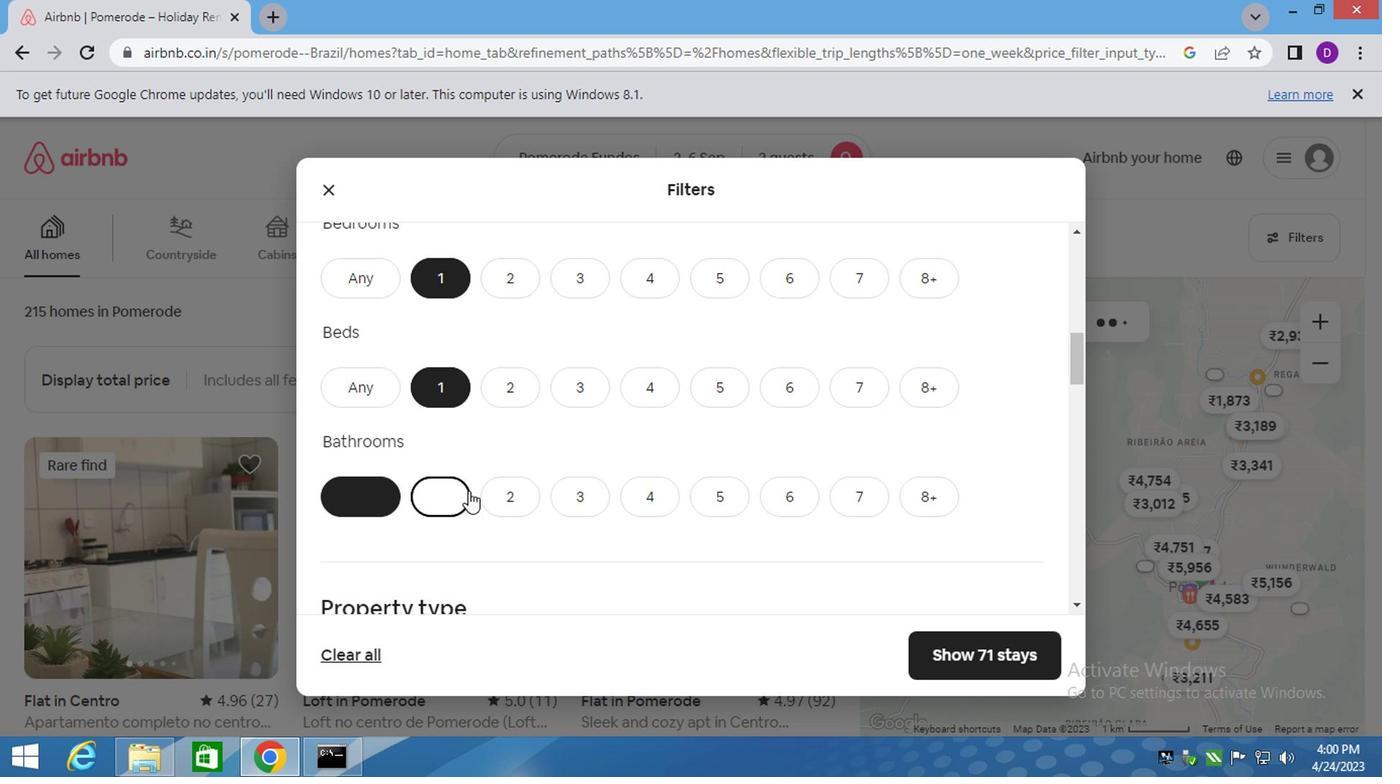 
Action: Mouse scrolled (463, 493) with delta (0, 0)
Screenshot: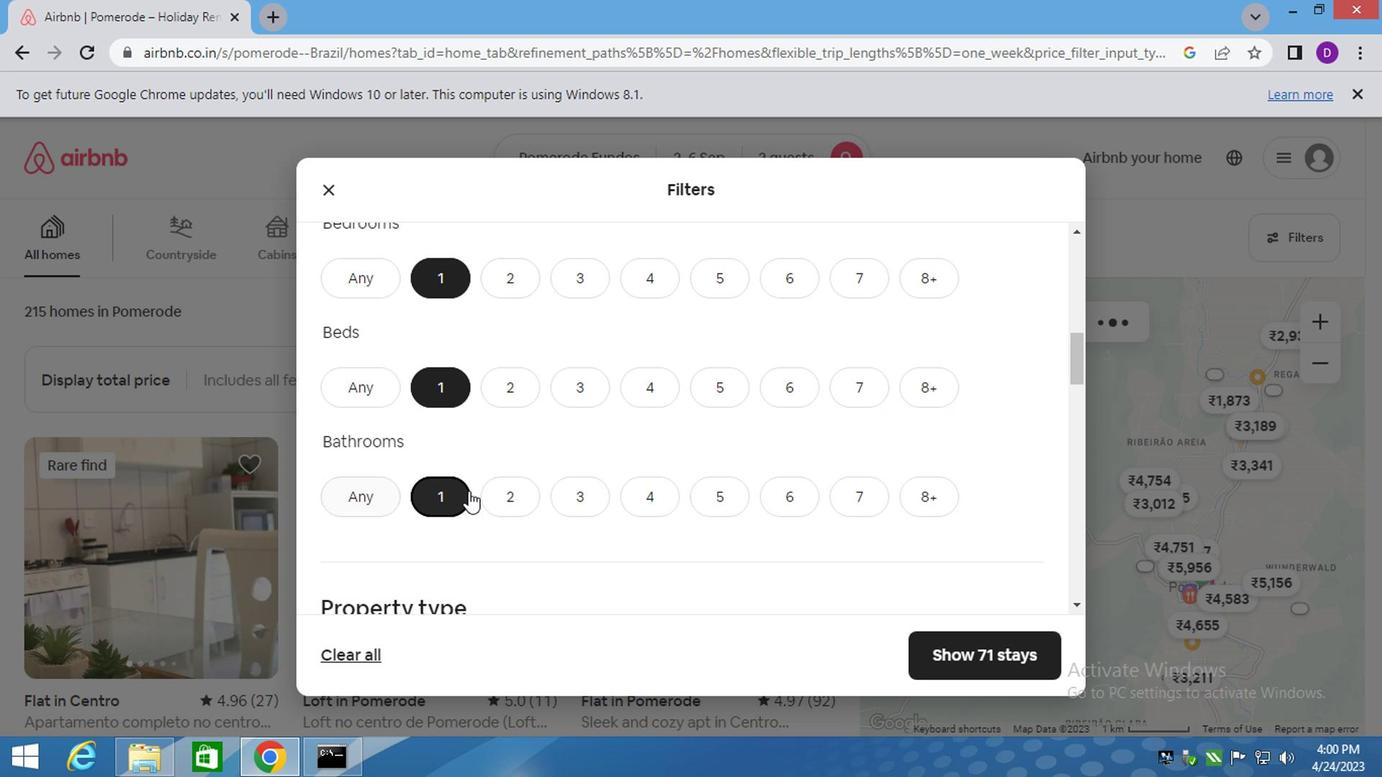 
Action: Mouse scrolled (463, 493) with delta (0, 0)
Screenshot: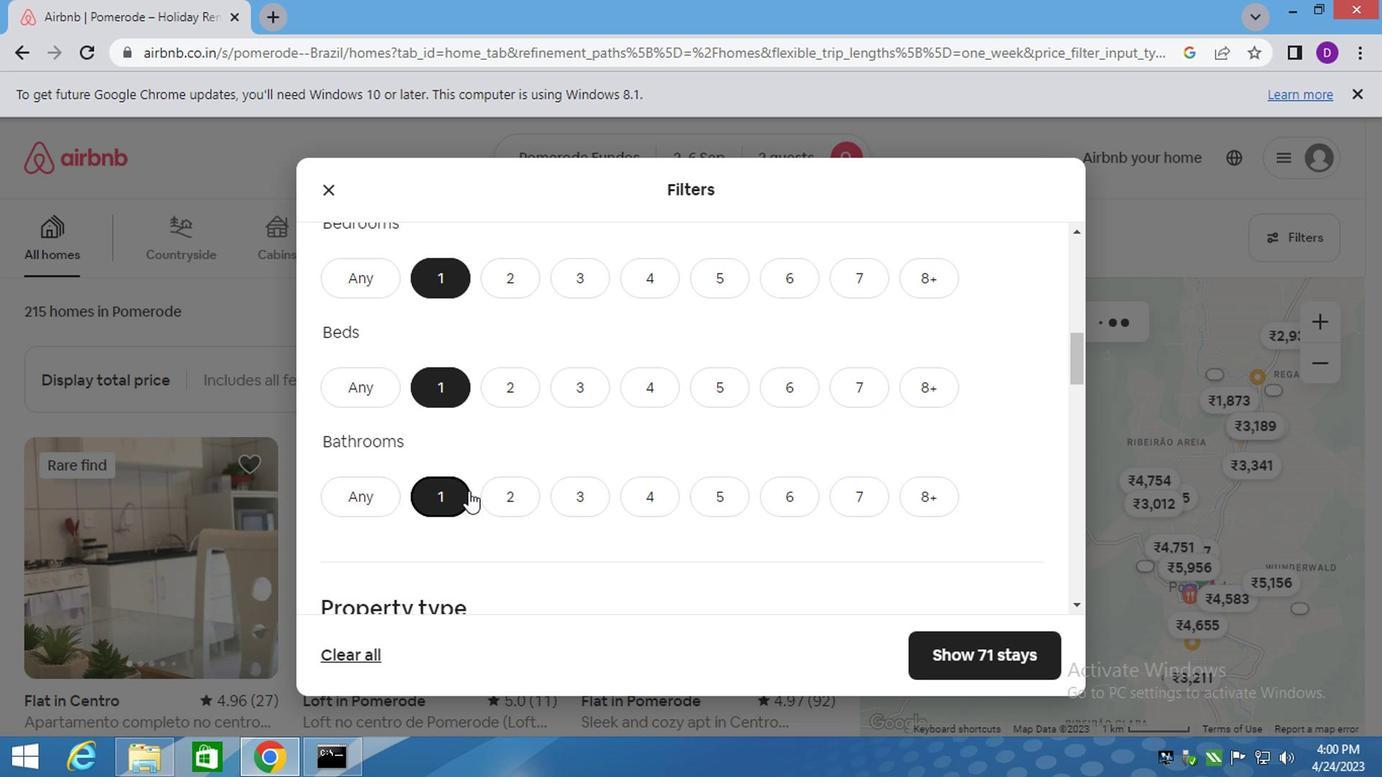 
Action: Mouse moved to (445, 320)
Screenshot: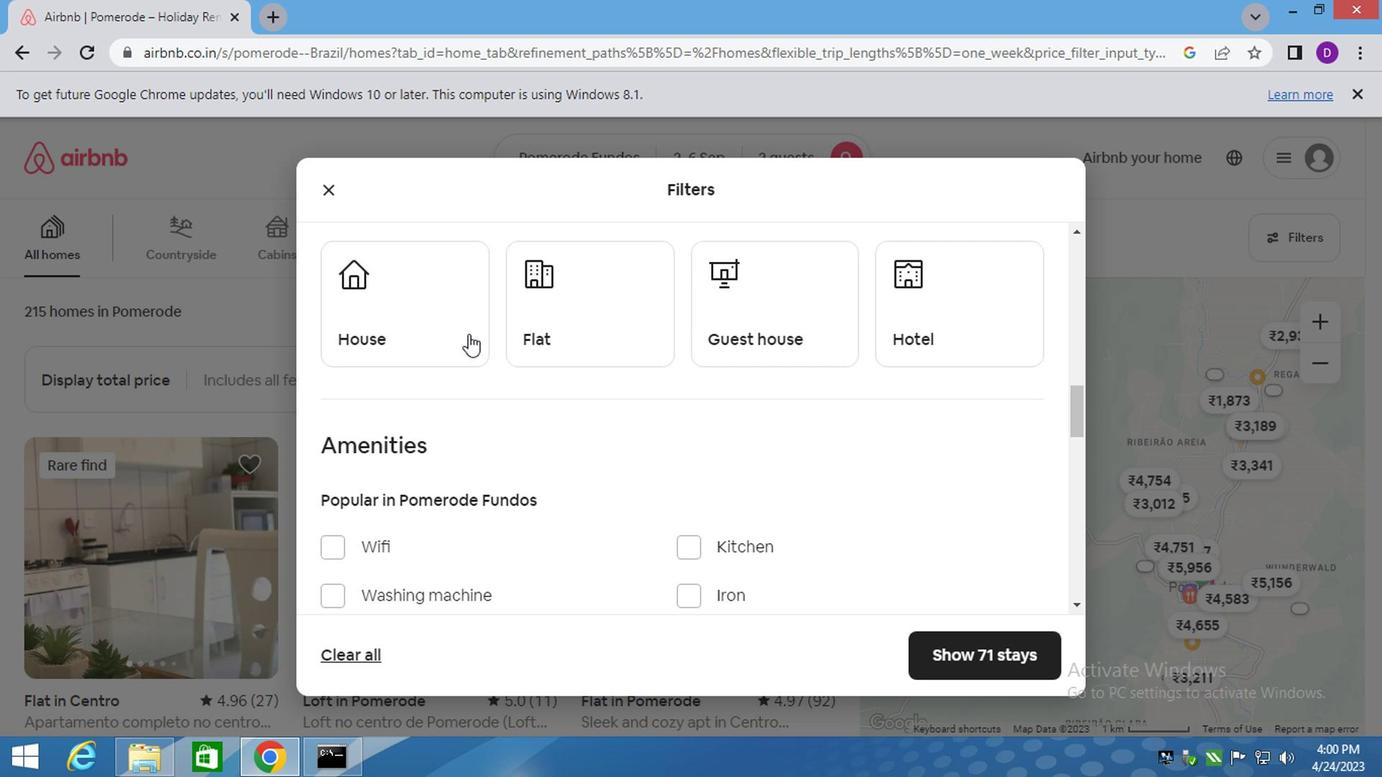 
Action: Mouse pressed left at (445, 320)
Screenshot: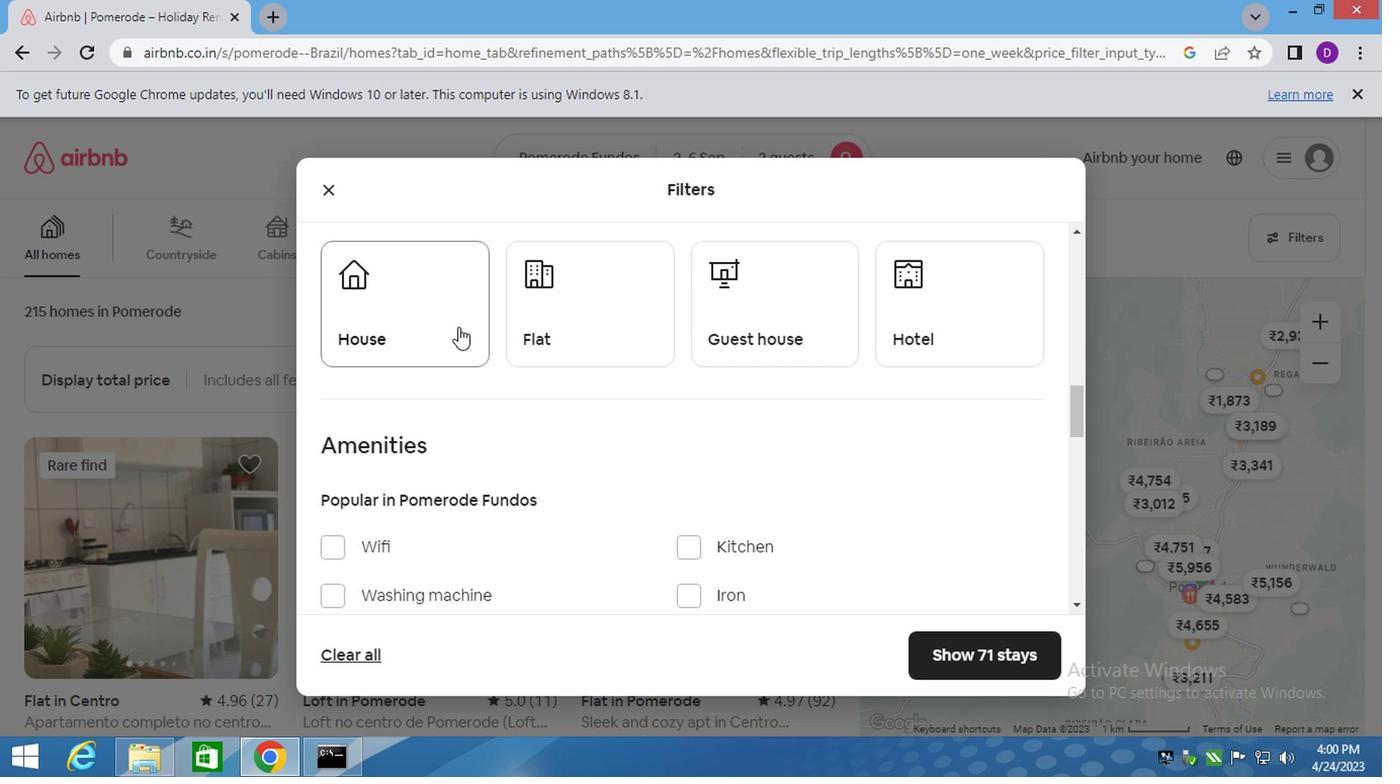 
Action: Mouse moved to (617, 316)
Screenshot: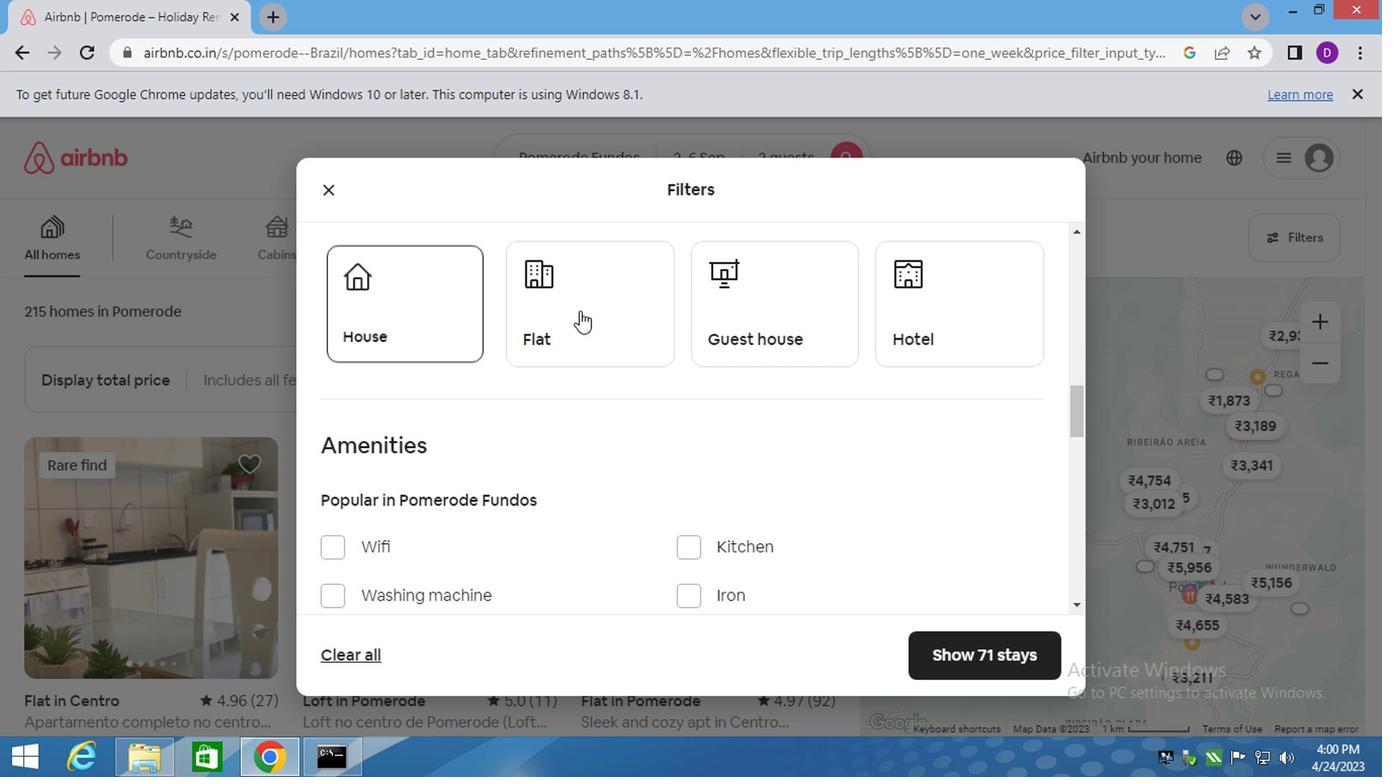 
Action: Mouse pressed left at (617, 316)
Screenshot: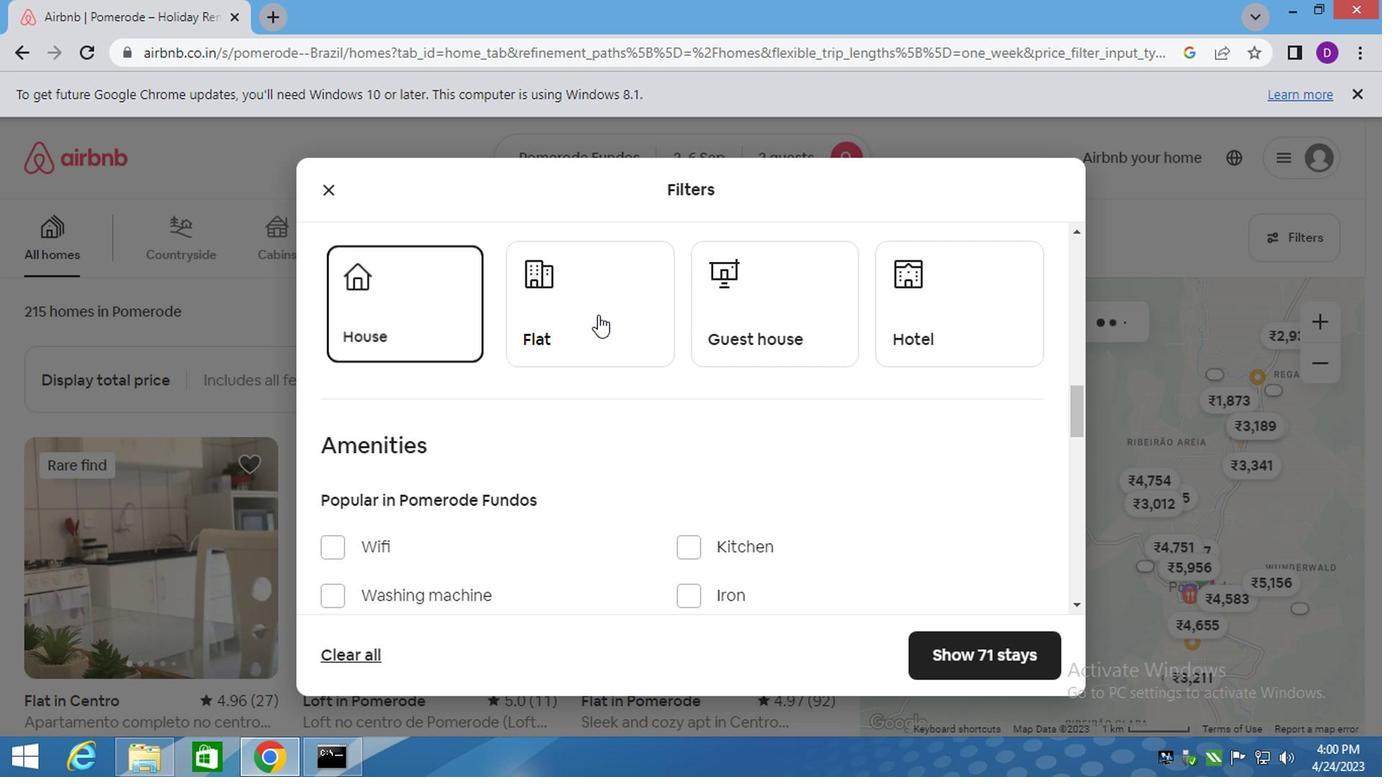 
Action: Mouse moved to (795, 326)
Screenshot: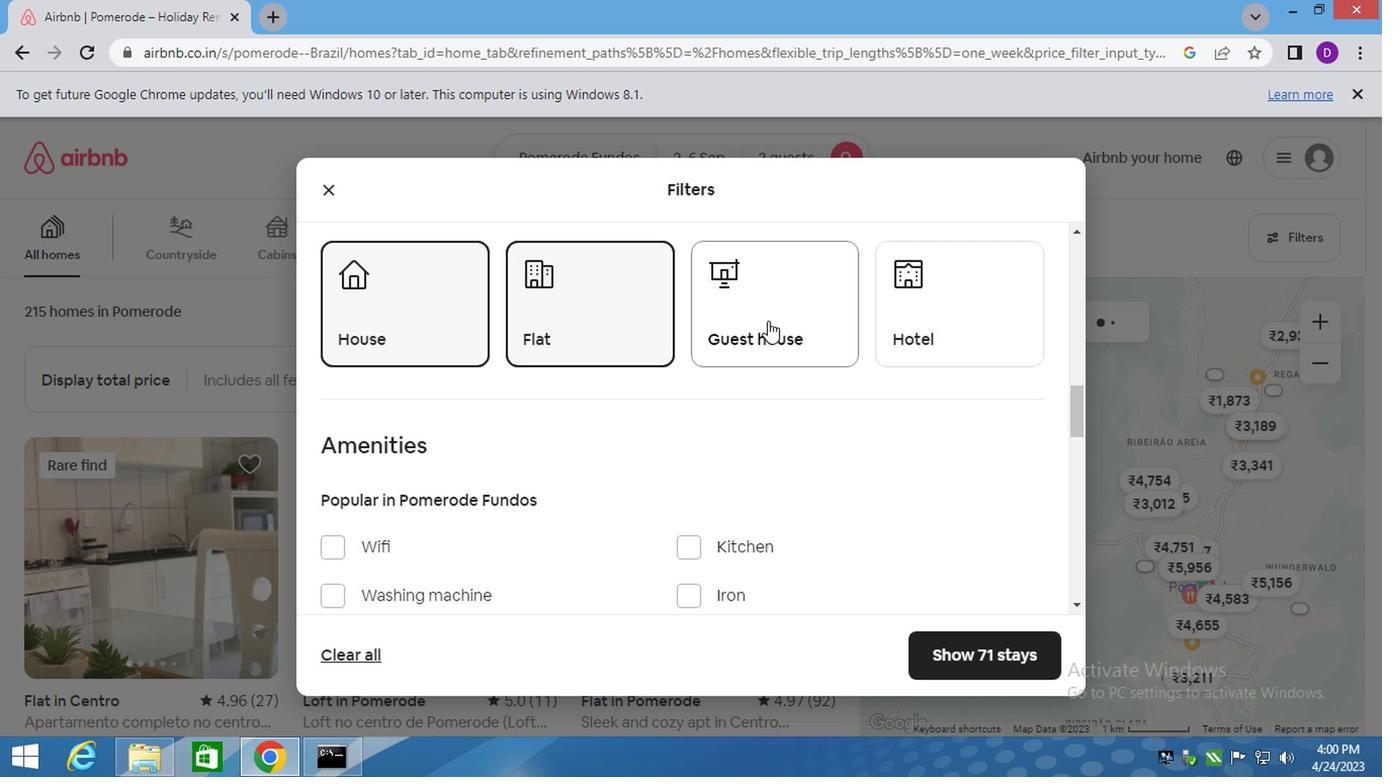 
Action: Mouse pressed left at (795, 326)
Screenshot: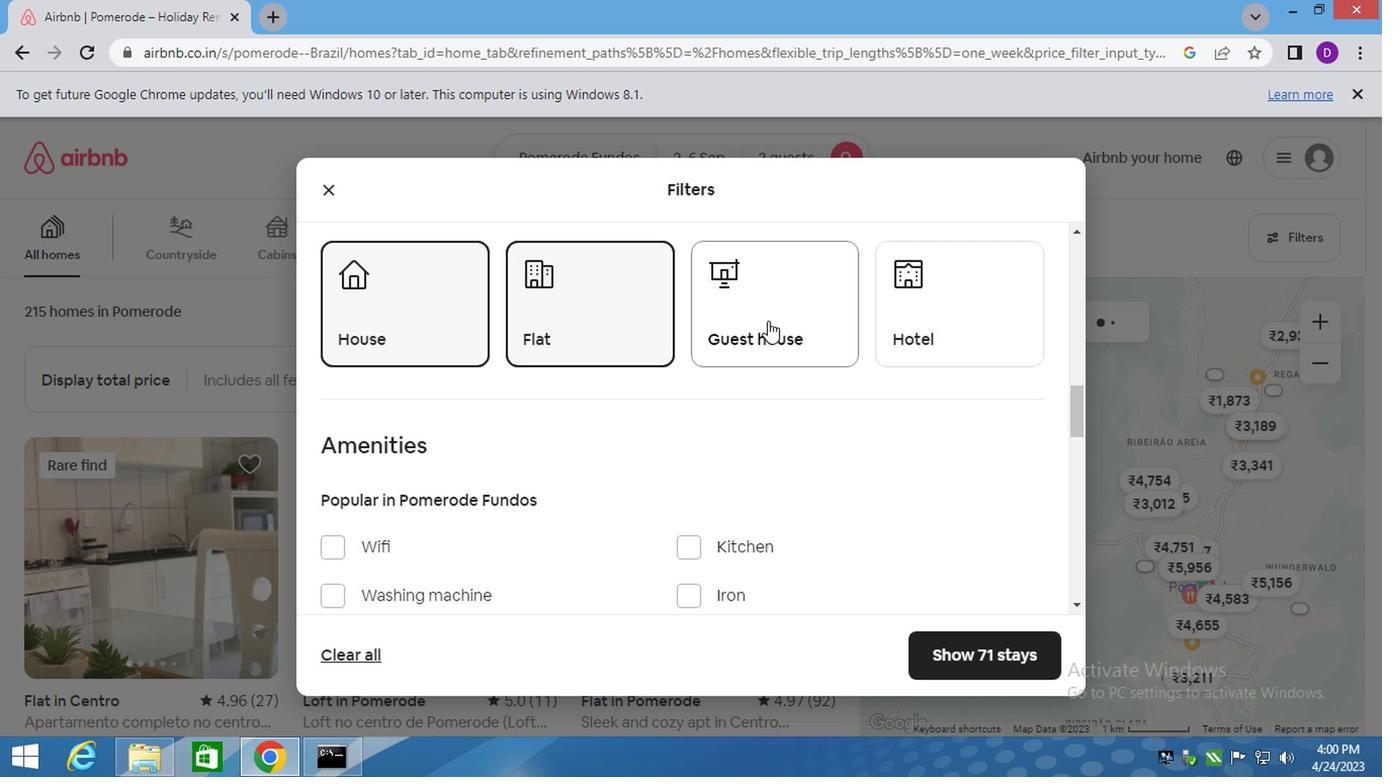 
Action: Mouse moved to (942, 302)
Screenshot: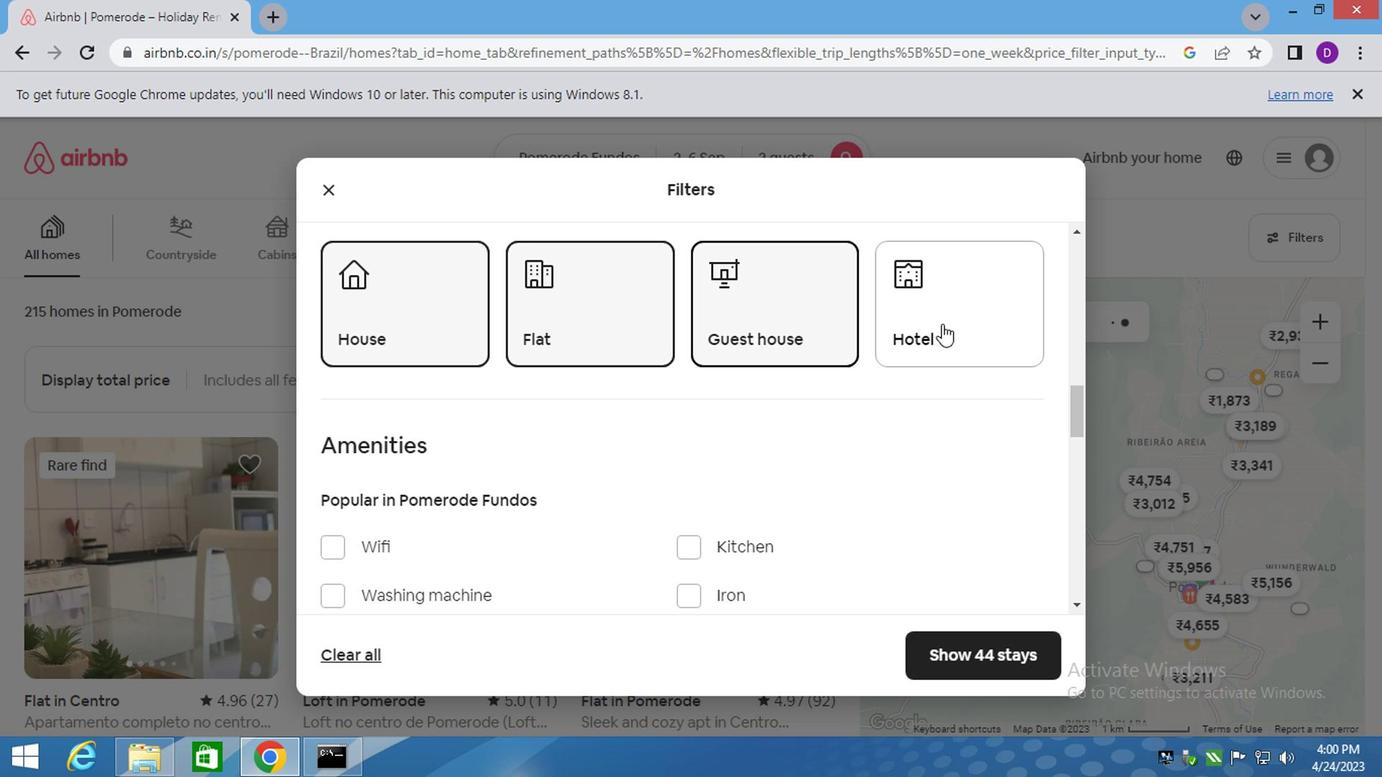 
Action: Mouse pressed left at (942, 302)
Screenshot: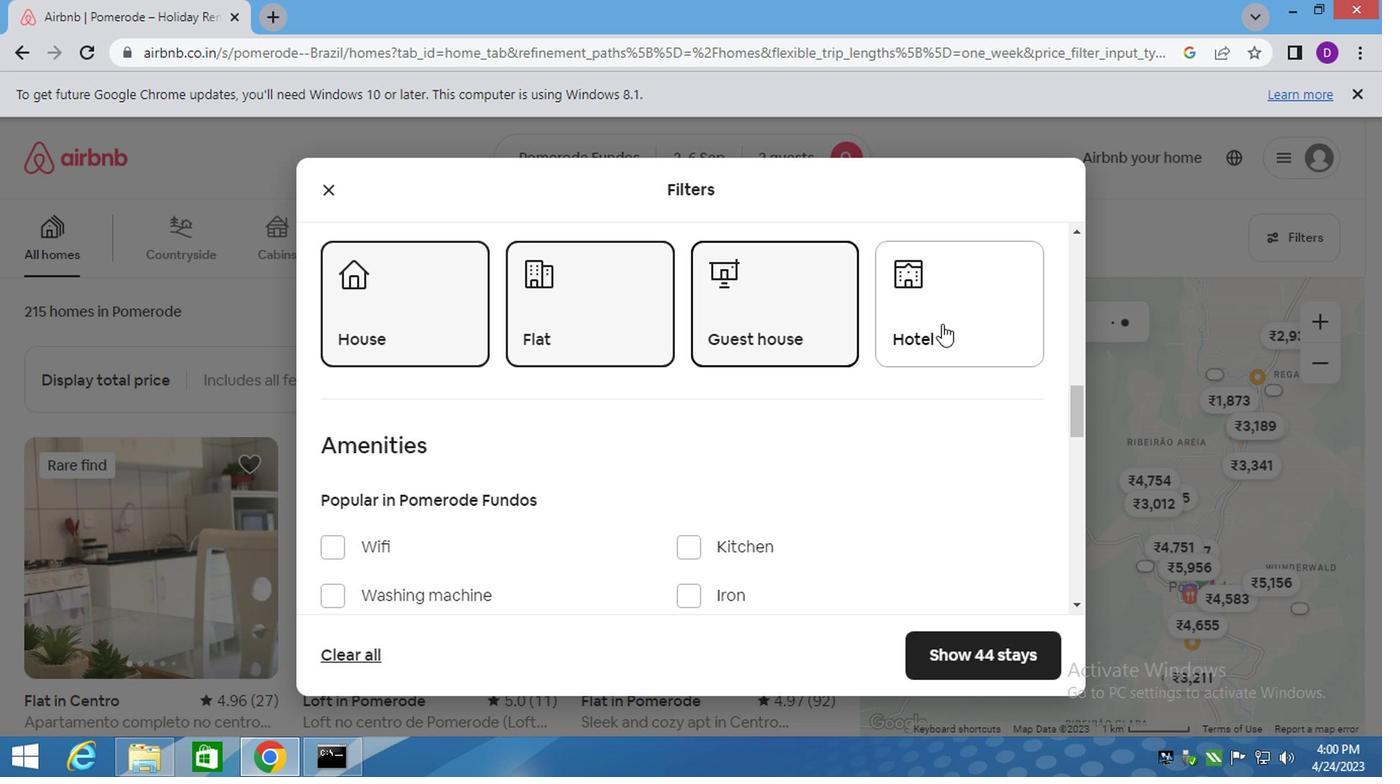 
Action: Mouse moved to (916, 344)
Screenshot: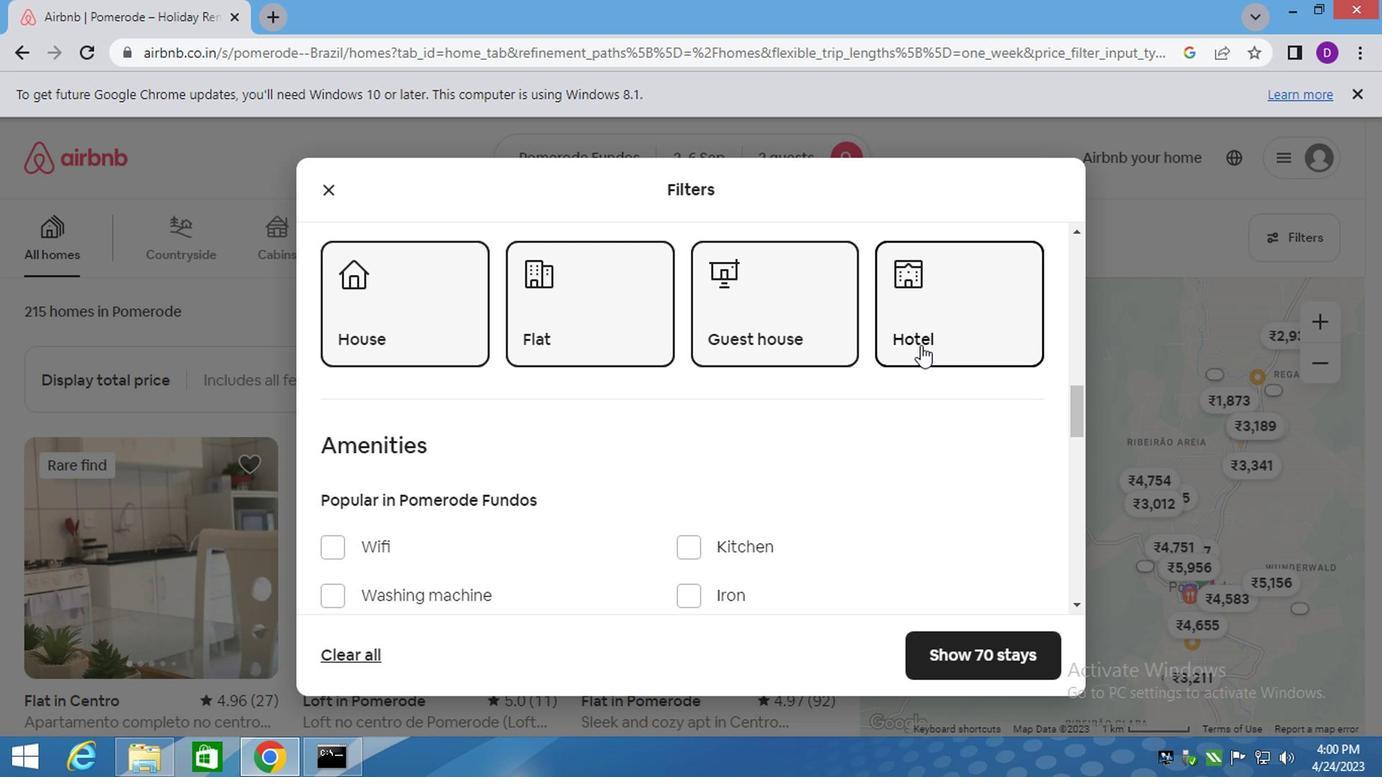 
Action: Mouse pressed left at (916, 344)
Screenshot: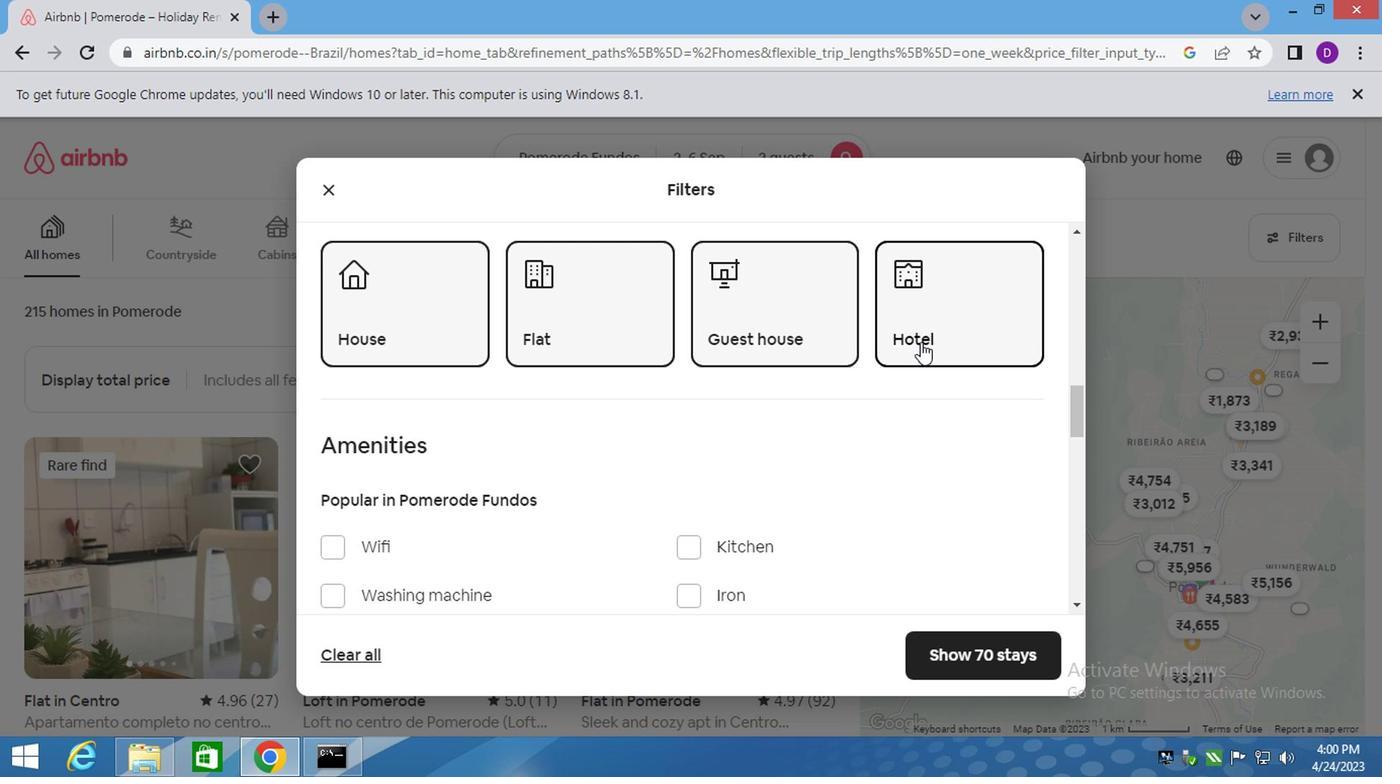 
Action: Mouse moved to (921, 312)
Screenshot: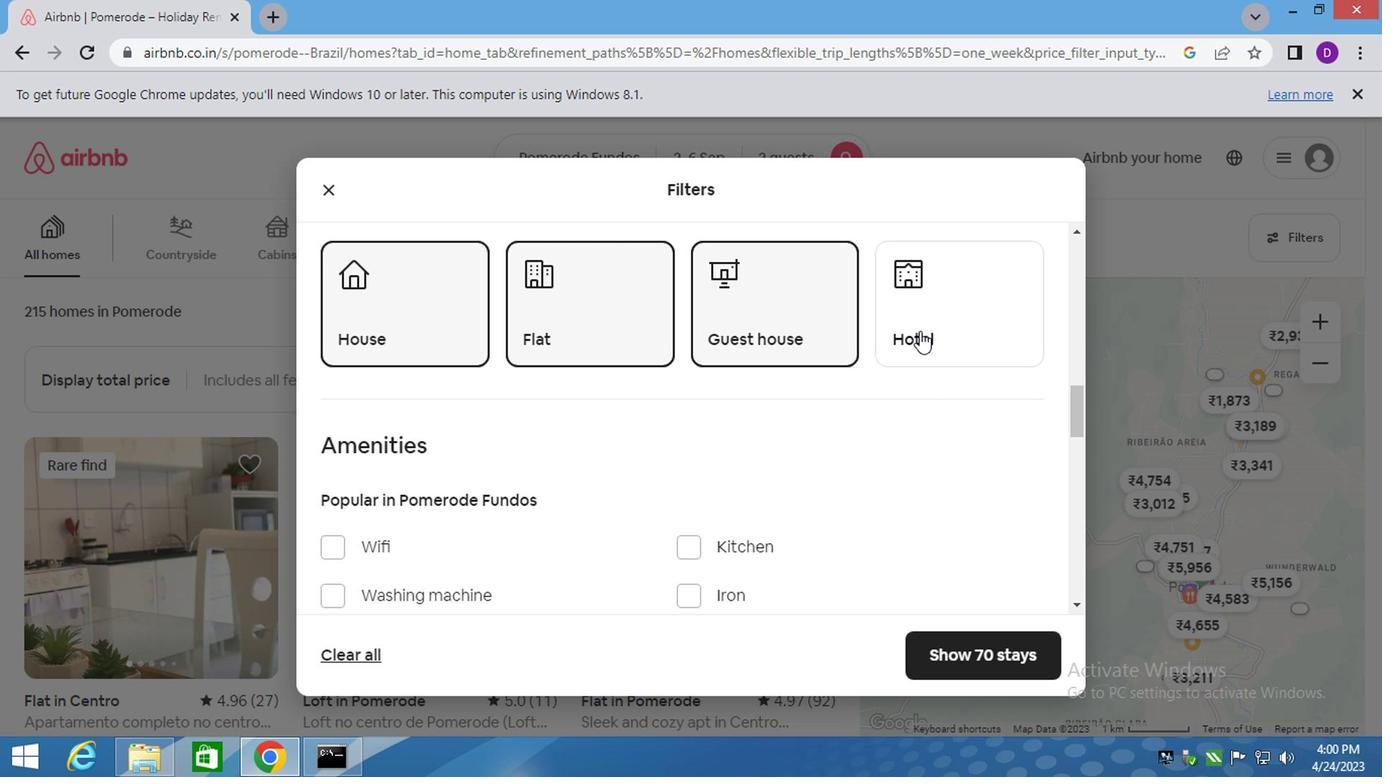 
Action: Mouse pressed left at (921, 312)
Screenshot: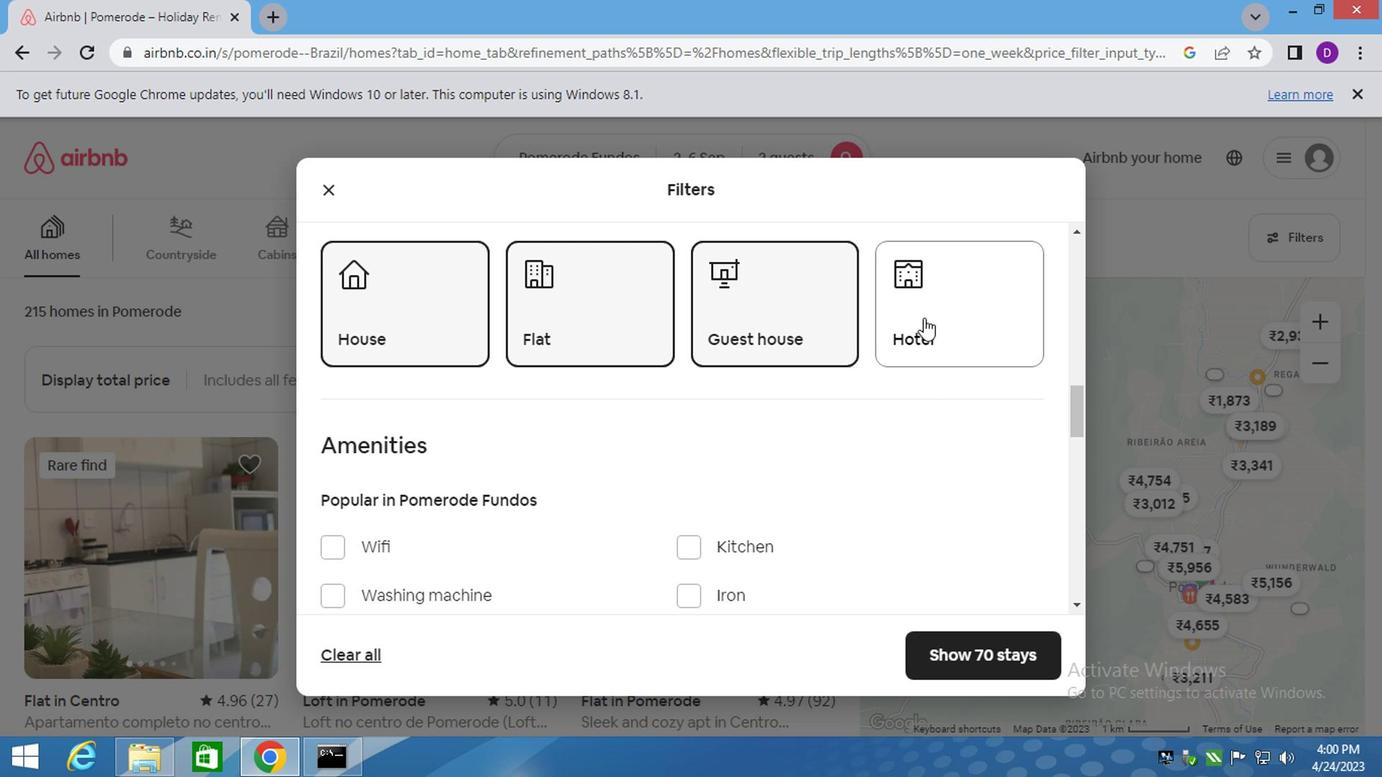 
Action: Mouse moved to (938, 393)
Screenshot: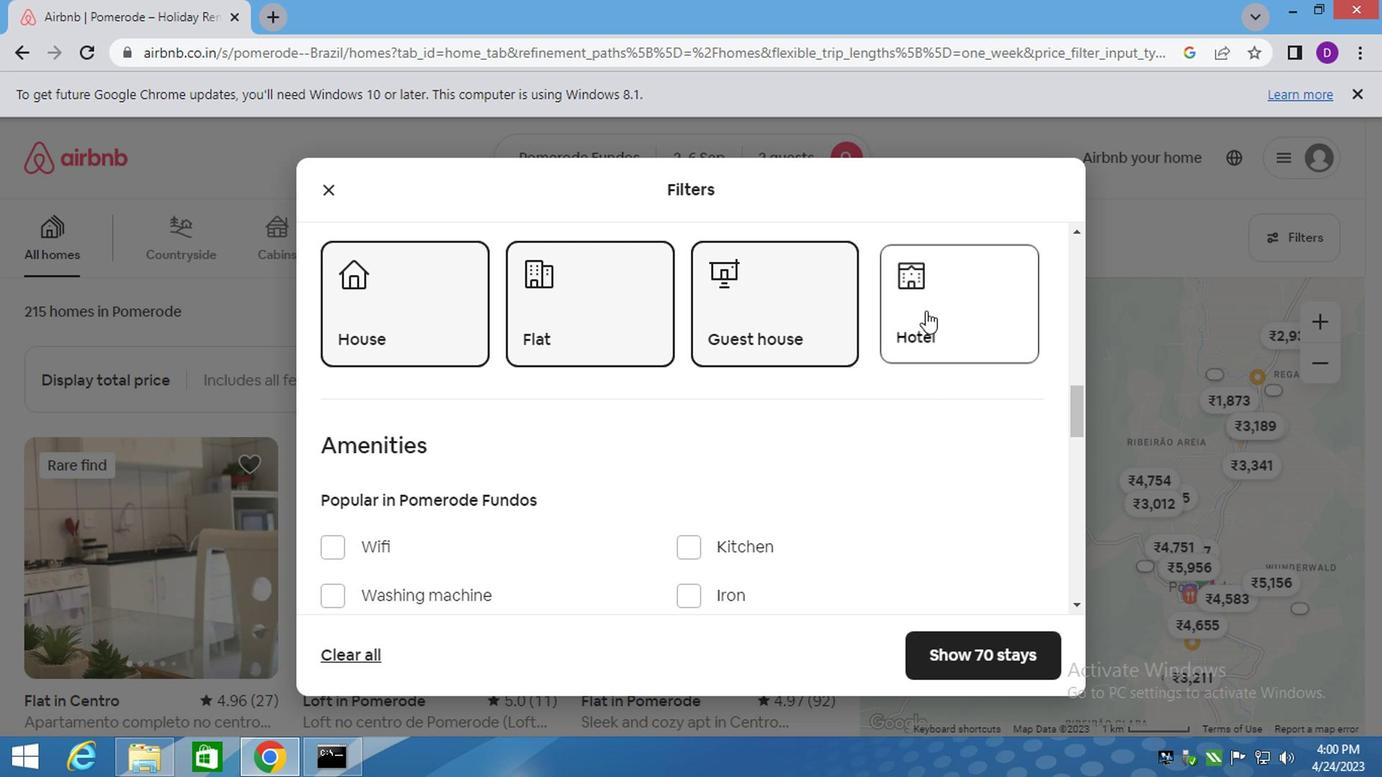 
Action: Mouse scrolled (938, 393) with delta (0, 0)
Screenshot: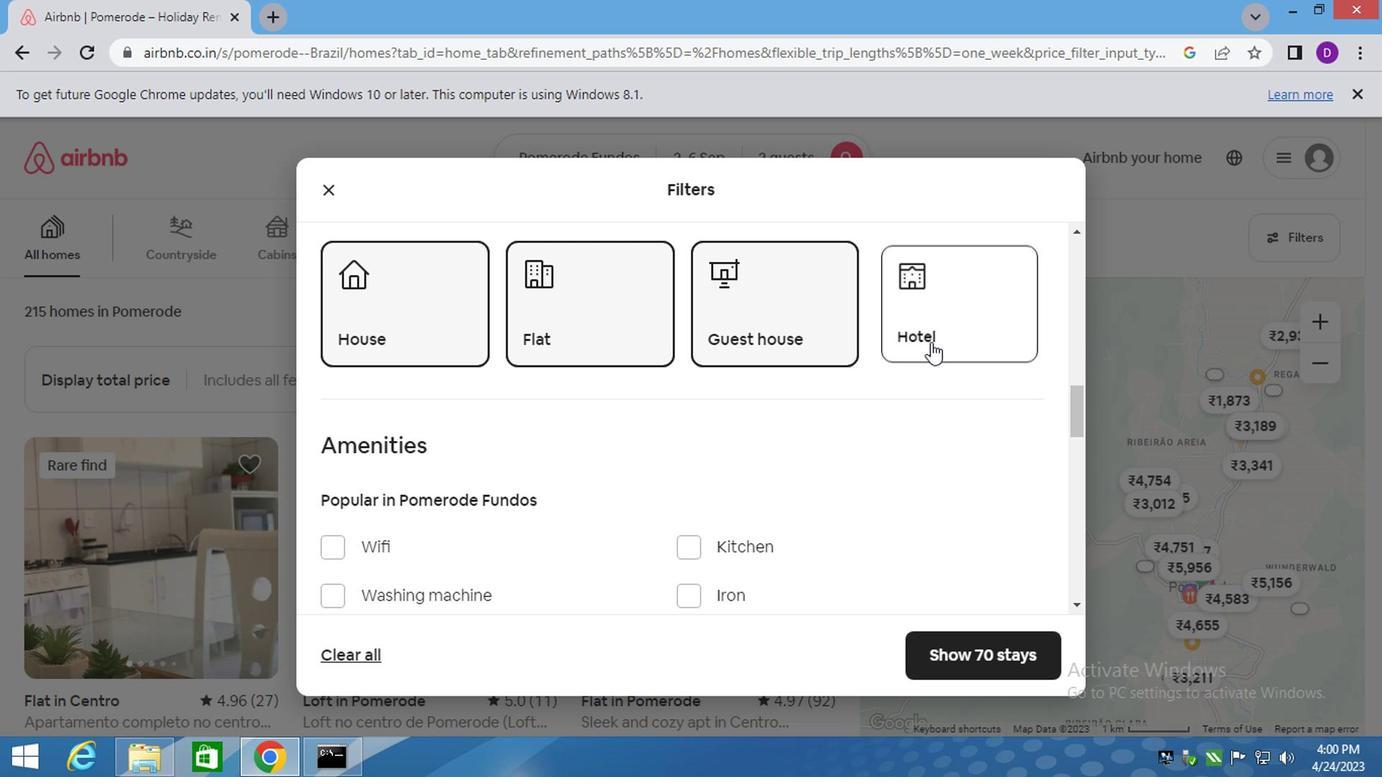 
Action: Mouse moved to (938, 395)
Screenshot: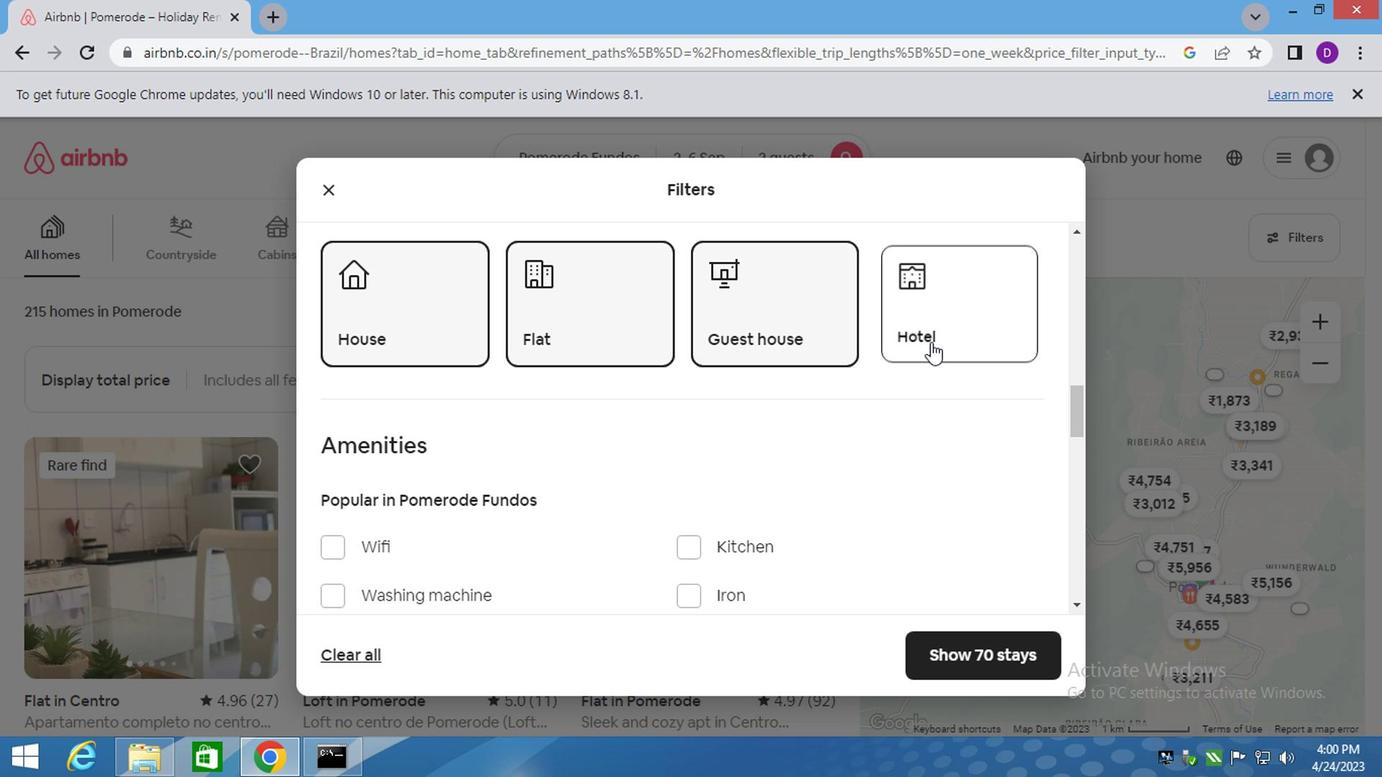 
Action: Mouse scrolled (938, 393) with delta (0, -1)
Screenshot: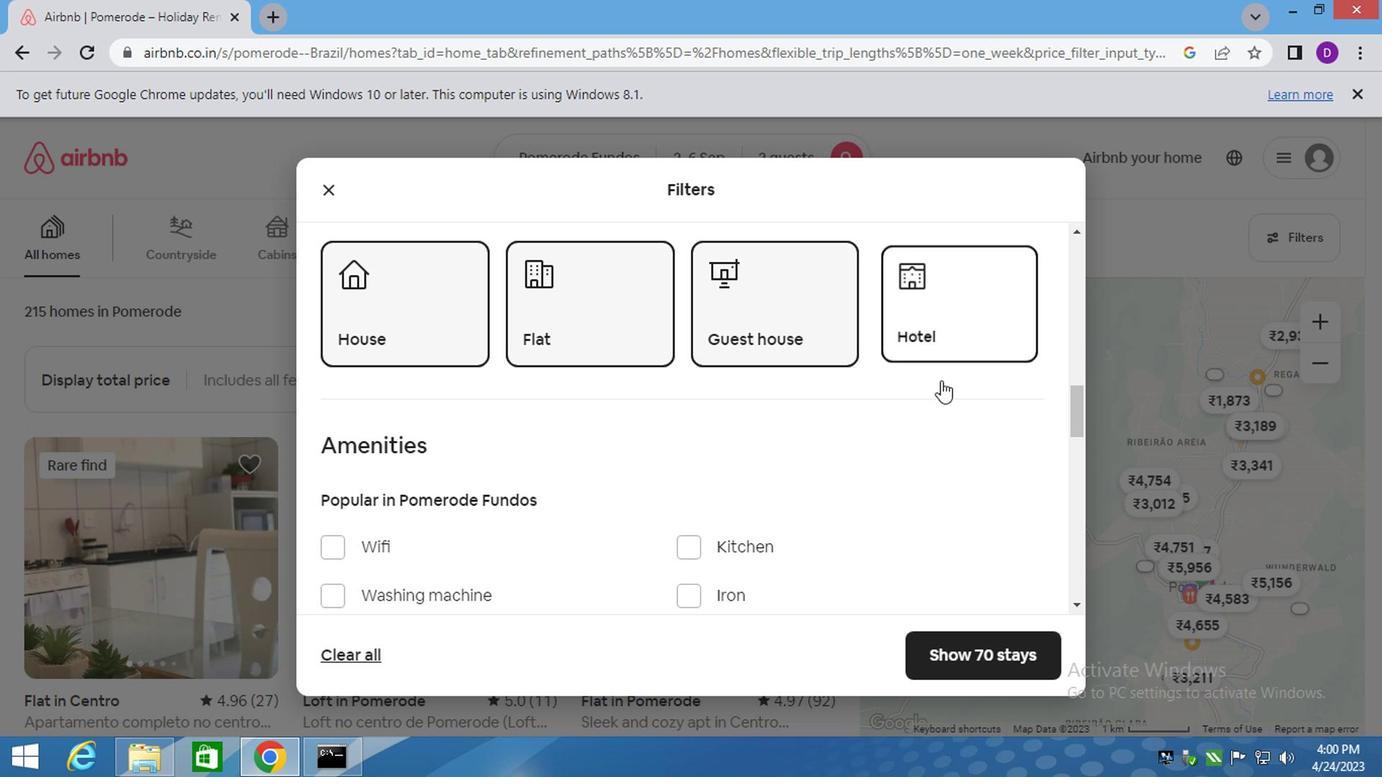 
Action: Mouse moved to (939, 398)
Screenshot: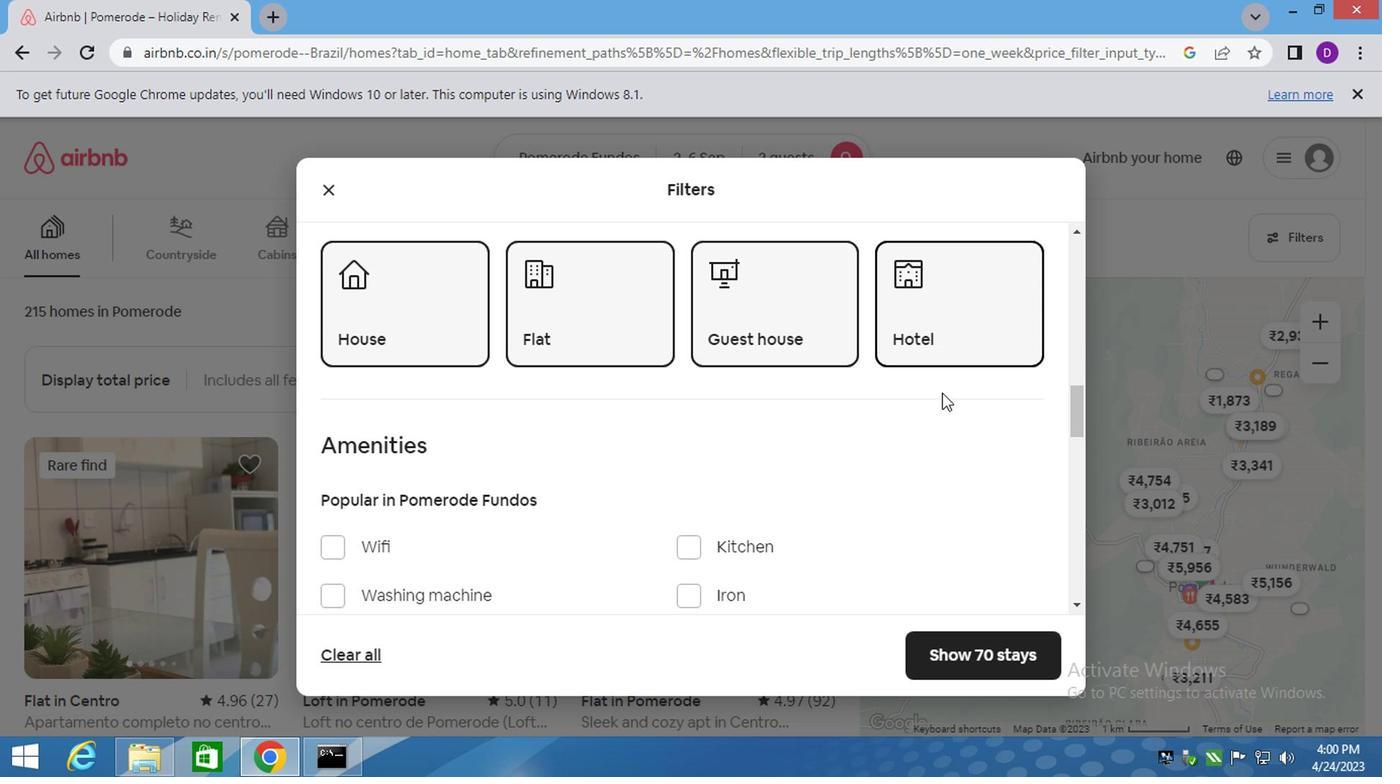 
Action: Mouse scrolled (939, 396) with delta (0, -1)
Screenshot: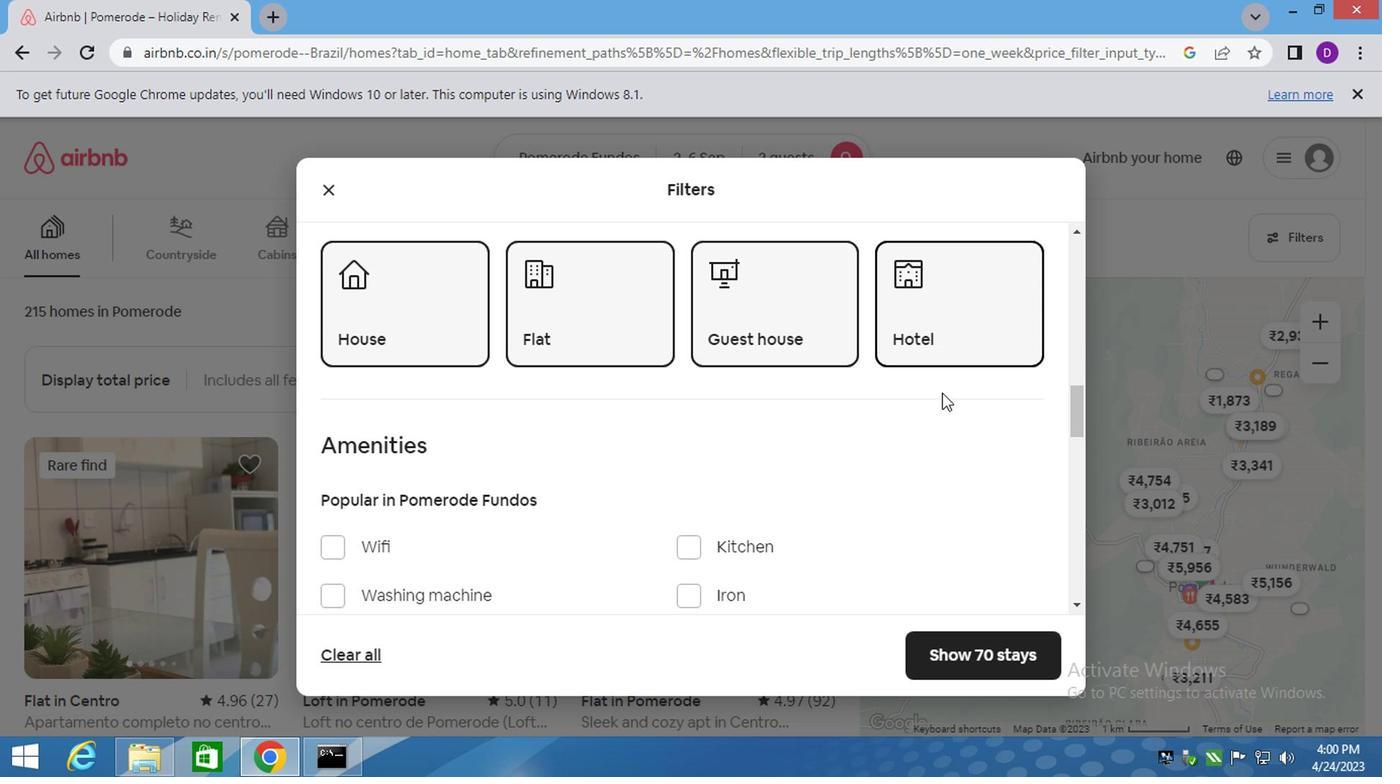 
Action: Mouse moved to (977, 456)
Screenshot: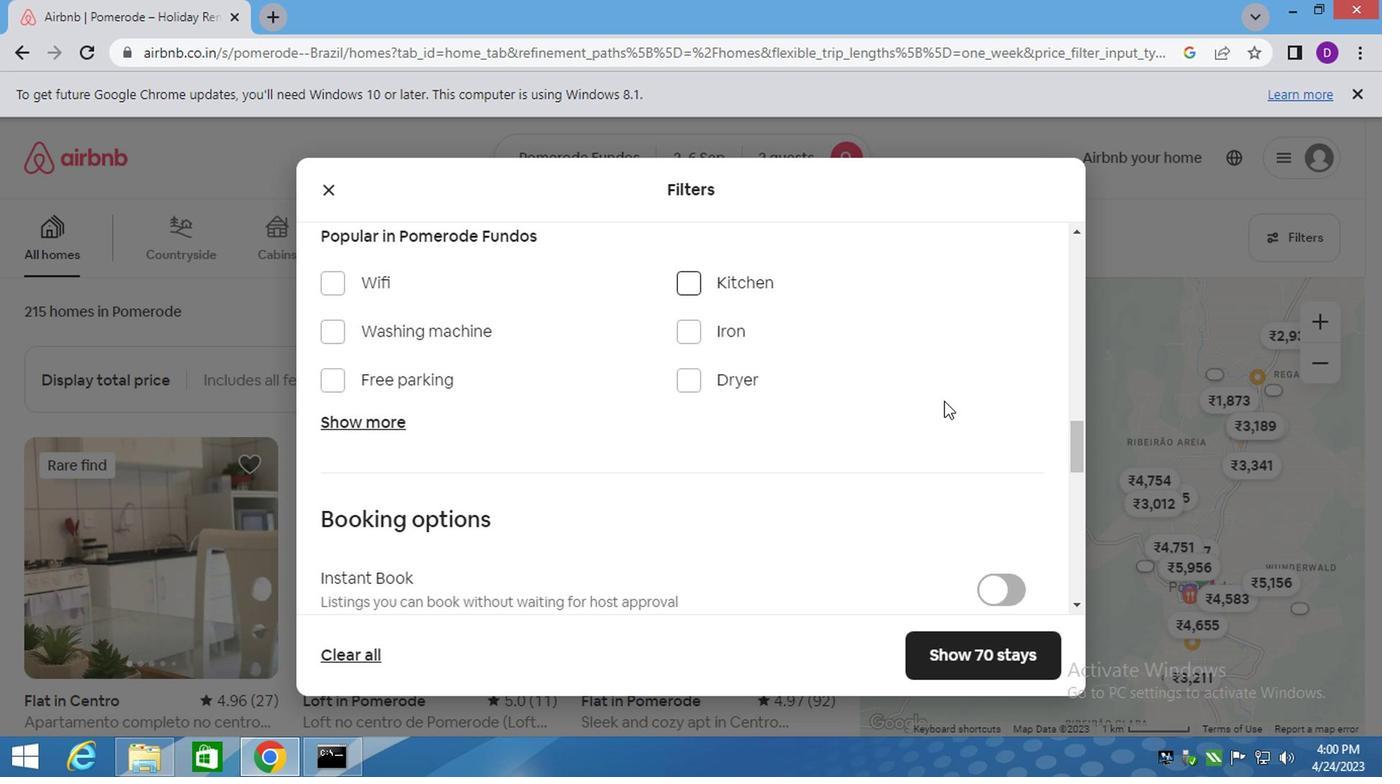 
Action: Mouse scrolled (977, 455) with delta (0, -1)
Screenshot: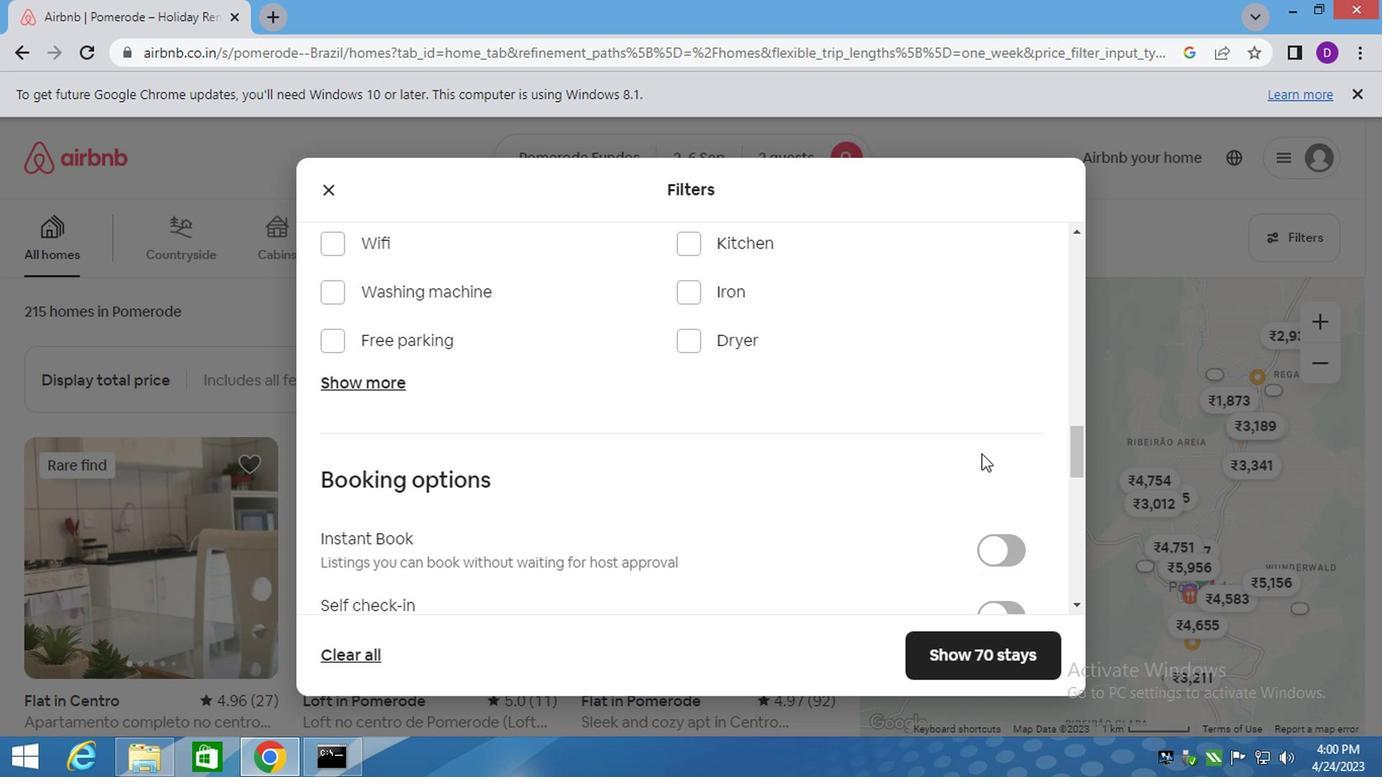 
Action: Mouse moved to (987, 521)
Screenshot: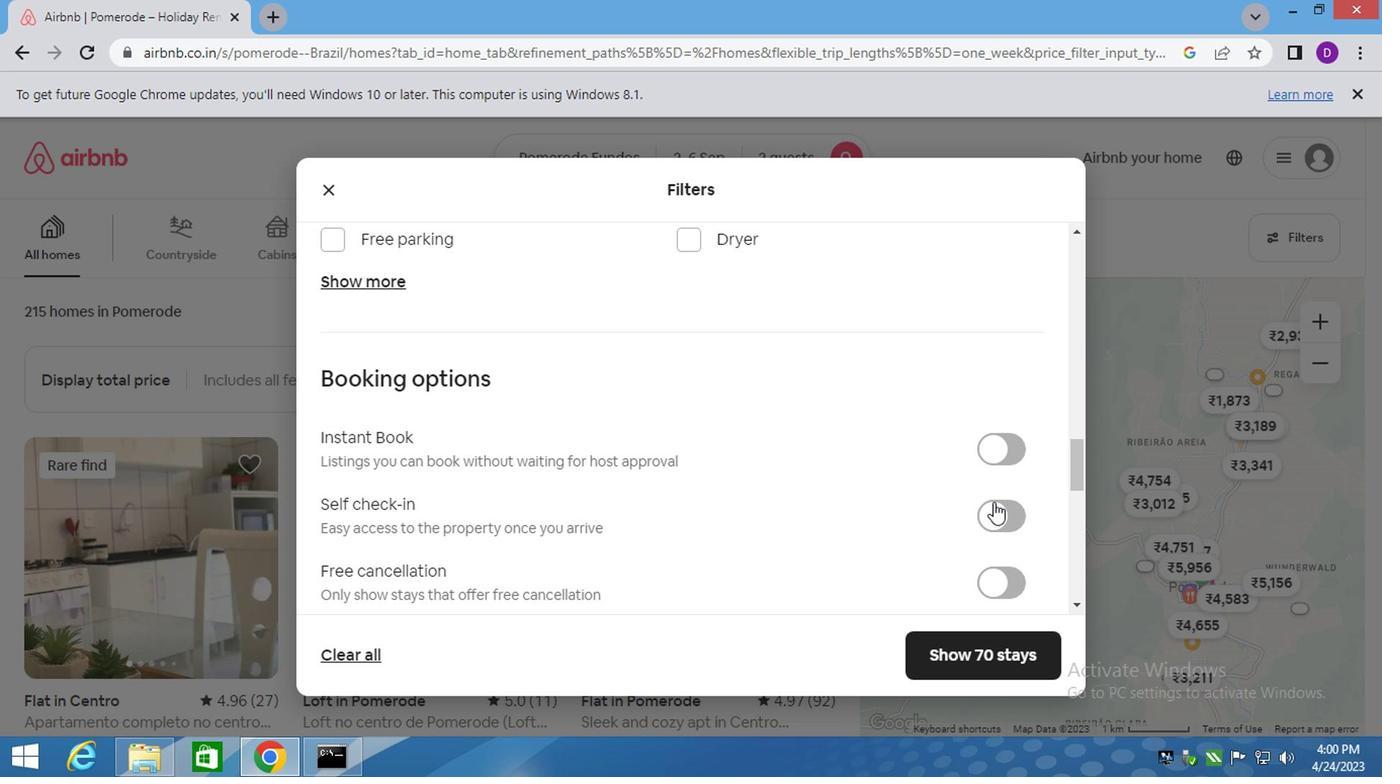 
Action: Mouse pressed left at (987, 521)
Screenshot: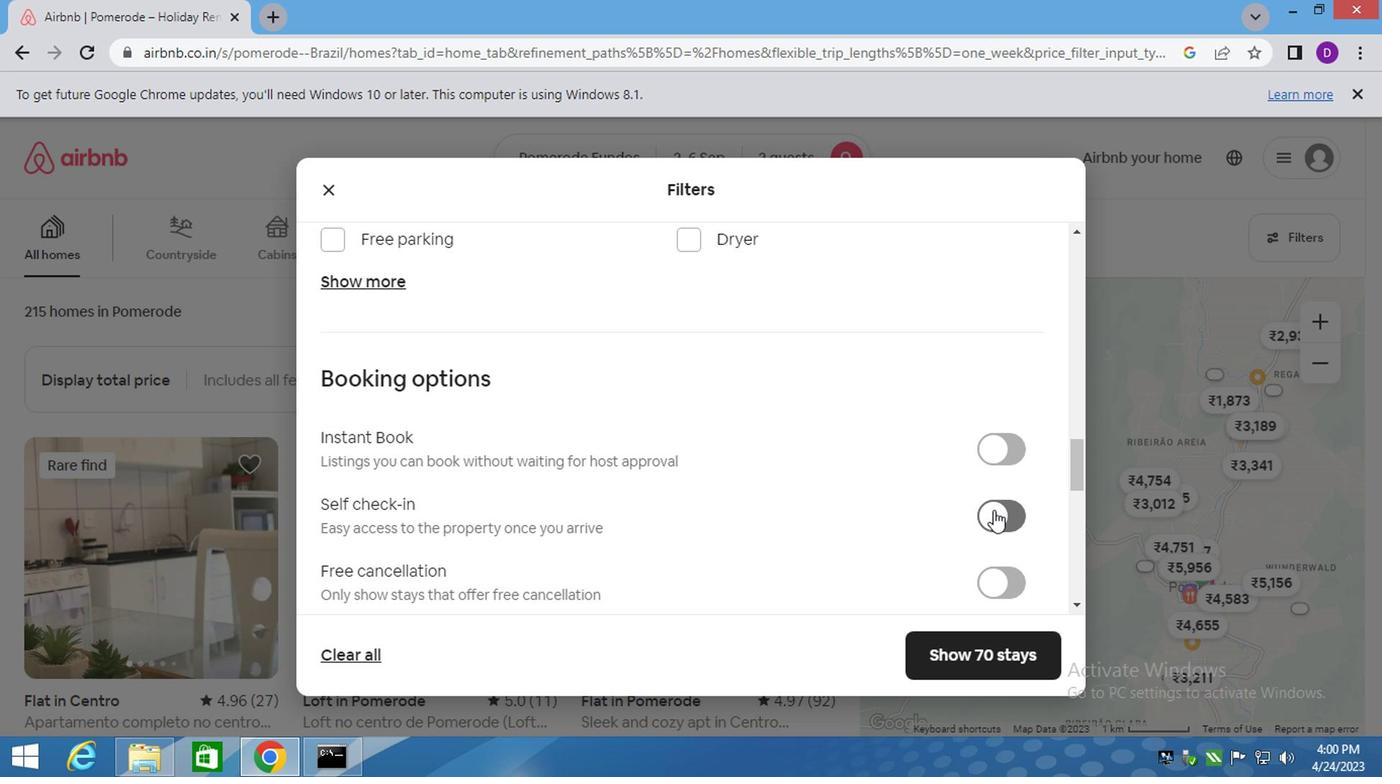
Action: Mouse moved to (946, 456)
Screenshot: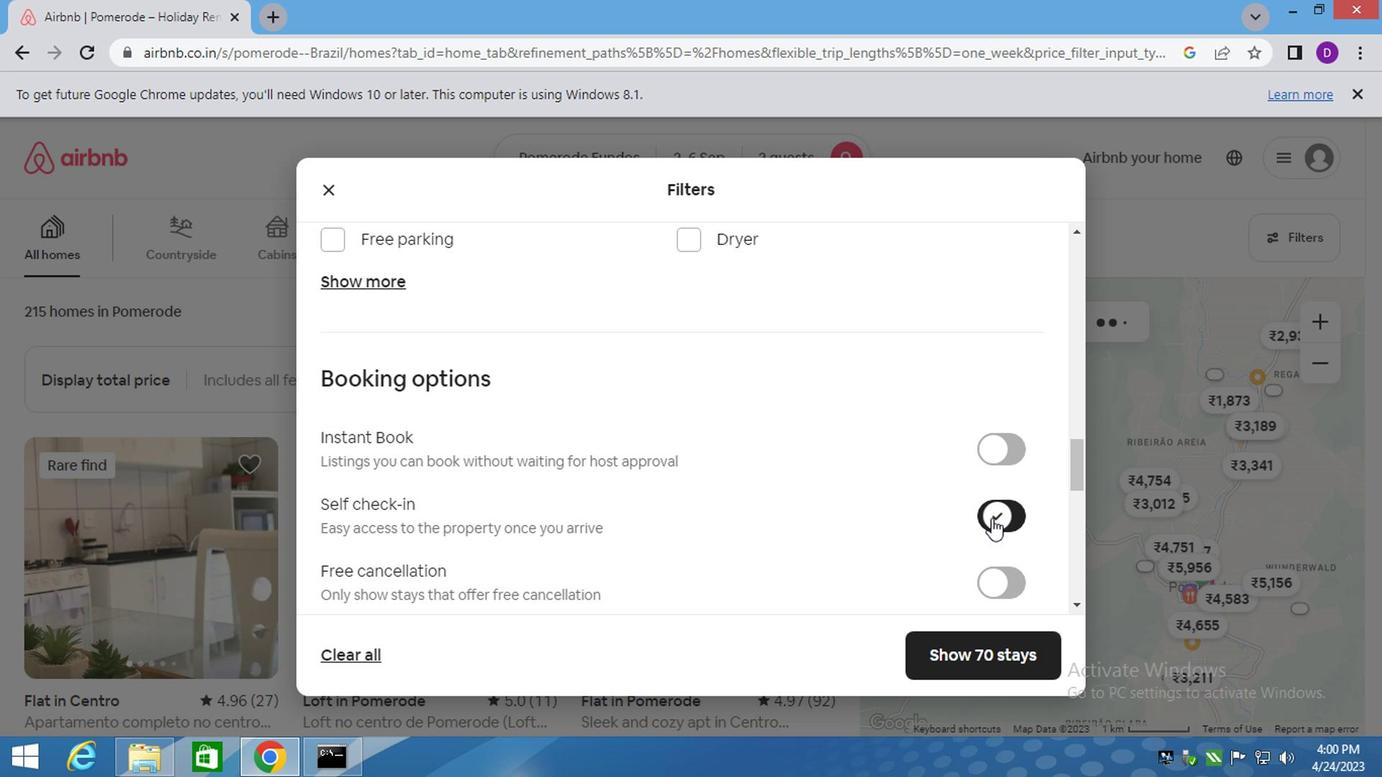 
Action: Mouse scrolled (946, 455) with delta (0, -1)
Screenshot: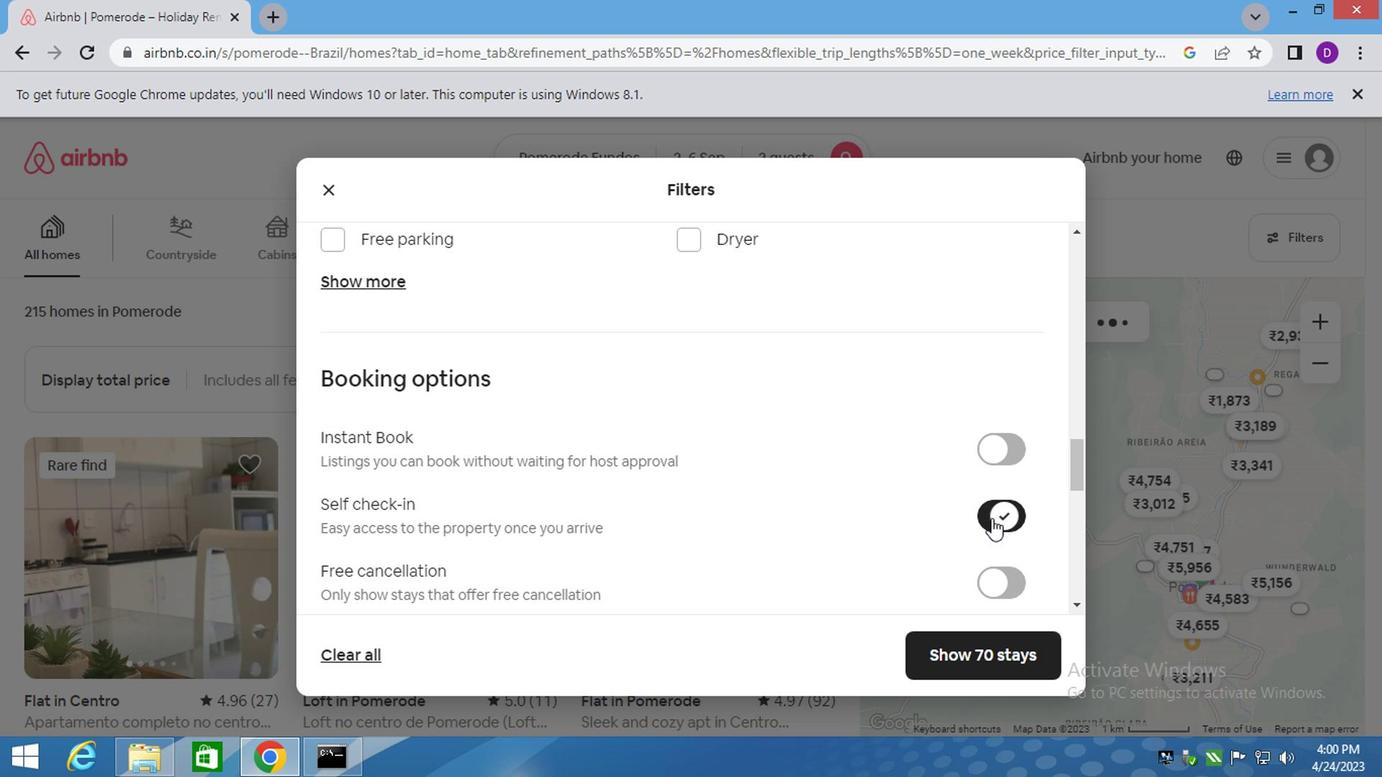 
Action: Mouse scrolled (946, 455) with delta (0, -1)
Screenshot: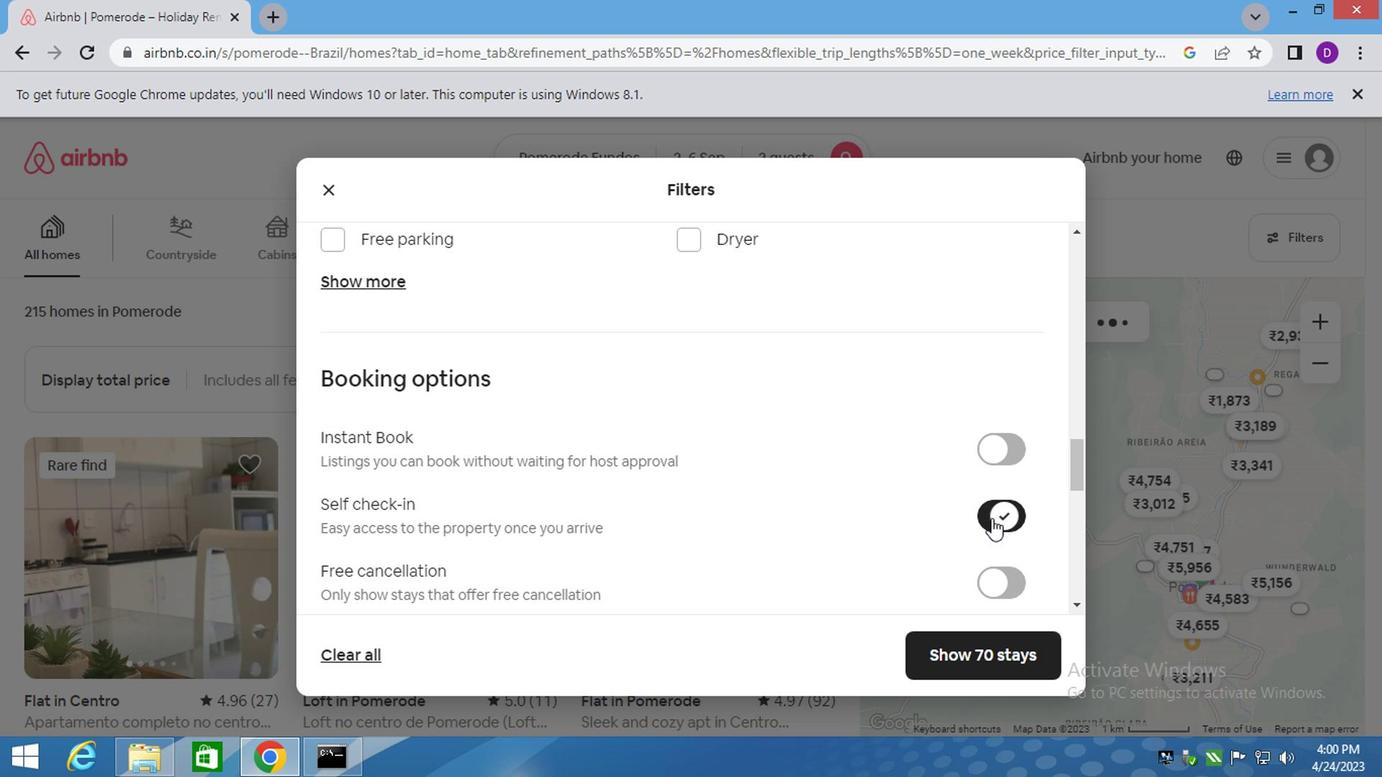 
Action: Mouse scrolled (946, 455) with delta (0, -1)
Screenshot: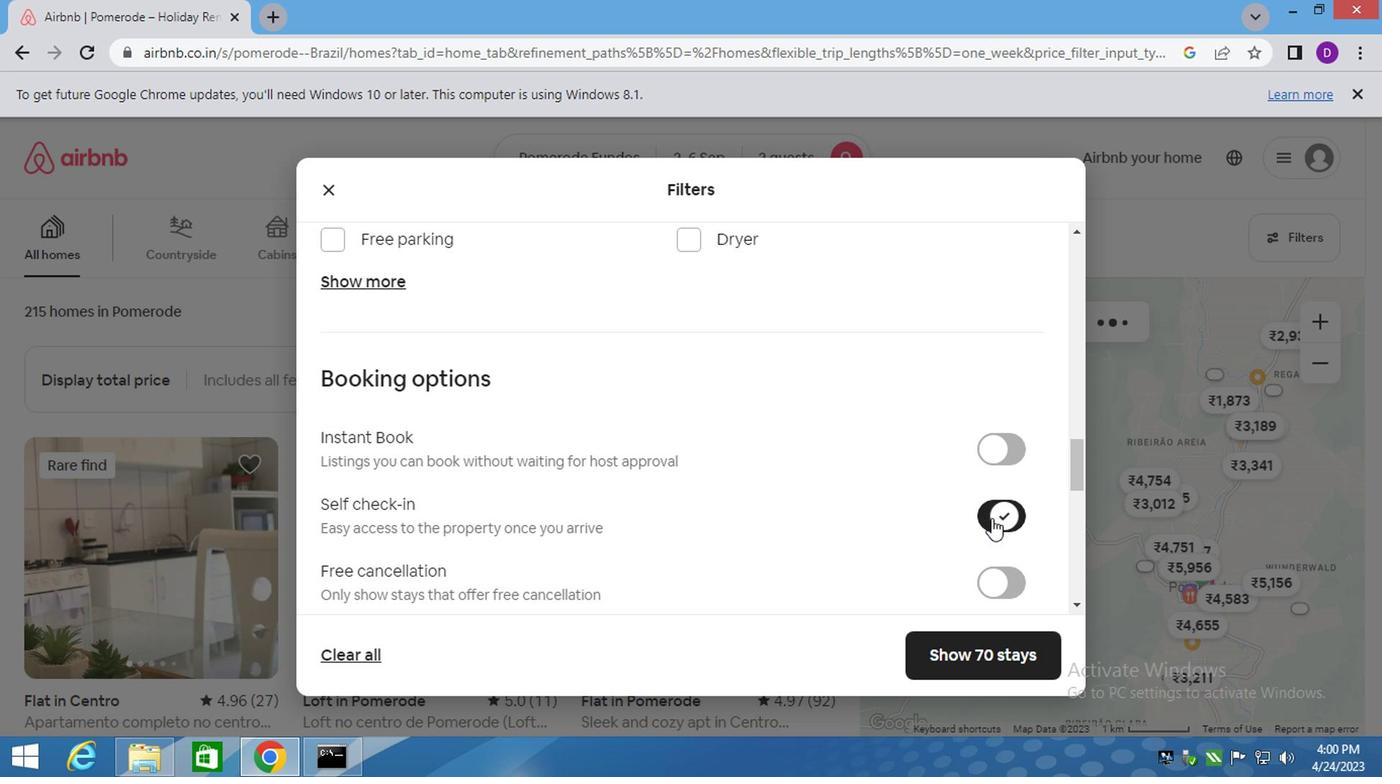 
Action: Mouse scrolled (946, 455) with delta (0, -1)
Screenshot: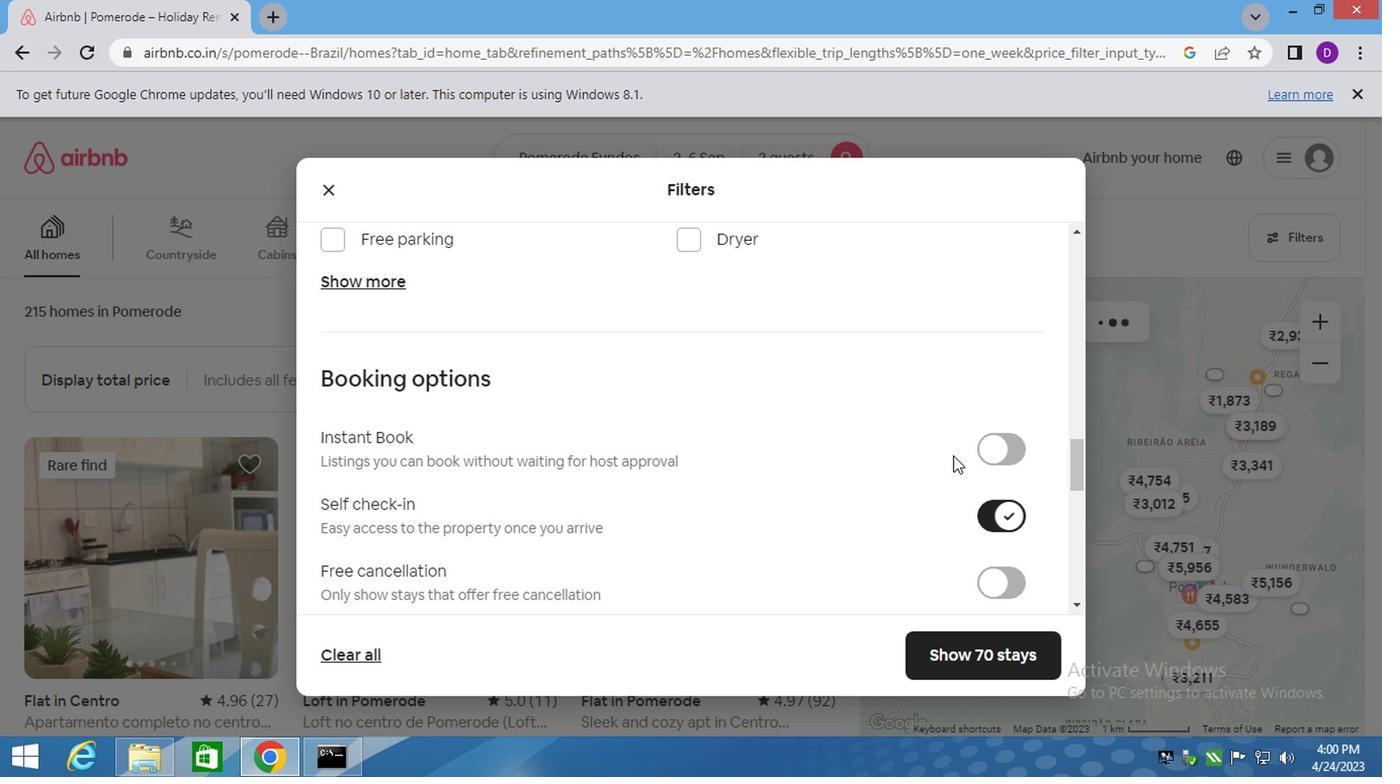 
Action: Mouse moved to (934, 456)
Screenshot: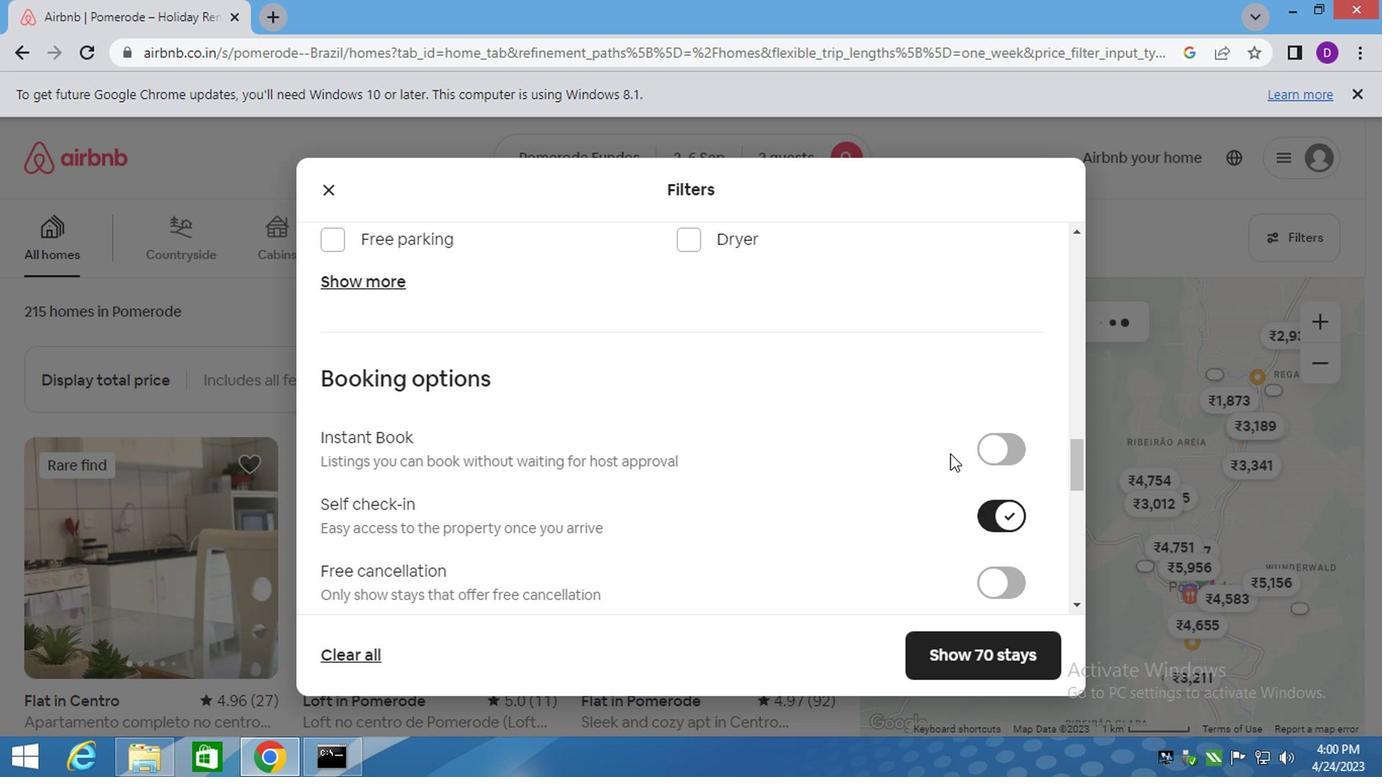 
Action: Mouse scrolled (943, 455) with delta (0, -1)
Screenshot: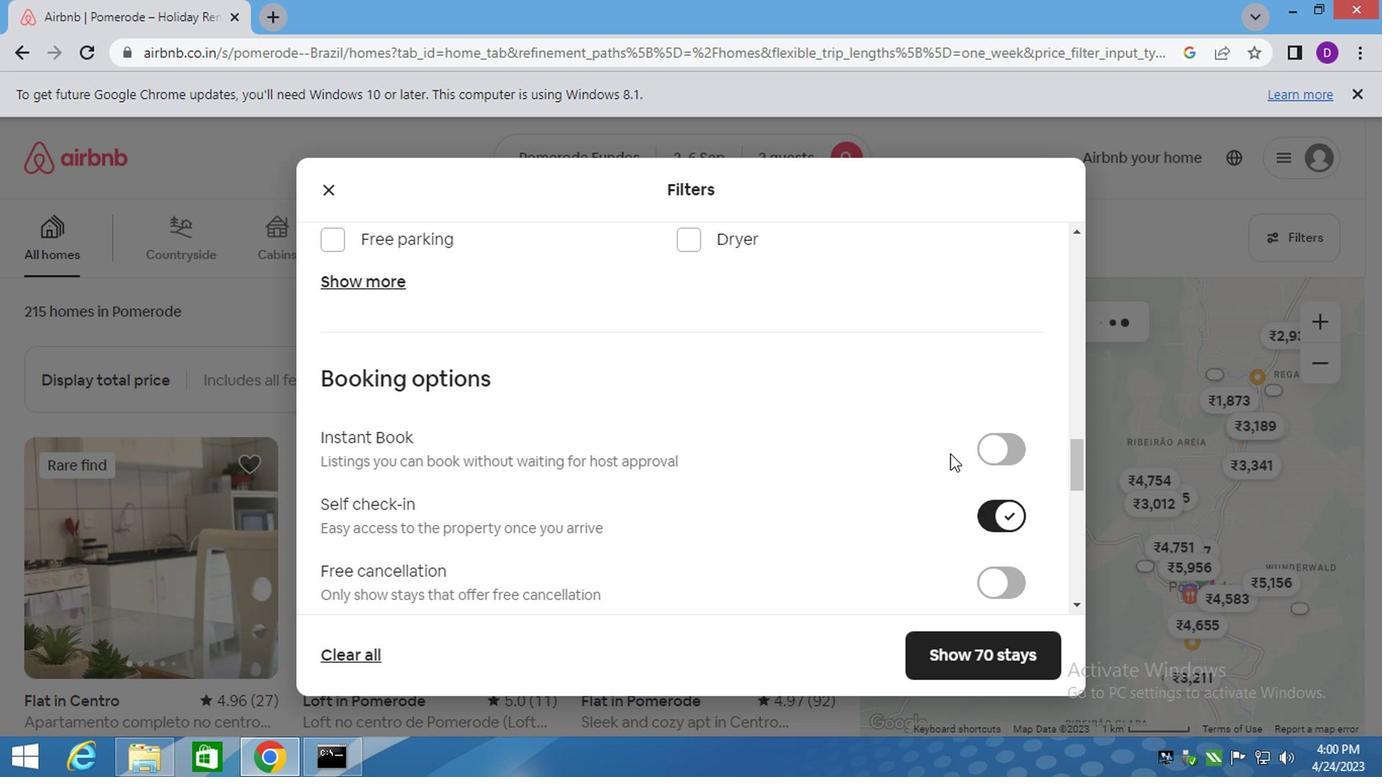 
Action: Mouse moved to (705, 466)
Screenshot: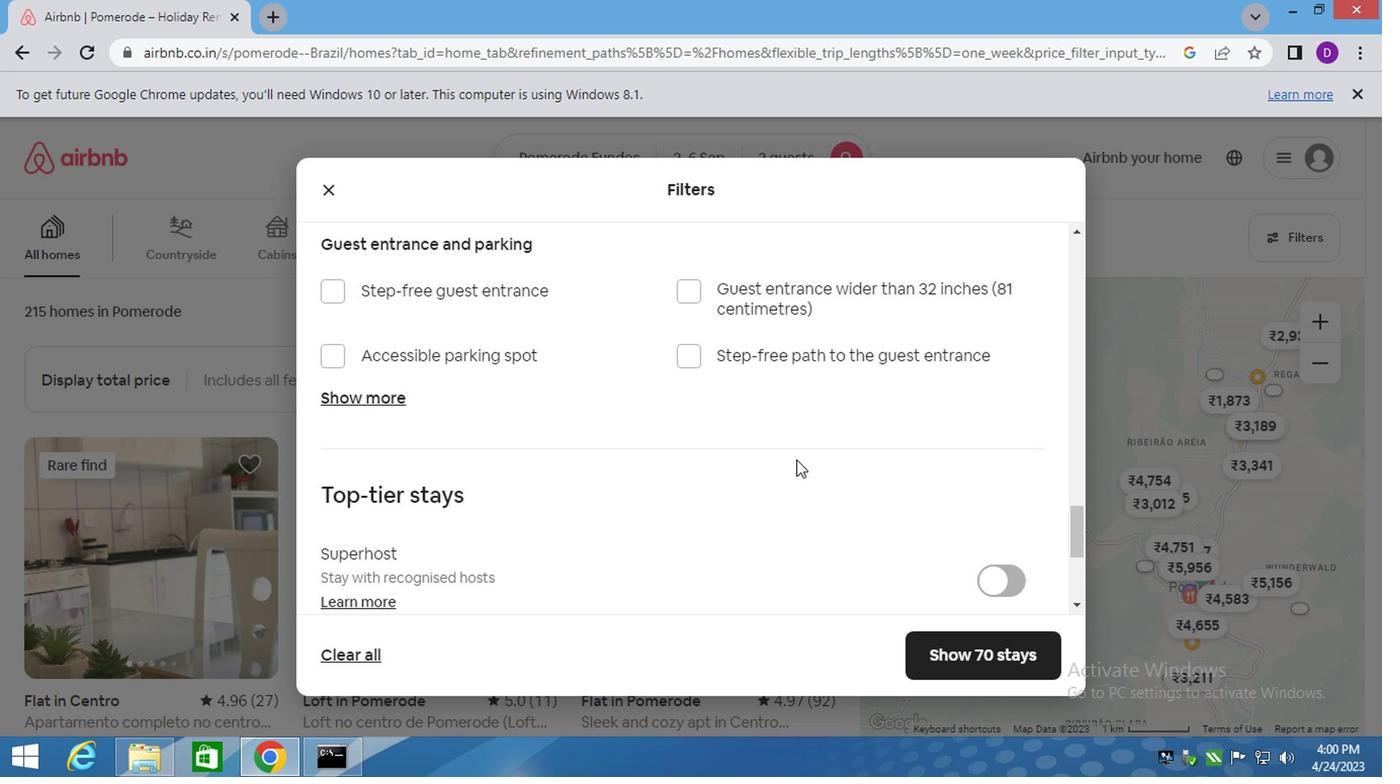
Action: Mouse scrolled (705, 465) with delta (0, -1)
Screenshot: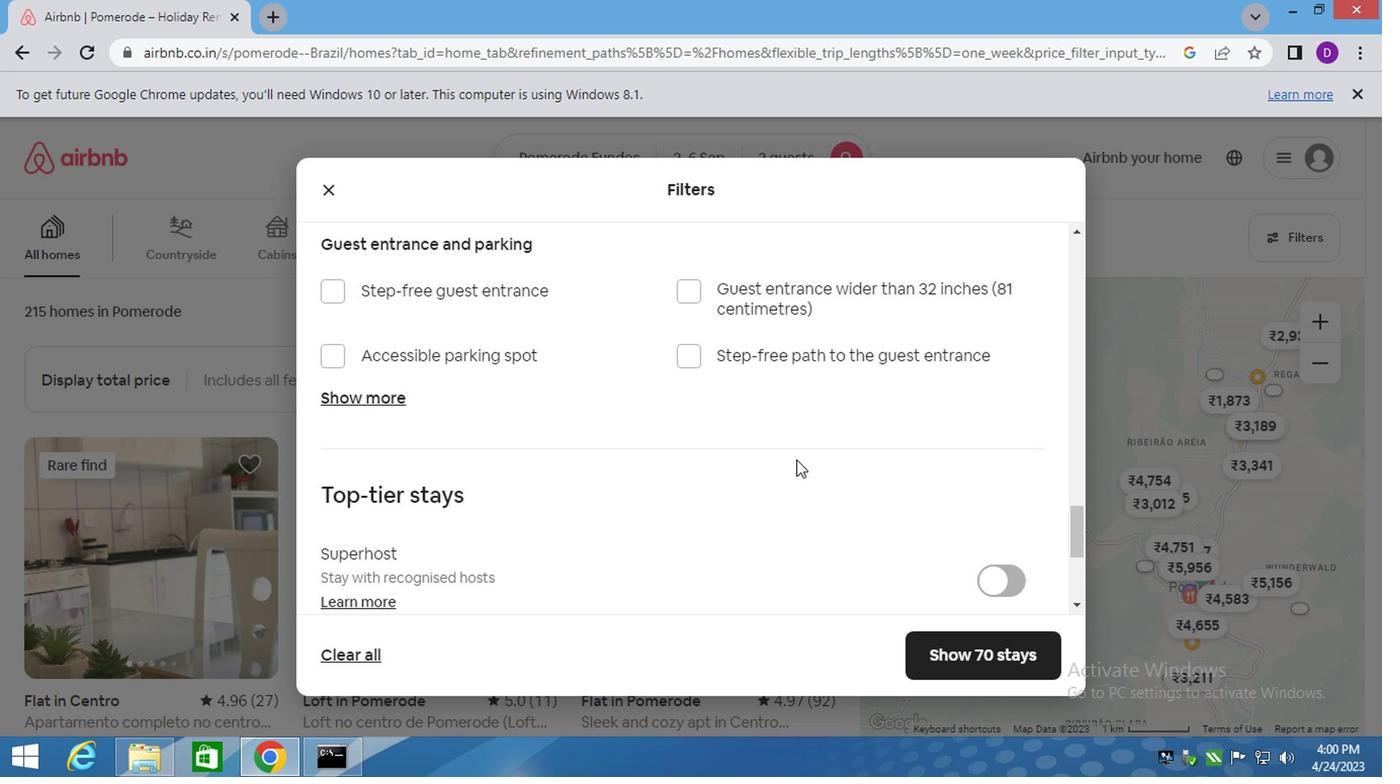 
Action: Mouse moved to (662, 481)
Screenshot: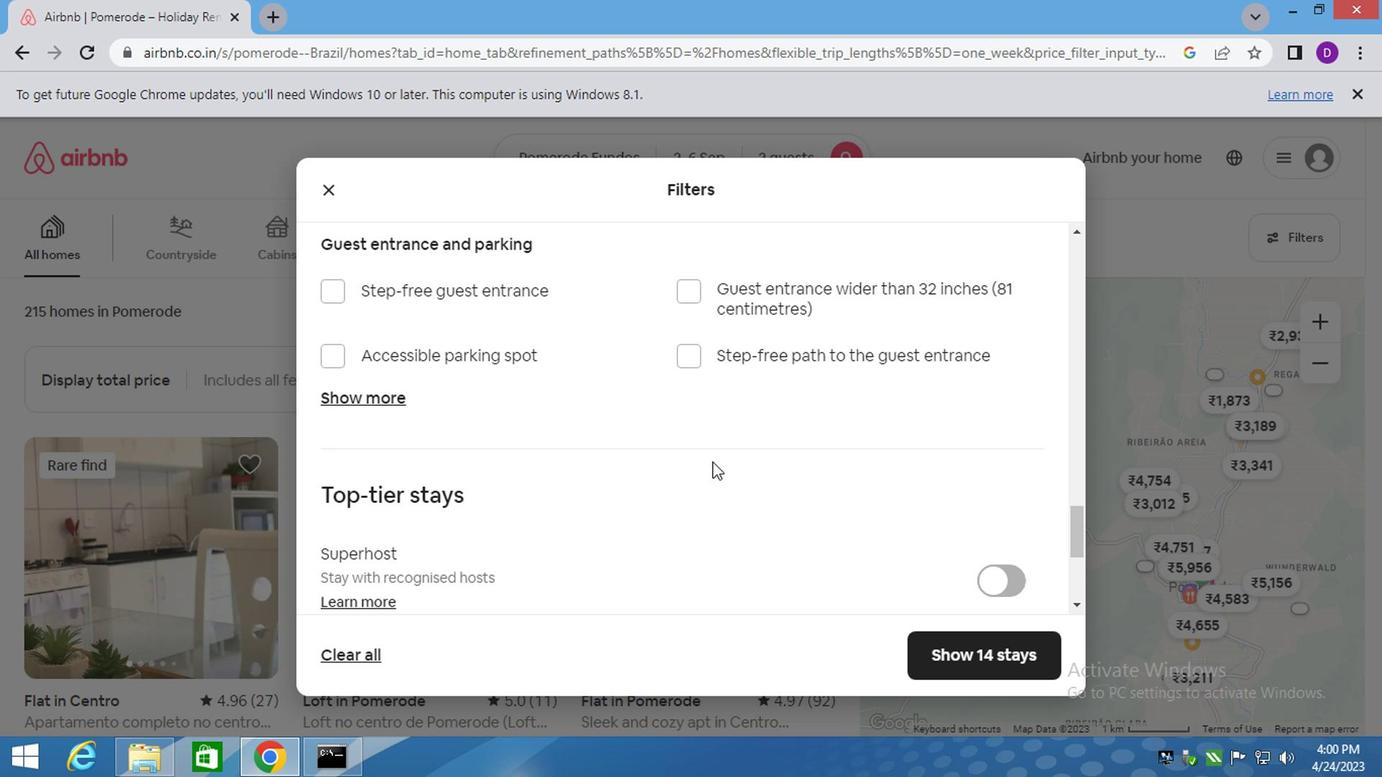 
Action: Mouse scrolled (671, 476) with delta (0, 0)
Screenshot: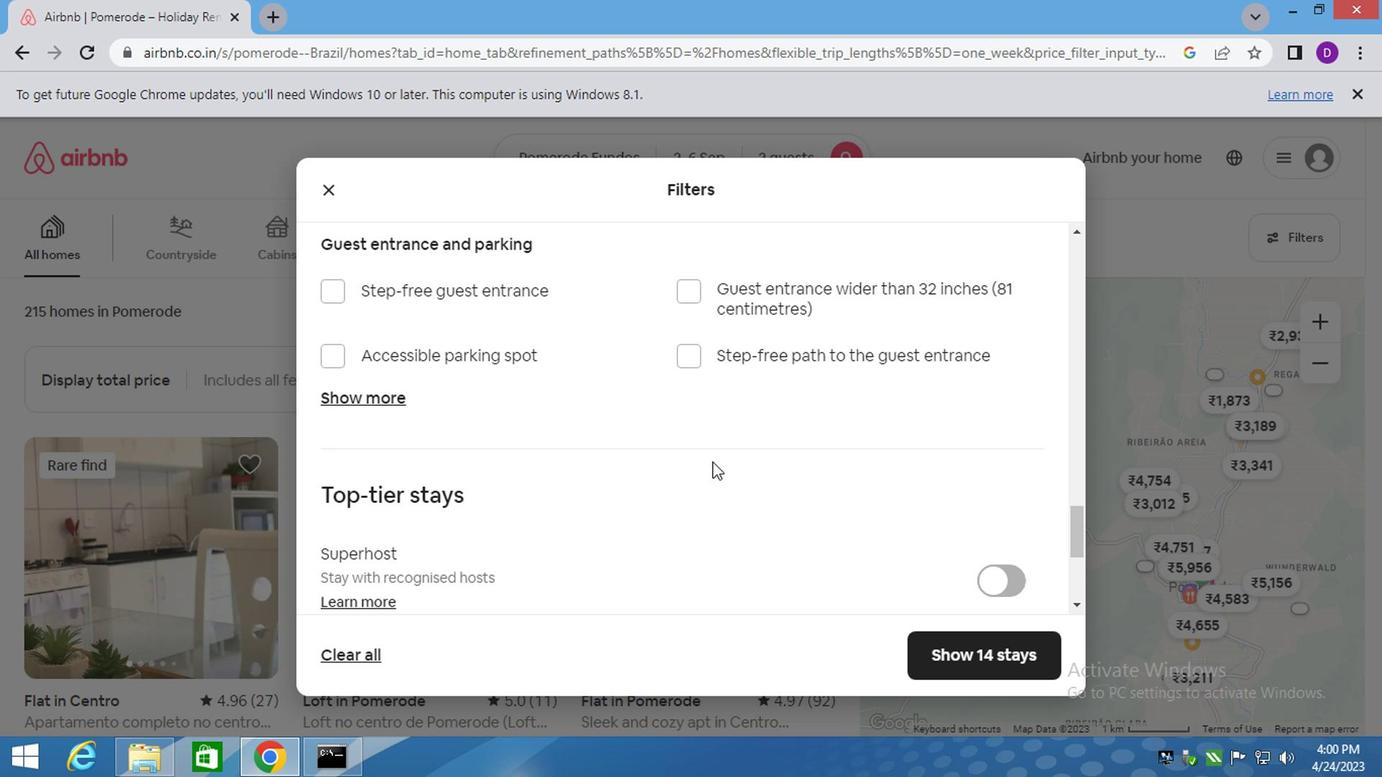 
Action: Mouse moved to (661, 481)
Screenshot: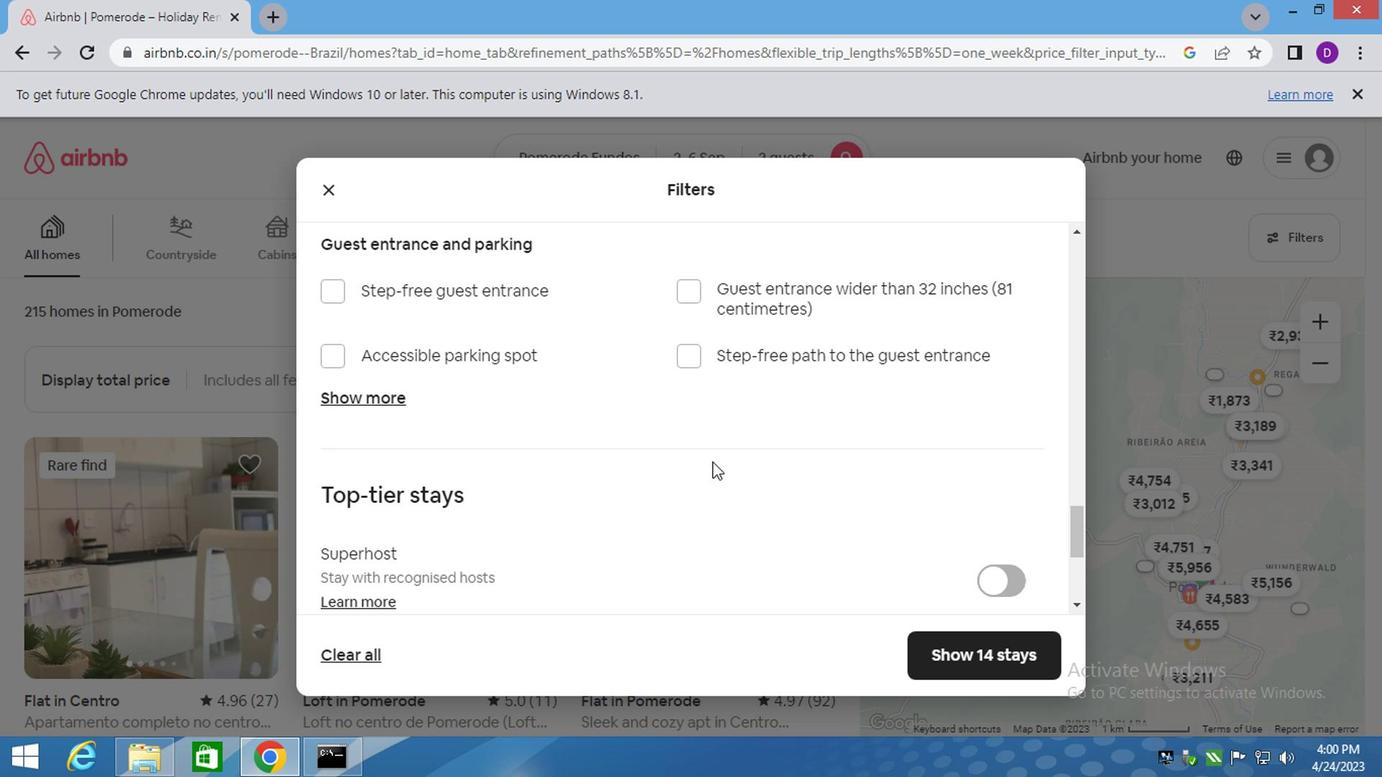 
Action: Mouse scrolled (661, 481) with delta (0, 0)
Screenshot: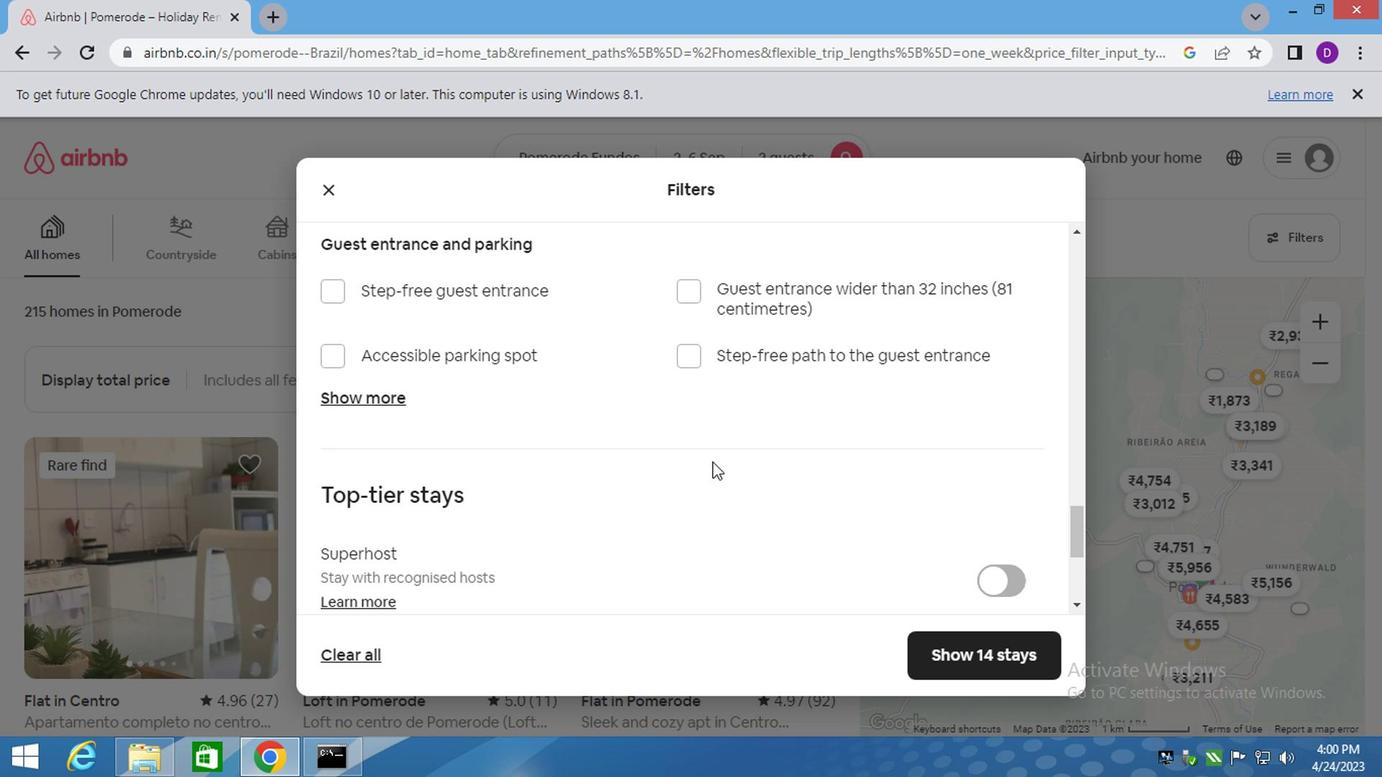 
Action: Mouse scrolled (661, 481) with delta (0, 0)
Screenshot: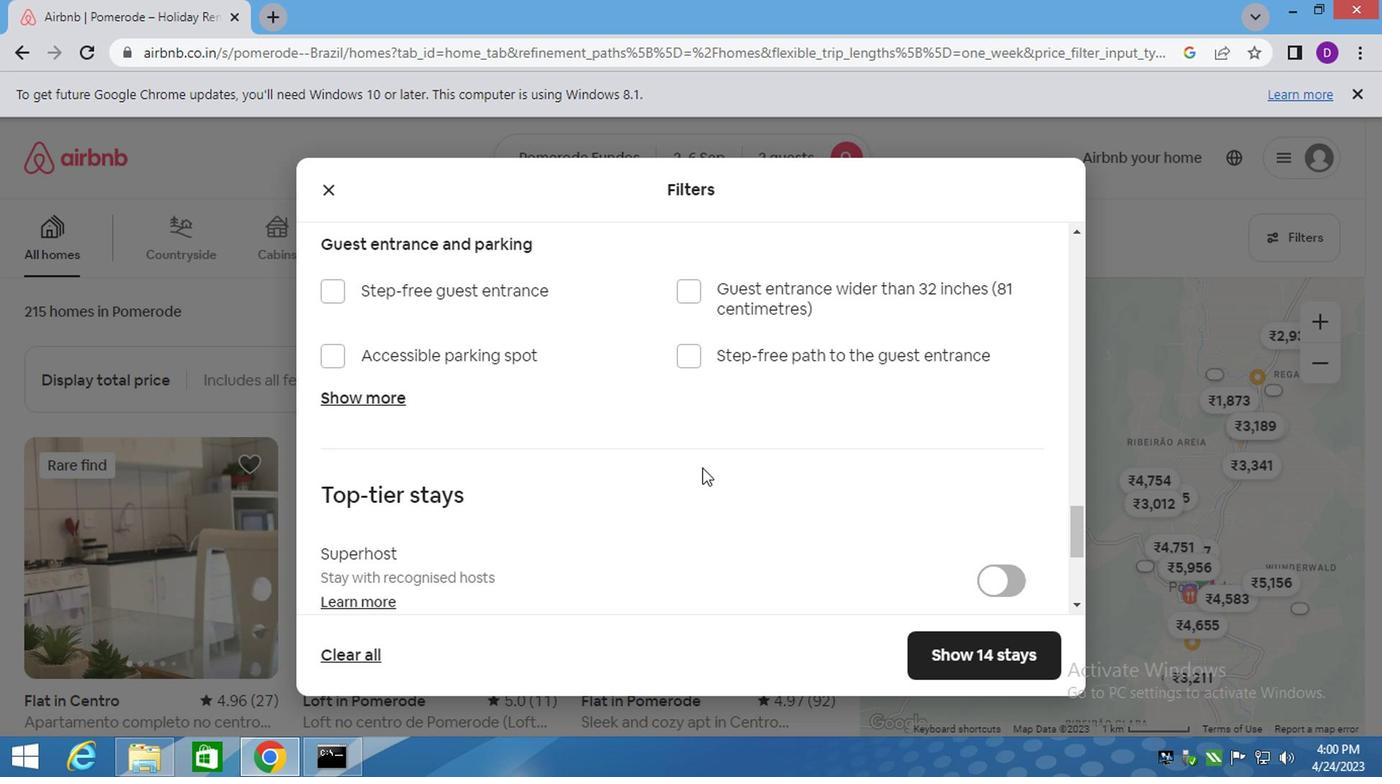 
Action: Mouse moved to (475, 506)
Screenshot: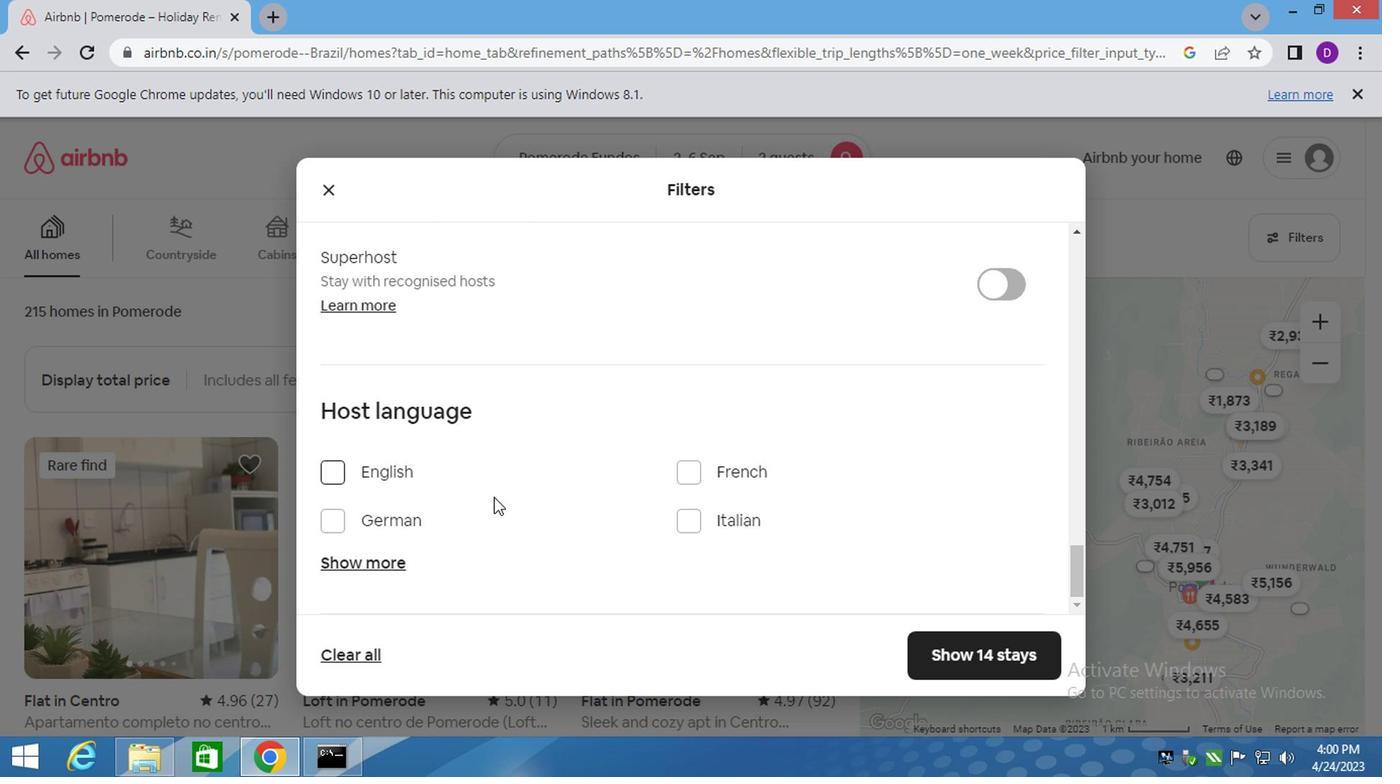 
Action: Mouse scrolled (475, 505) with delta (0, 0)
Screenshot: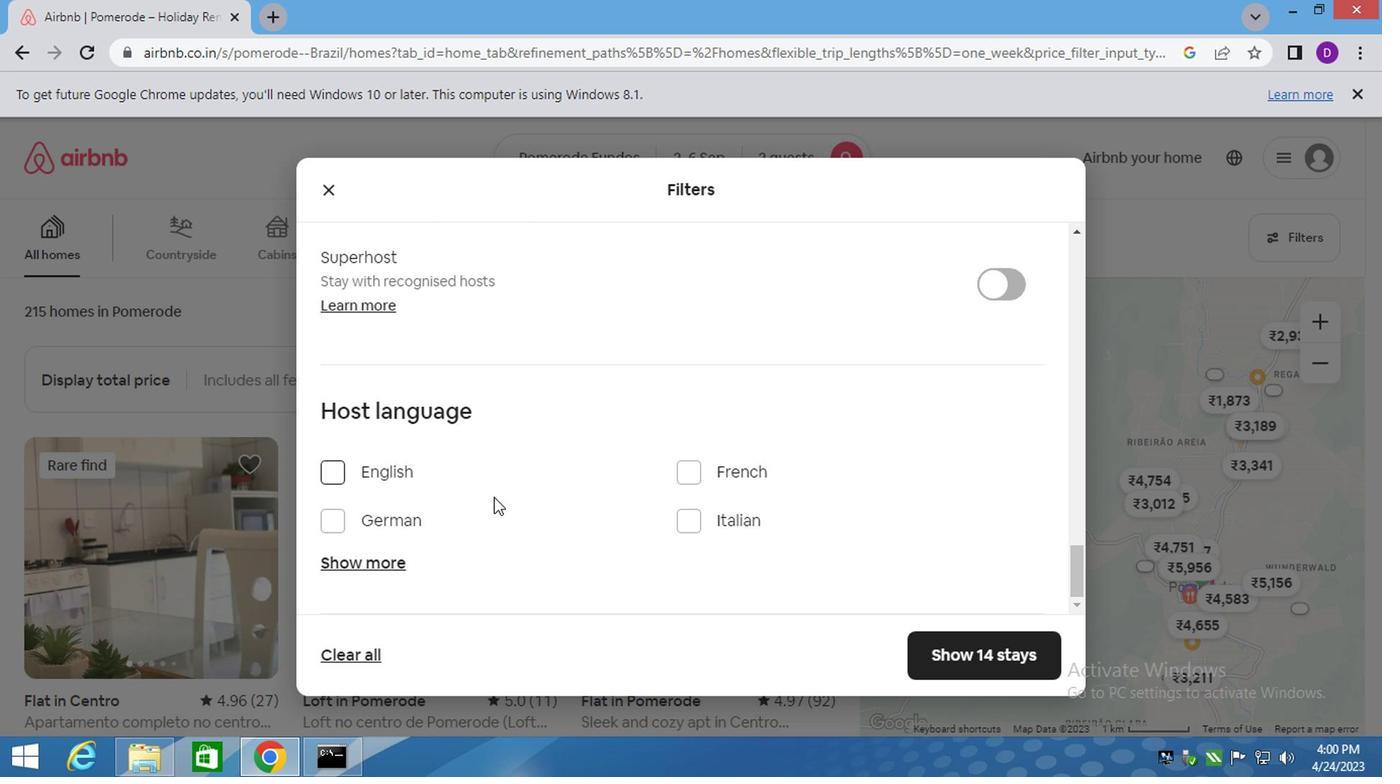 
Action: Mouse moved to (475, 508)
Screenshot: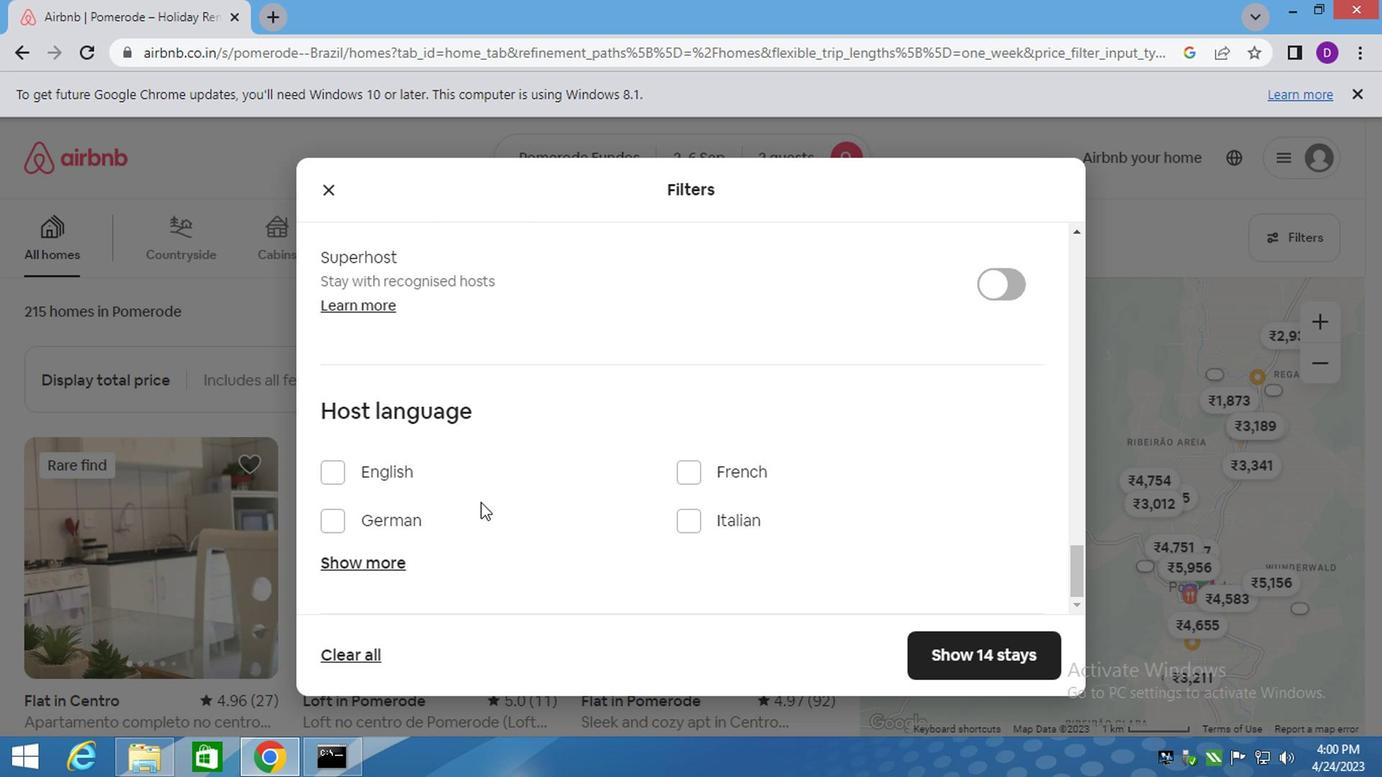 
Action: Mouse scrolled (475, 507) with delta (0, 0)
Screenshot: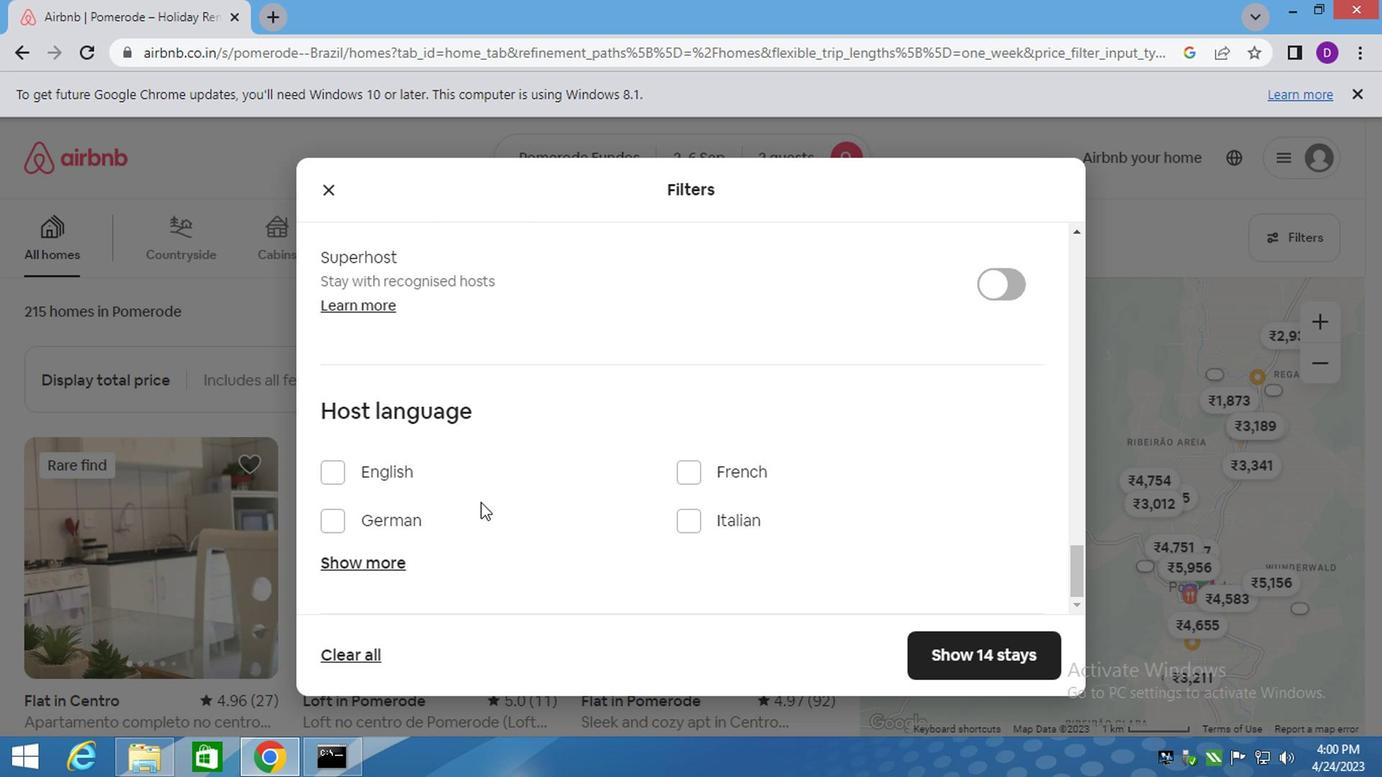 
Action: Mouse moved to (361, 560)
Screenshot: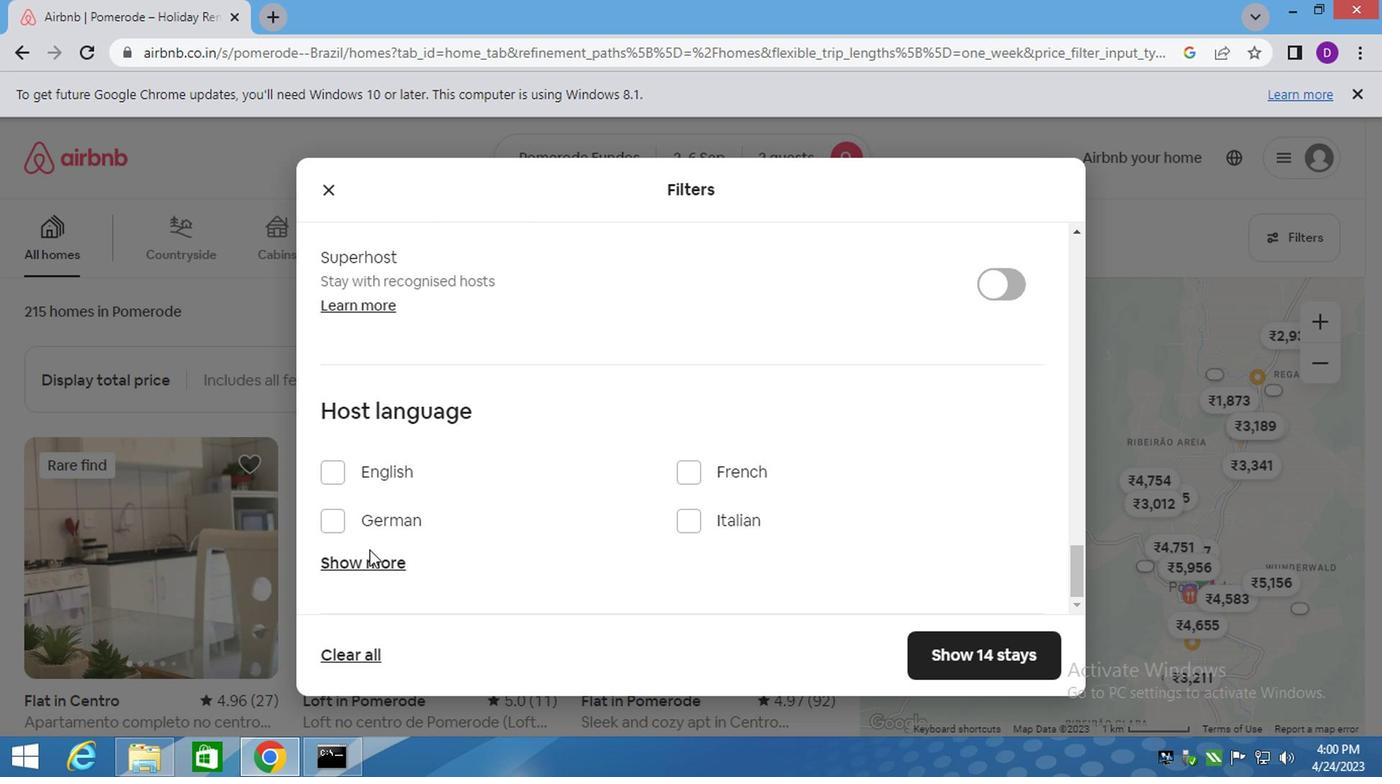 
Action: Mouse pressed left at (361, 560)
Screenshot: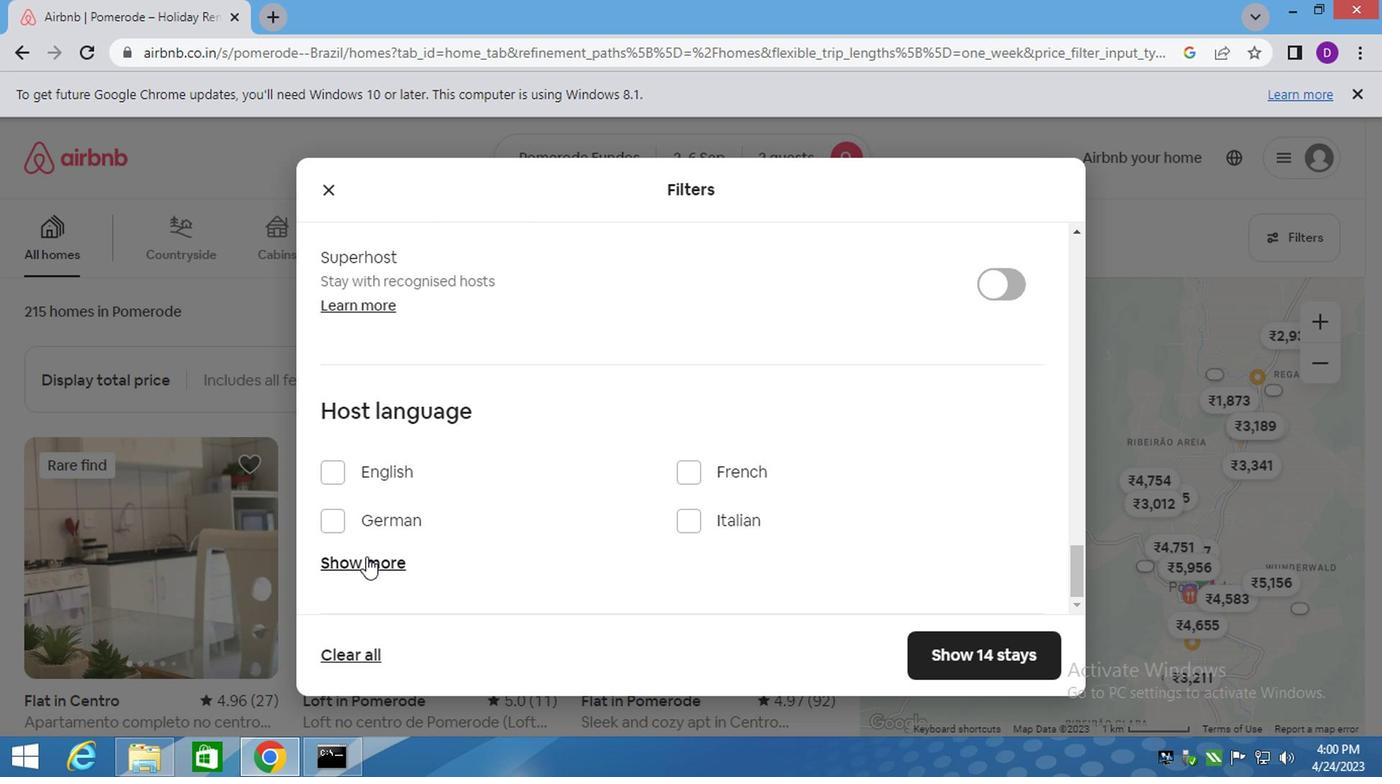 
Action: Mouse moved to (361, 559)
Screenshot: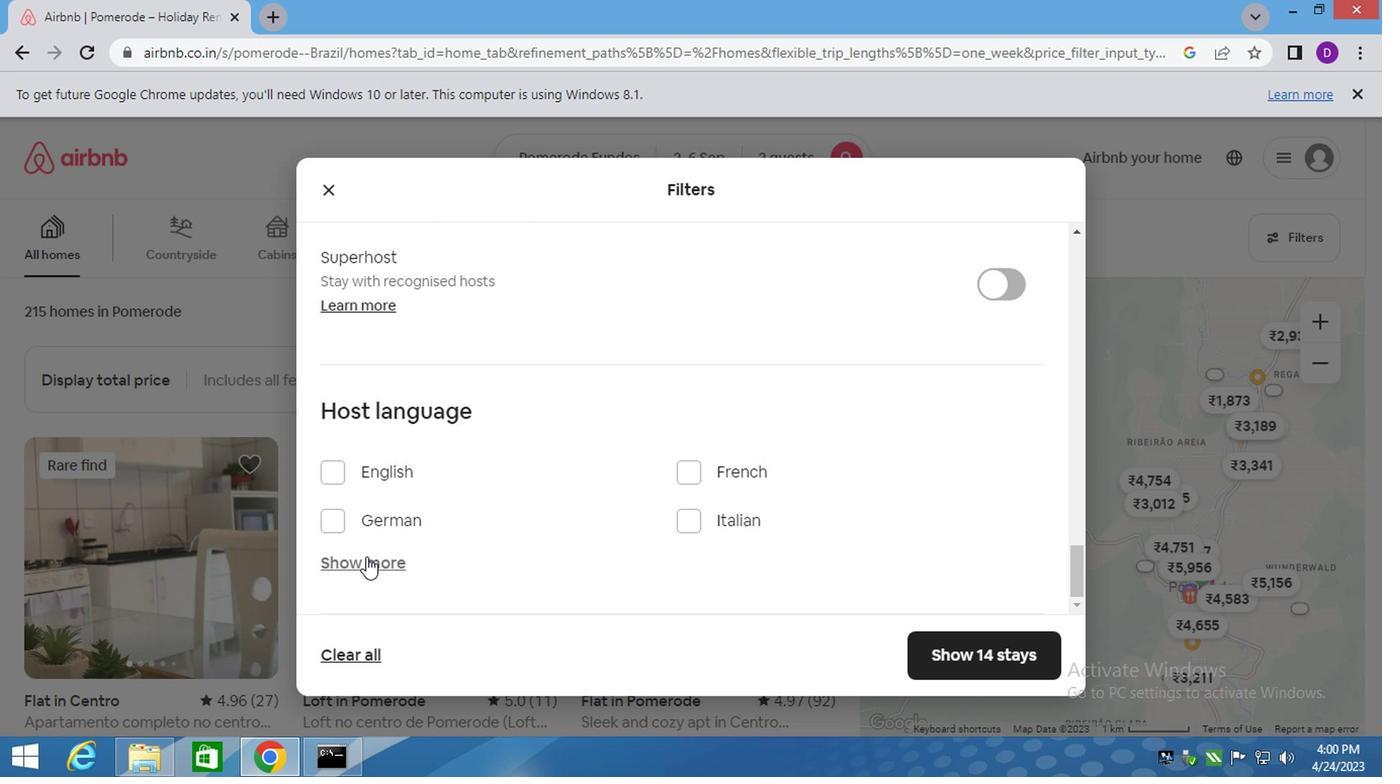 
Action: Mouse scrolled (361, 558) with delta (0, -1)
Screenshot: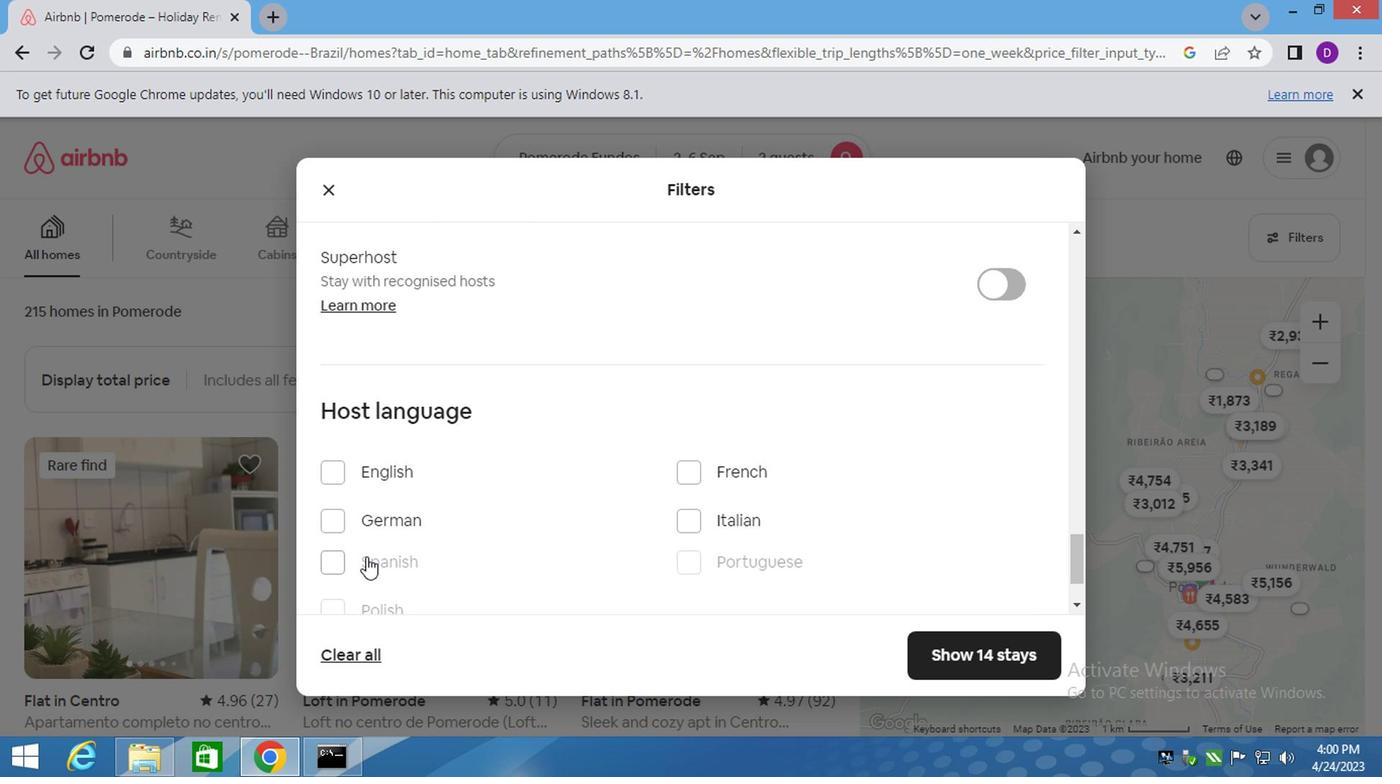 
Action: Mouse moved to (391, 468)
Screenshot: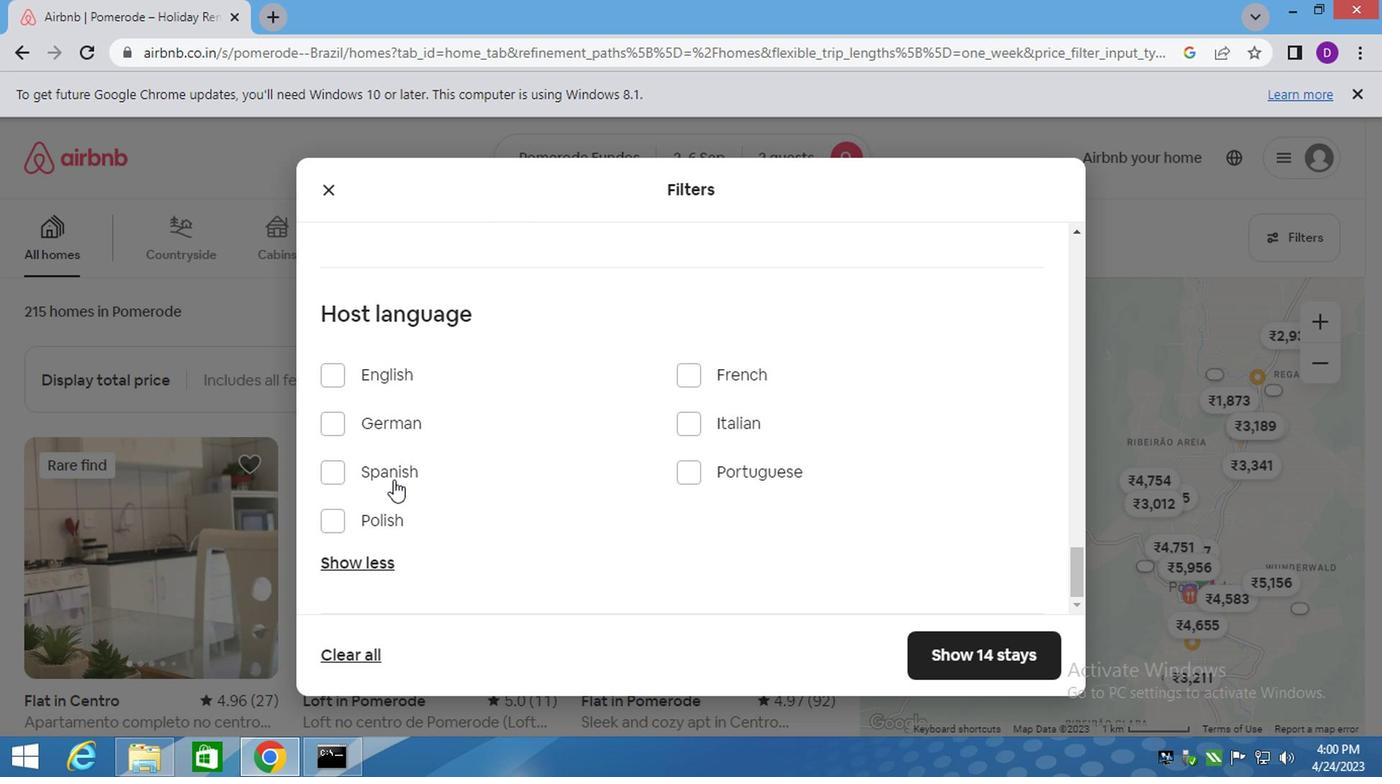 
Action: Mouse pressed left at (391, 468)
Screenshot: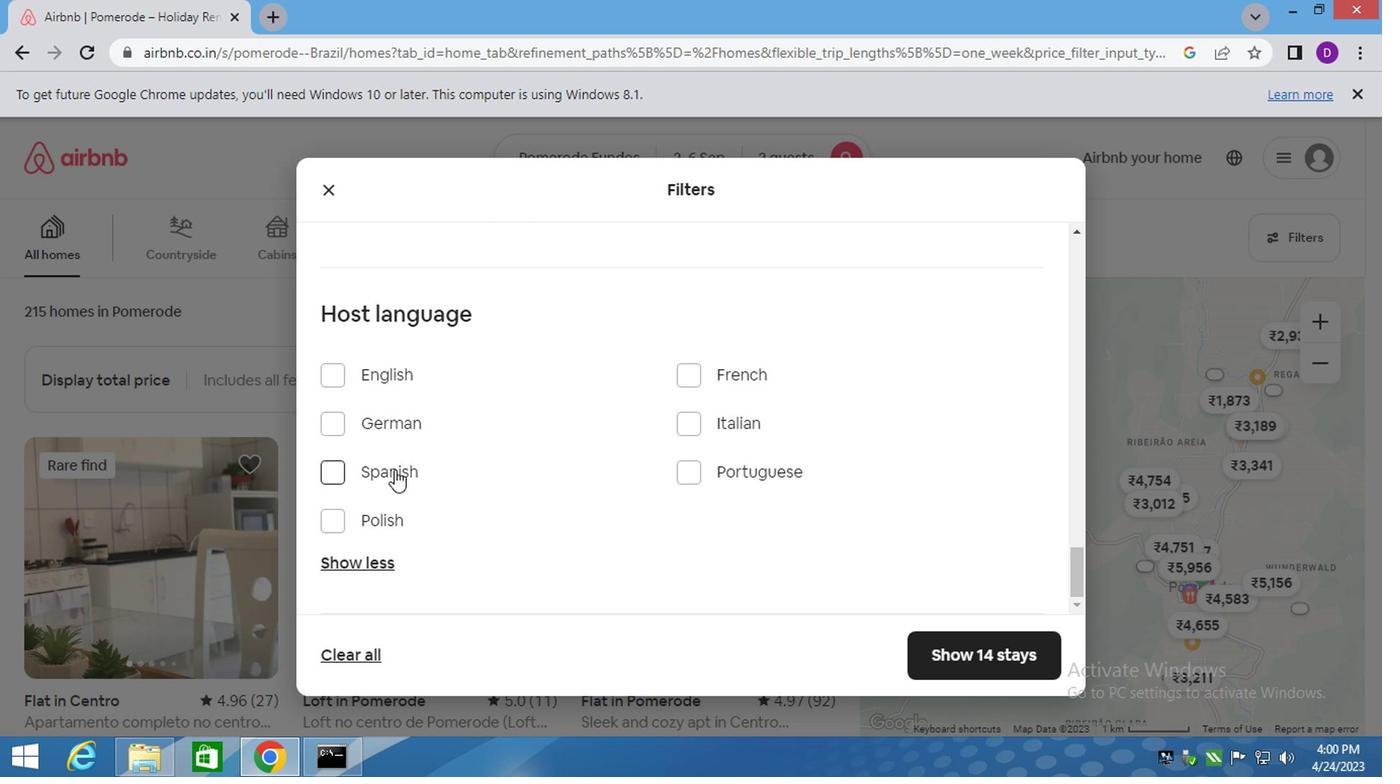
Action: Mouse moved to (629, 537)
Screenshot: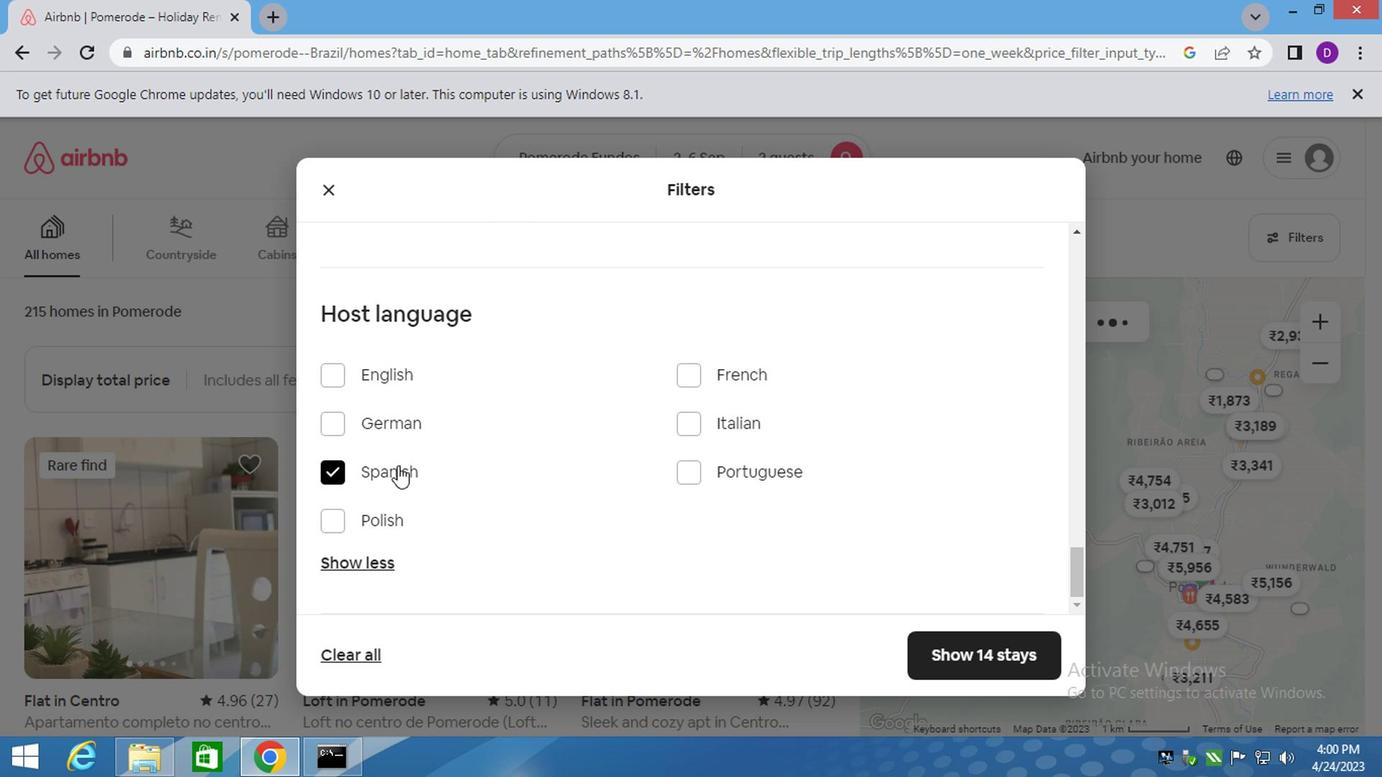 
Action: Mouse scrolled (589, 530) with delta (0, 0)
Screenshot: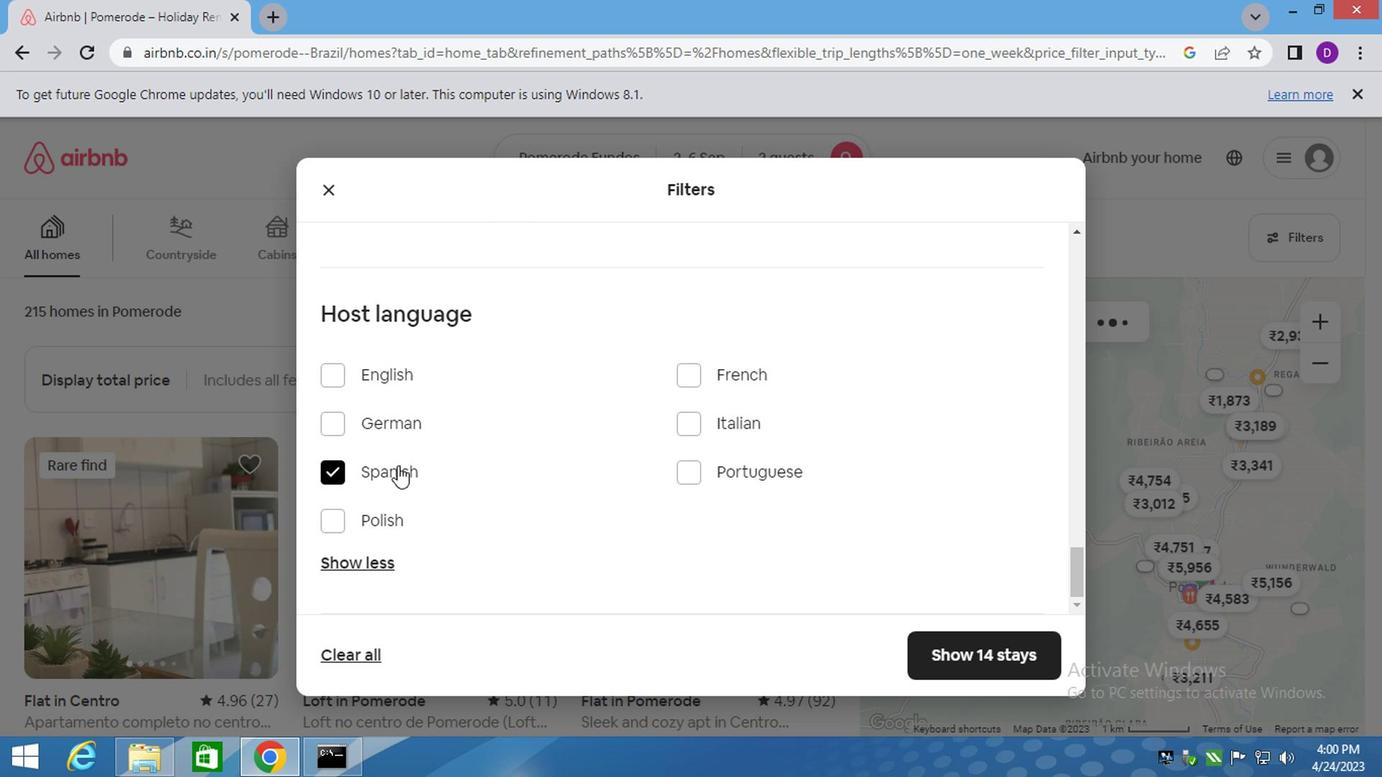 
Action: Mouse moved to (633, 537)
Screenshot: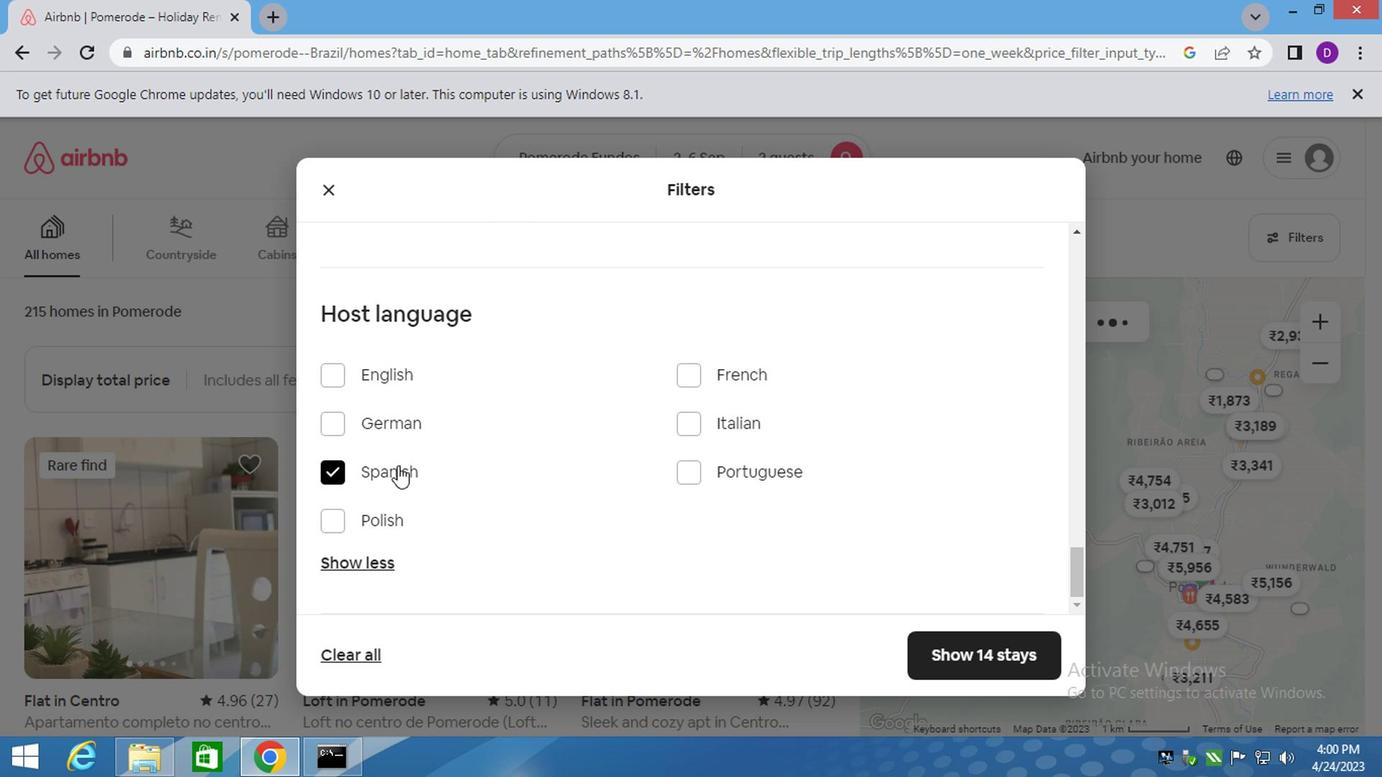 
Action: Mouse scrolled (612, 533) with delta (0, -1)
Screenshot: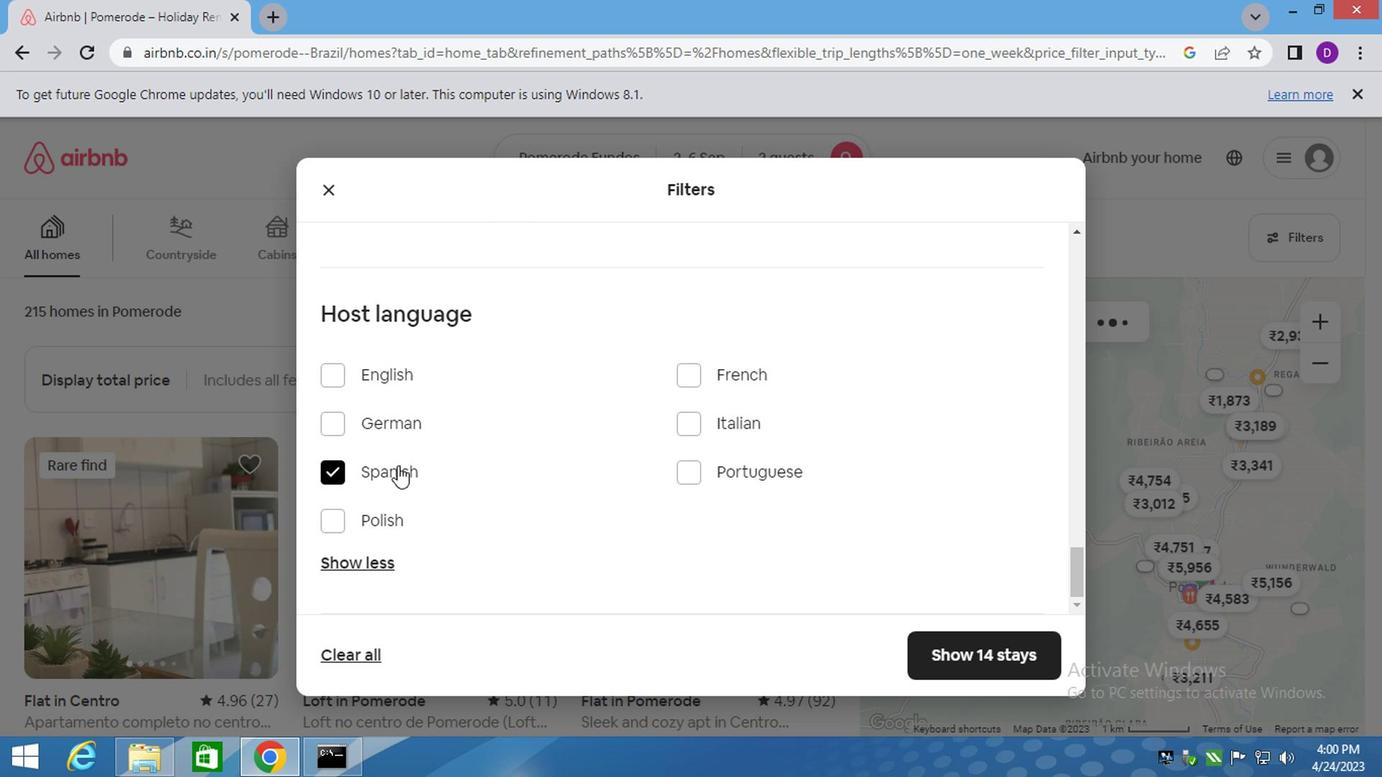 
Action: Mouse moved to (634, 537)
Screenshot: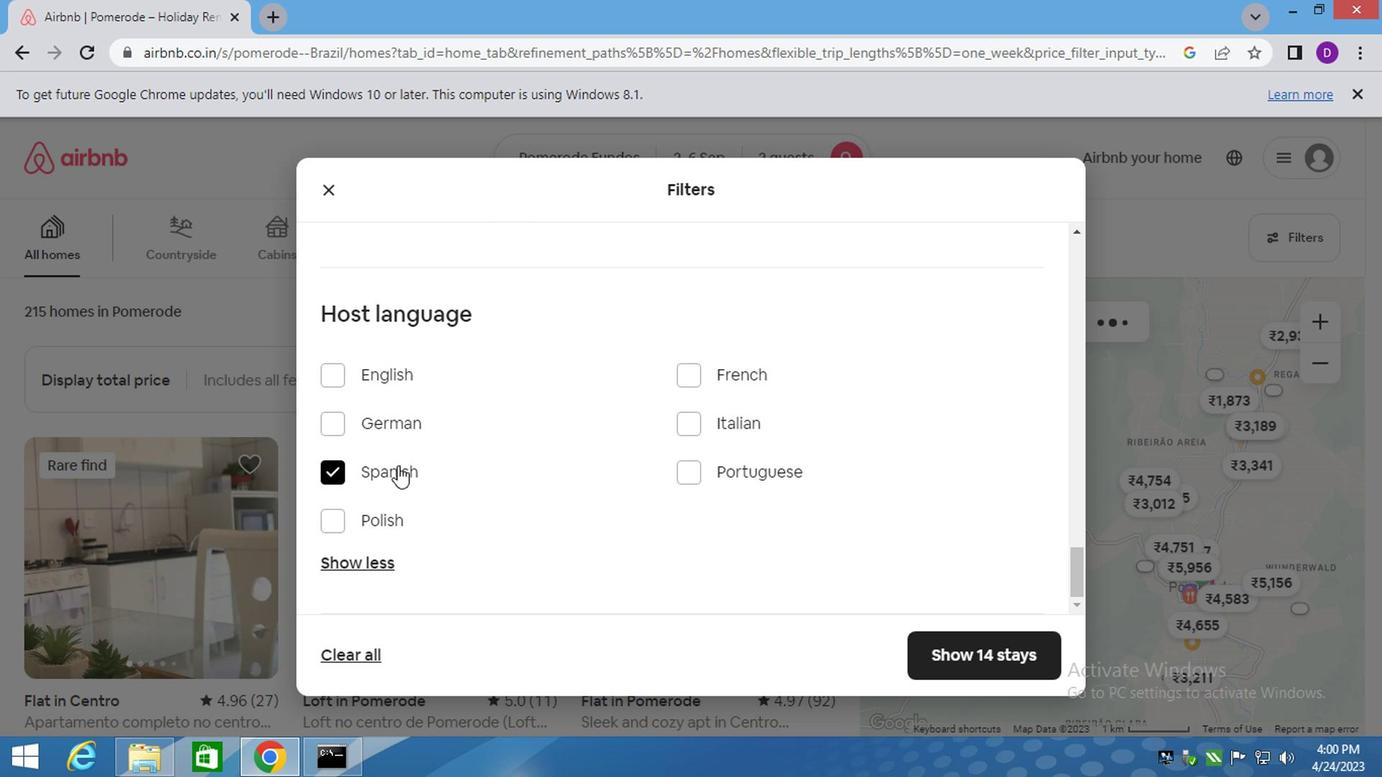 
Action: Mouse scrolled (633, 535) with delta (0, -1)
Screenshot: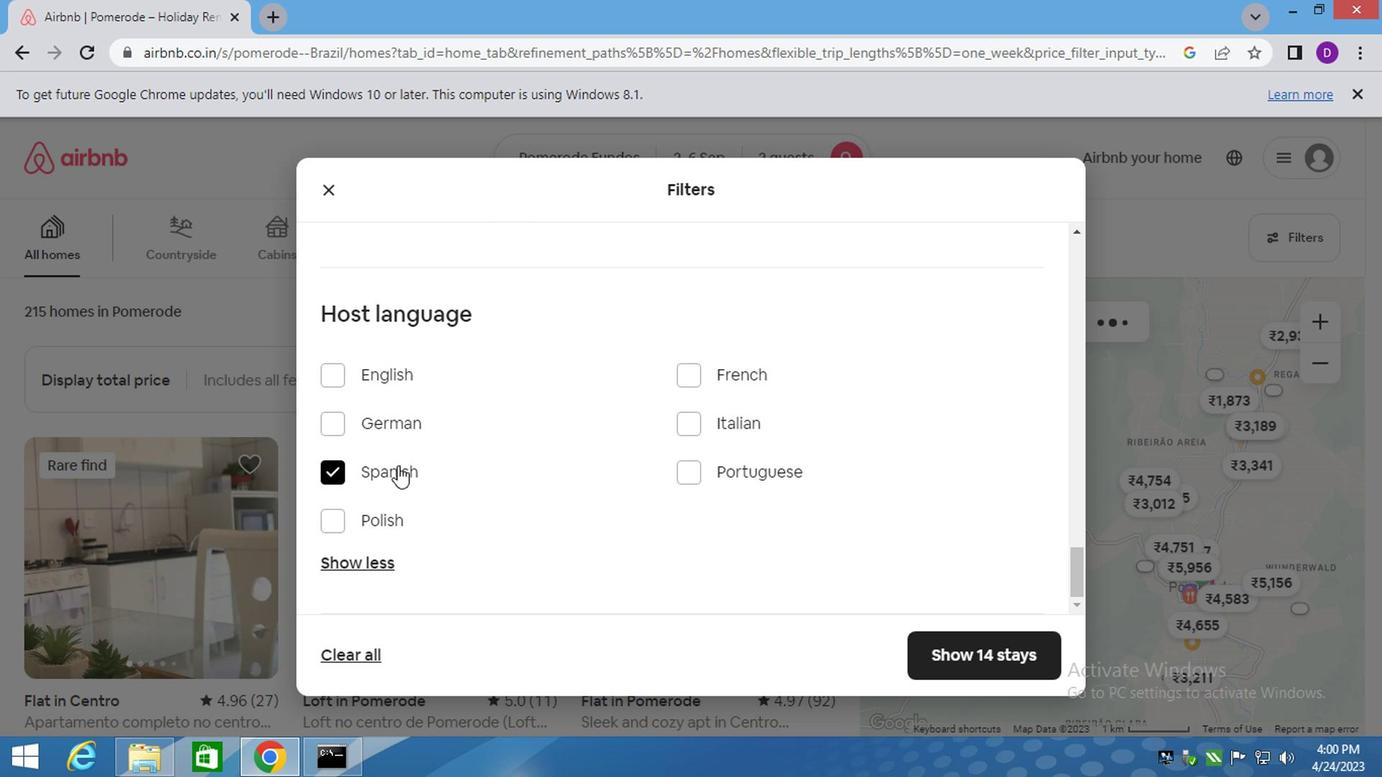 
Action: Mouse moved to (635, 537)
Screenshot: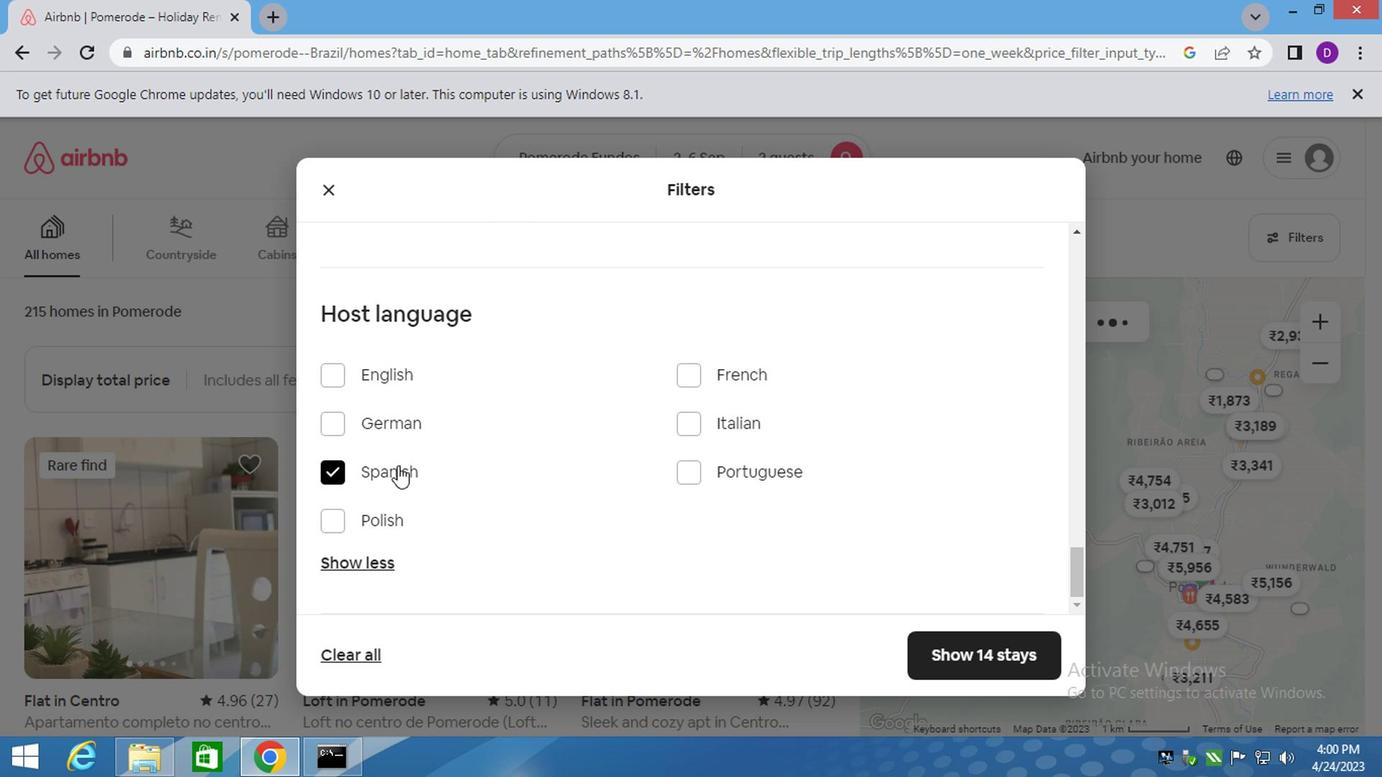 
Action: Mouse scrolled (635, 535) with delta (0, -1)
Screenshot: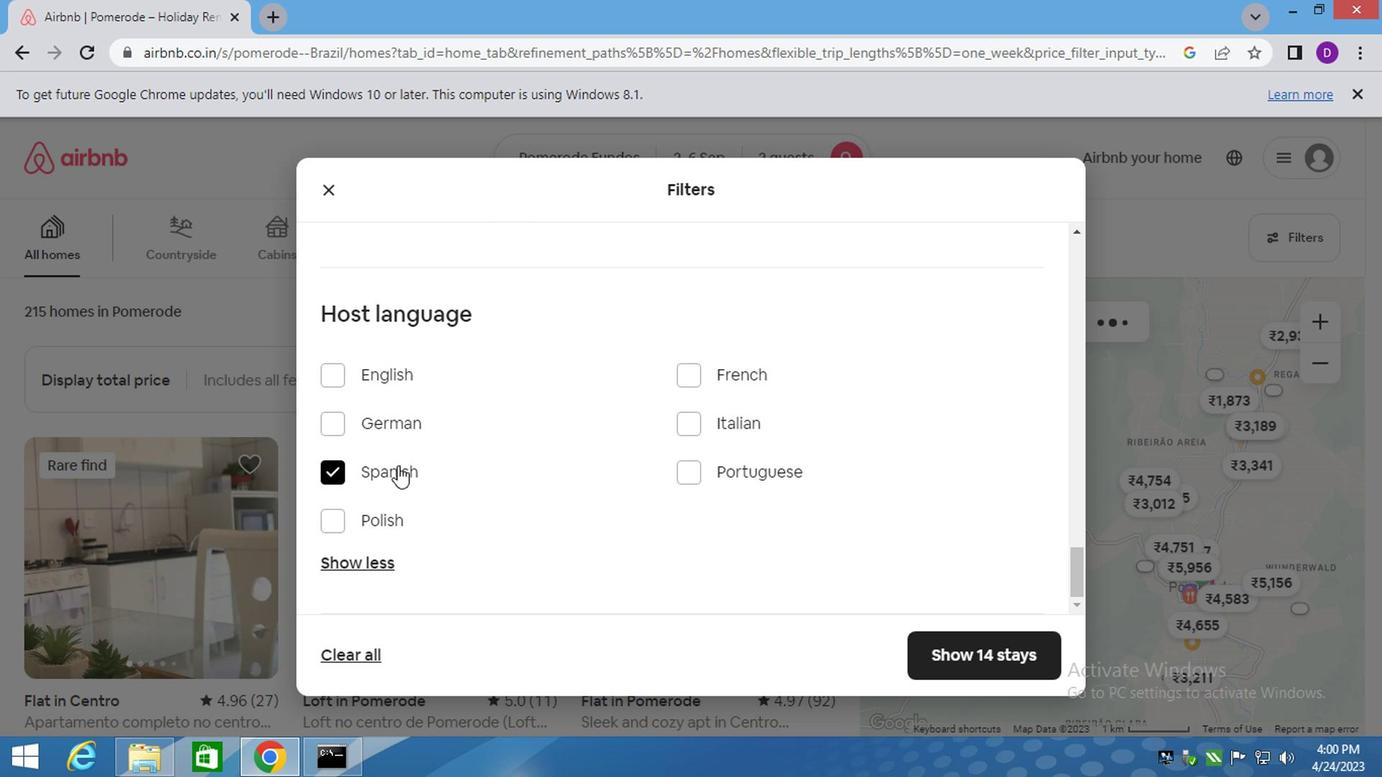 
Action: Mouse moved to (655, 544)
Screenshot: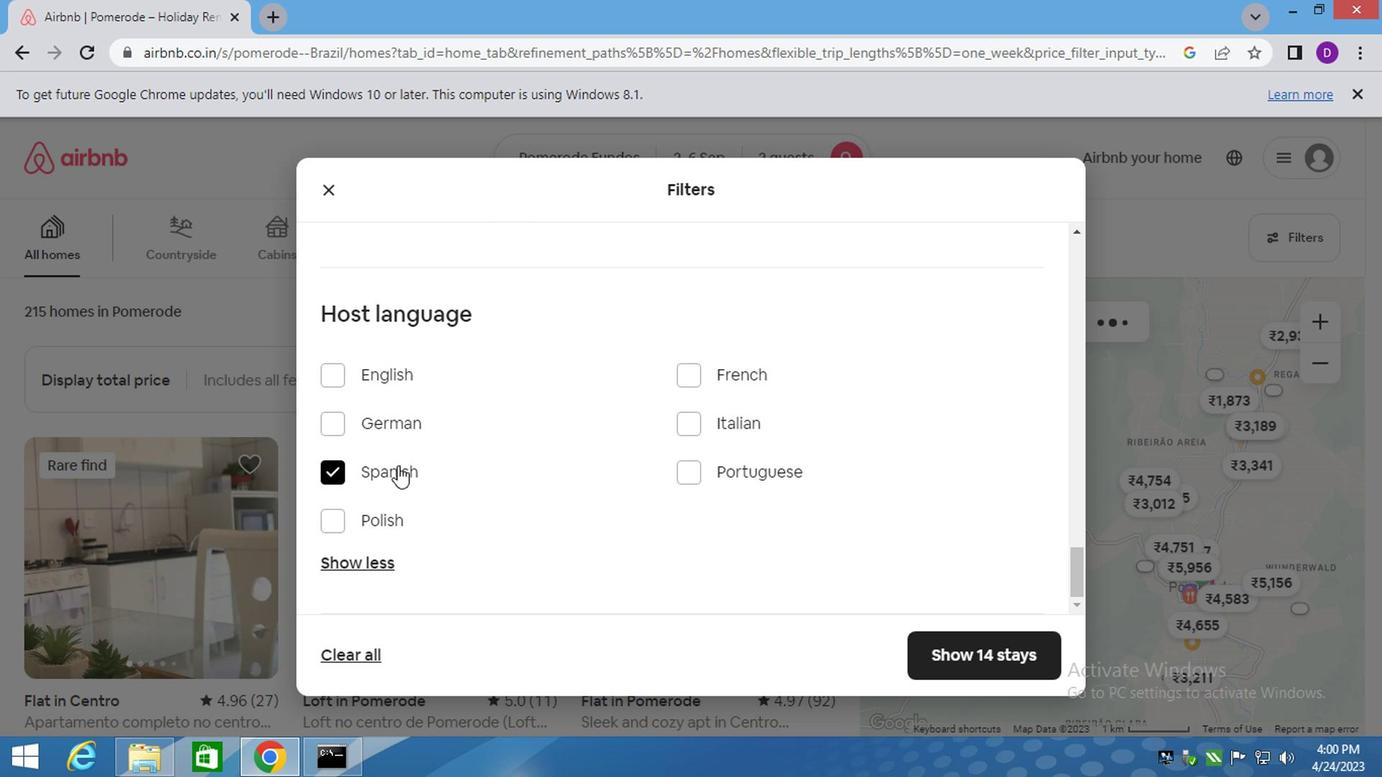 
Action: Mouse scrolled (655, 543) with delta (0, -1)
Screenshot: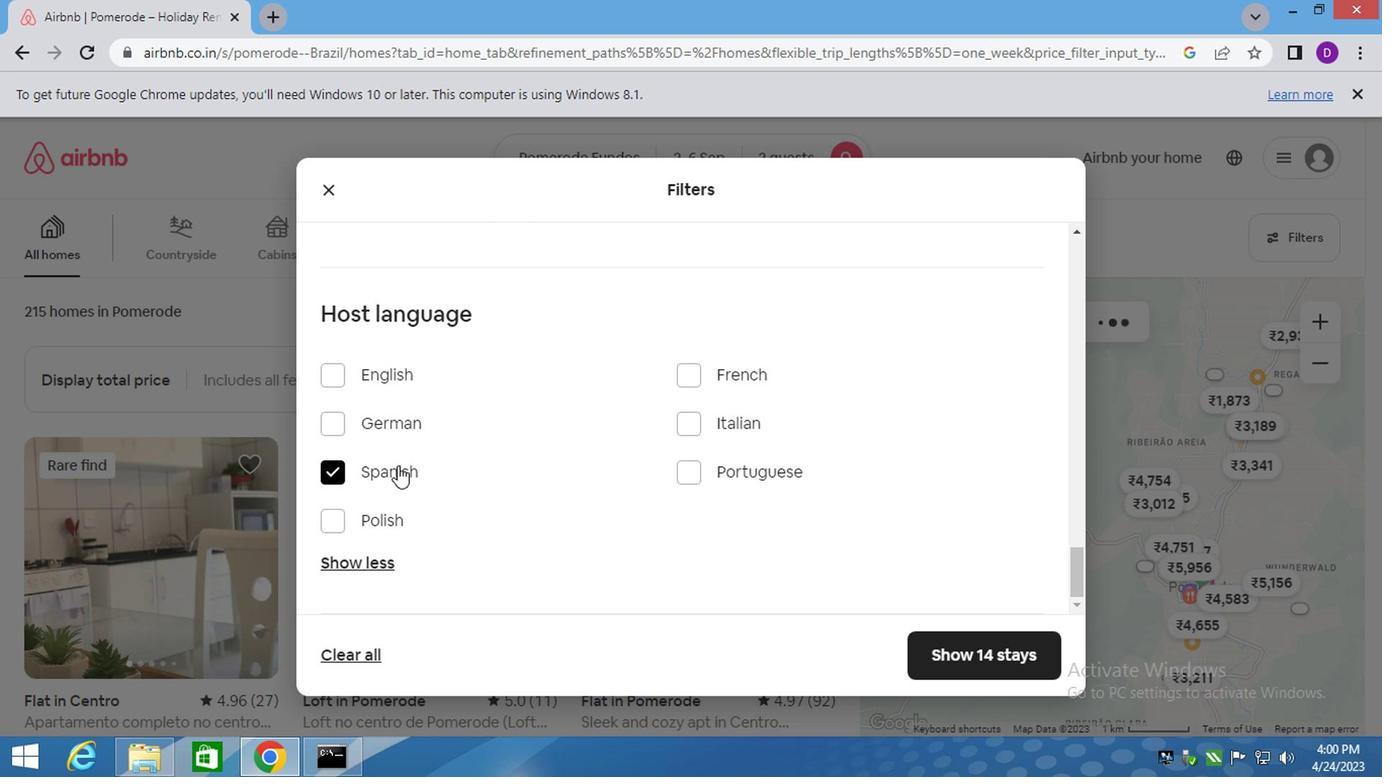 
Action: Mouse moved to (983, 666)
Screenshot: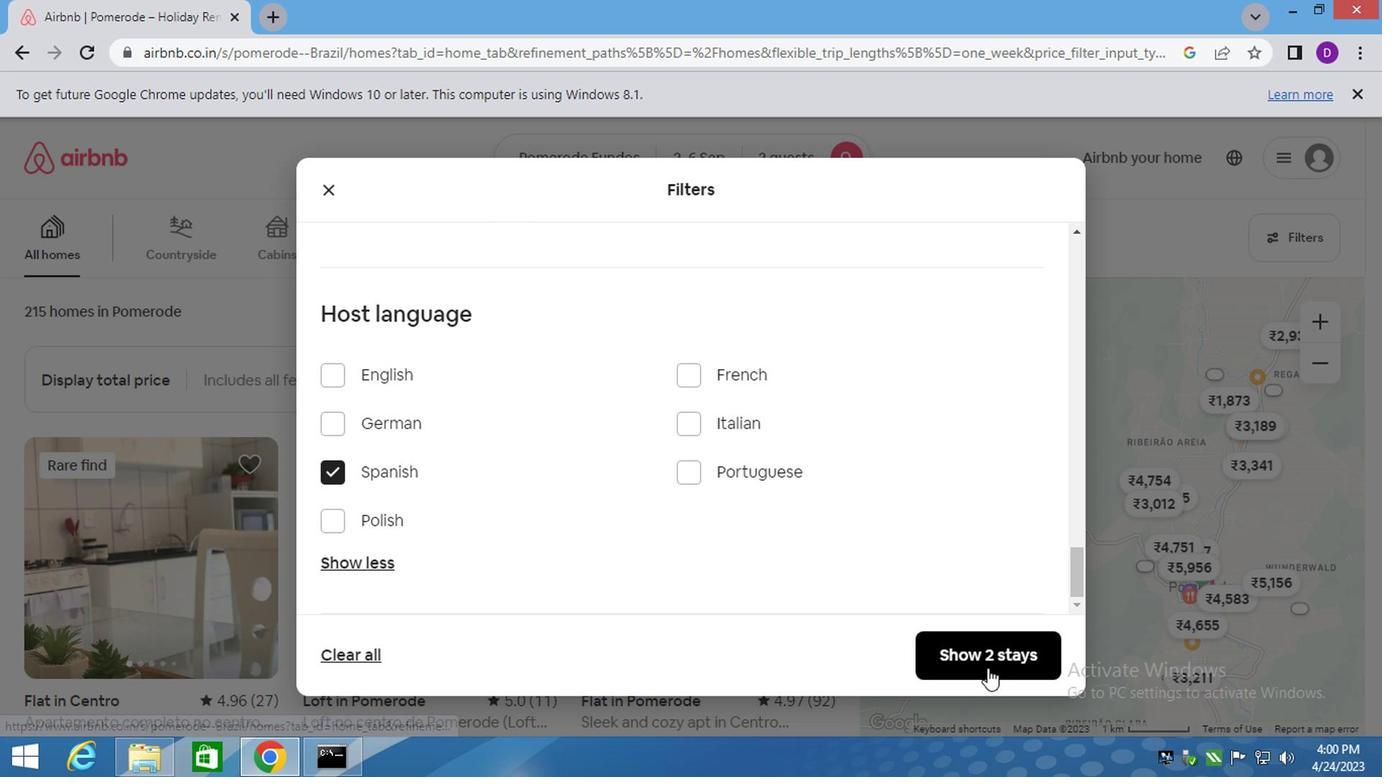 
Action: Mouse pressed left at (983, 666)
Screenshot: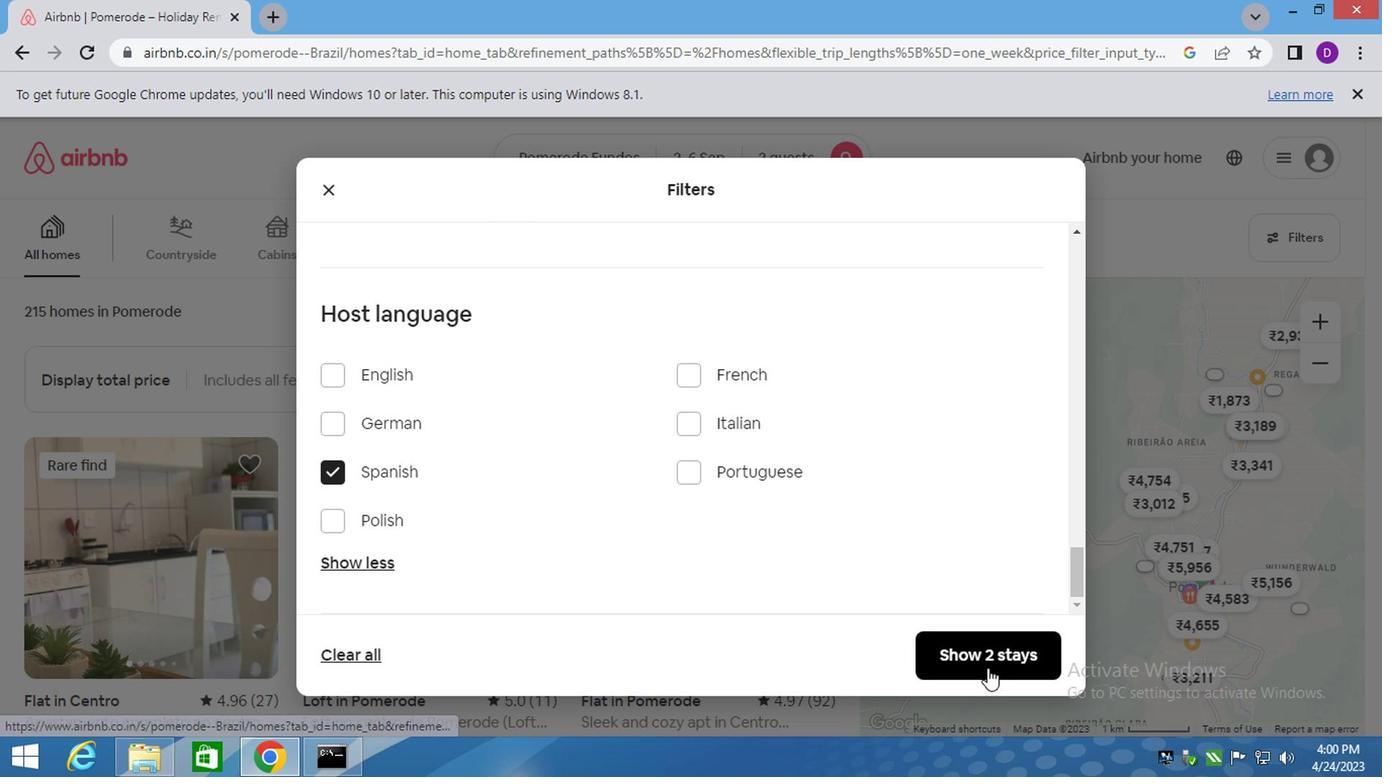 
Action: Mouse moved to (983, 662)
Screenshot: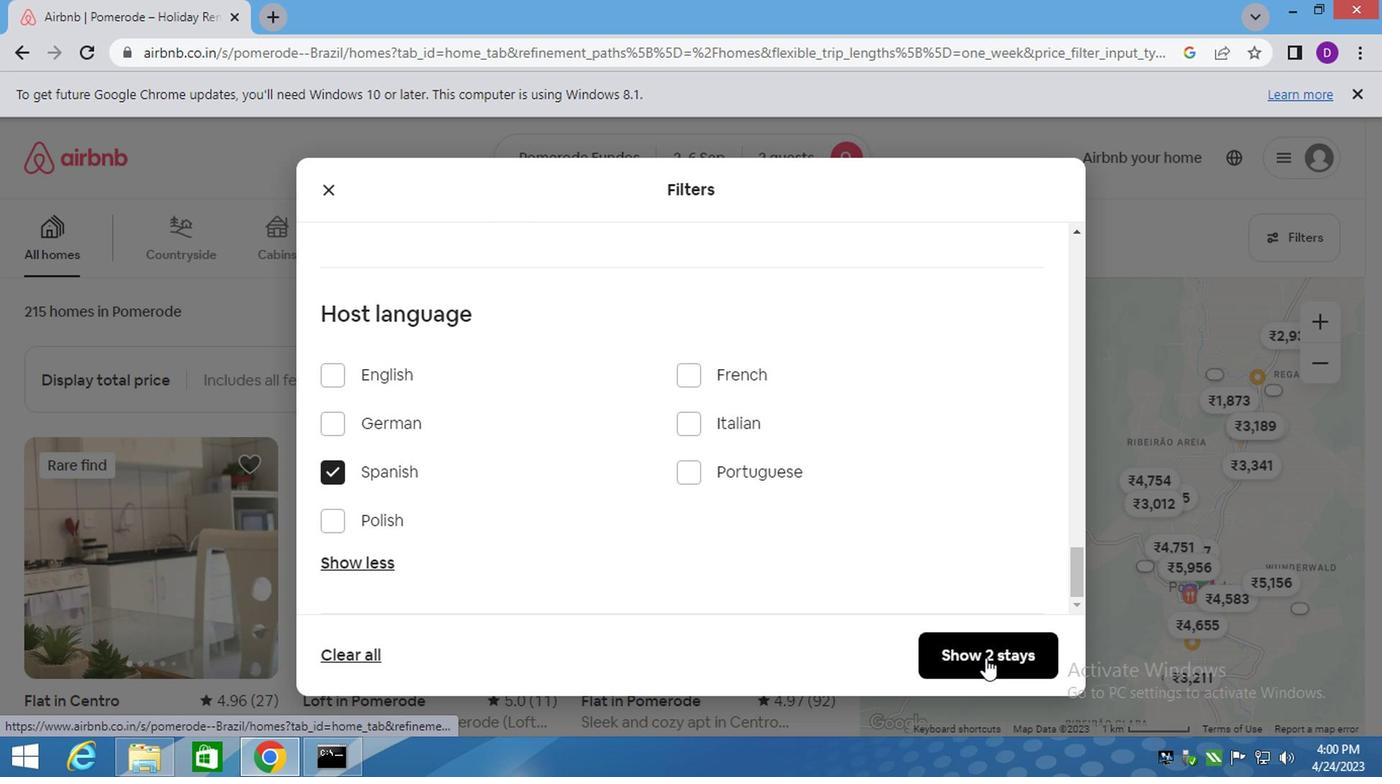 
